Task: Look for space in Red Deer, Canada from 6th September, 2023 to 10th September, 2023 for 1 adult in price range Rs.9000 to Rs.17000. Place can be private room with 1  bedroom having 1 bed and 1 bathroom. Property type can be house, flat, guest house, hotel. Booking option can be shelf check-in. Required host language is English.
Action: Mouse moved to (441, 83)
Screenshot: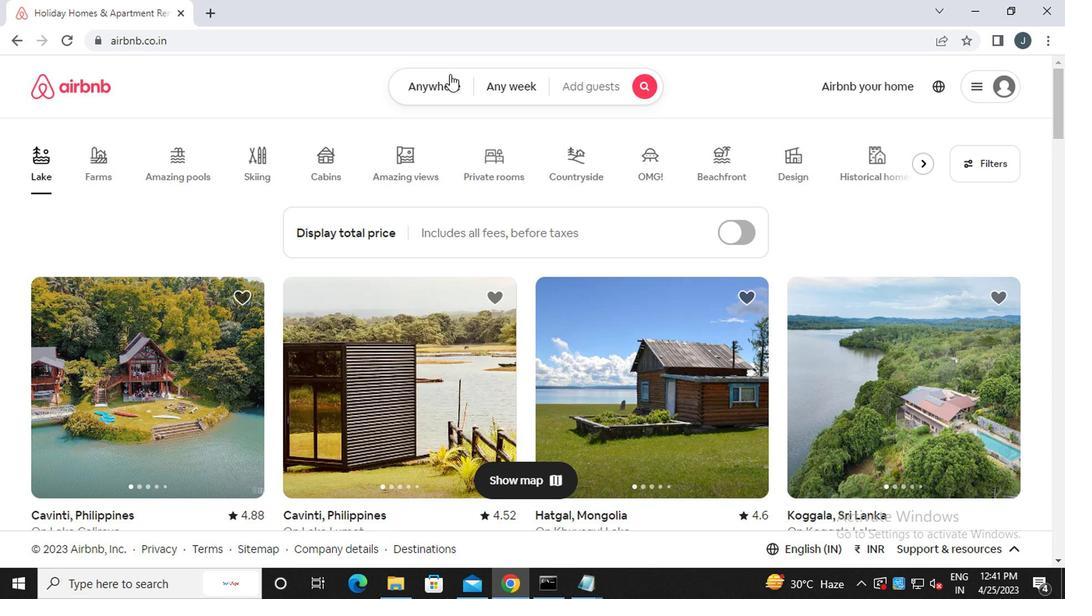 
Action: Mouse pressed left at (441, 83)
Screenshot: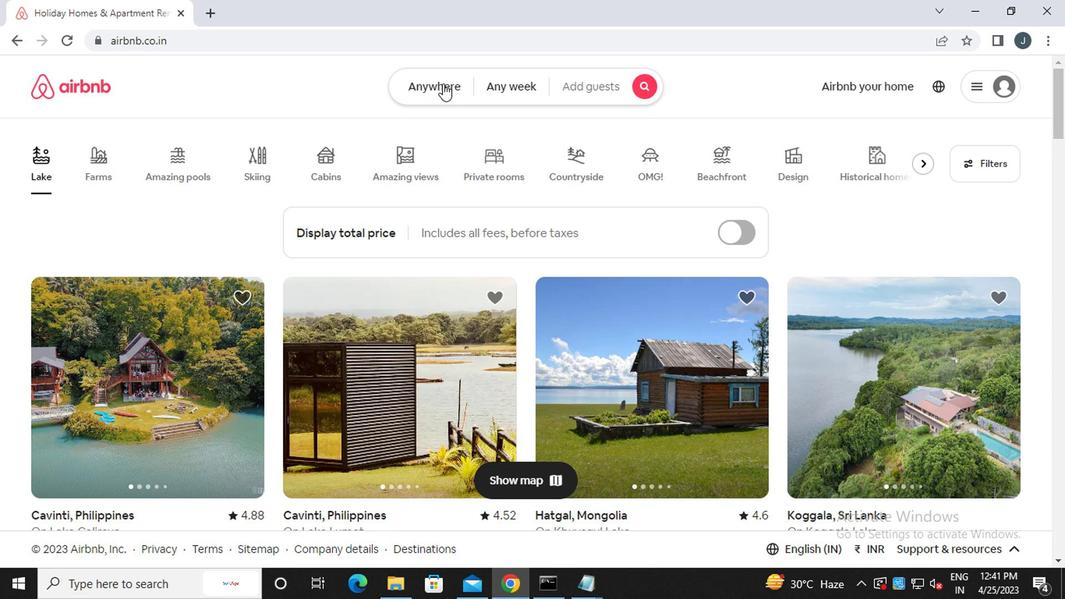 
Action: Mouse moved to (318, 152)
Screenshot: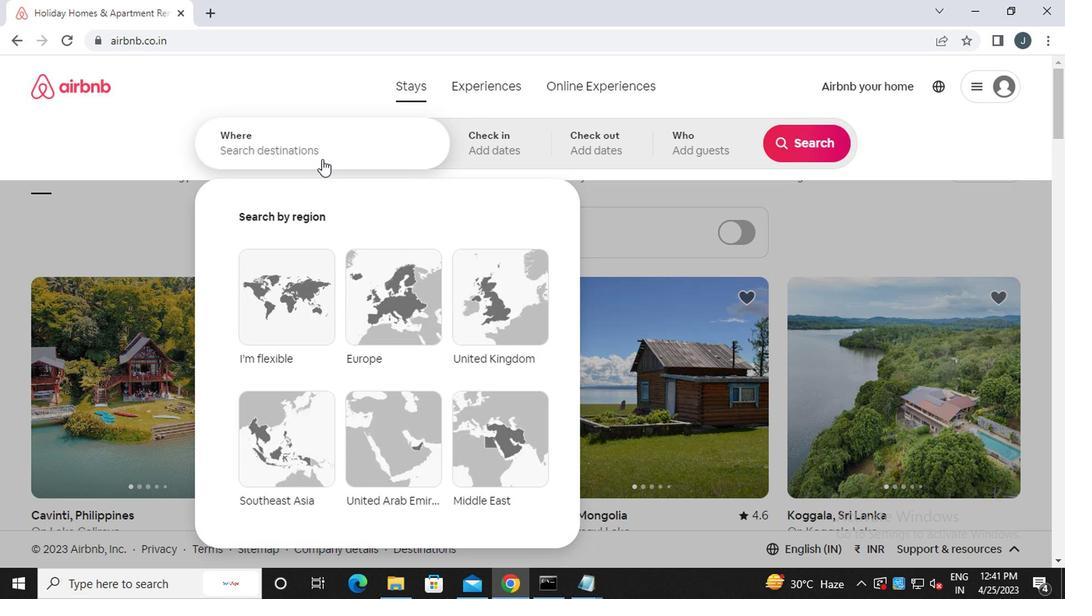 
Action: Mouse pressed left at (318, 152)
Screenshot: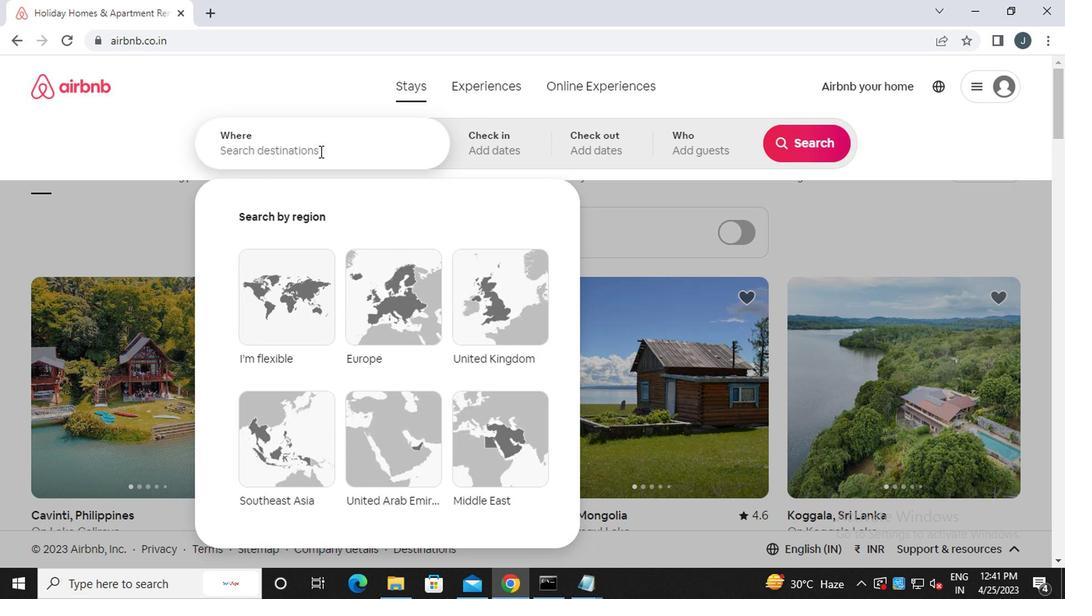 
Action: Key pressed <Key.caps_lock>r<Key.caps_lock>ed<Key.space><Key.caps_lock>deer<Key.backspace><Key.backspace><Key.backspace><Key.caps_lock>eer<Key.space><Key.backspace>,<Key.caps_lock>c<Key.caps_lock>anada
Screenshot: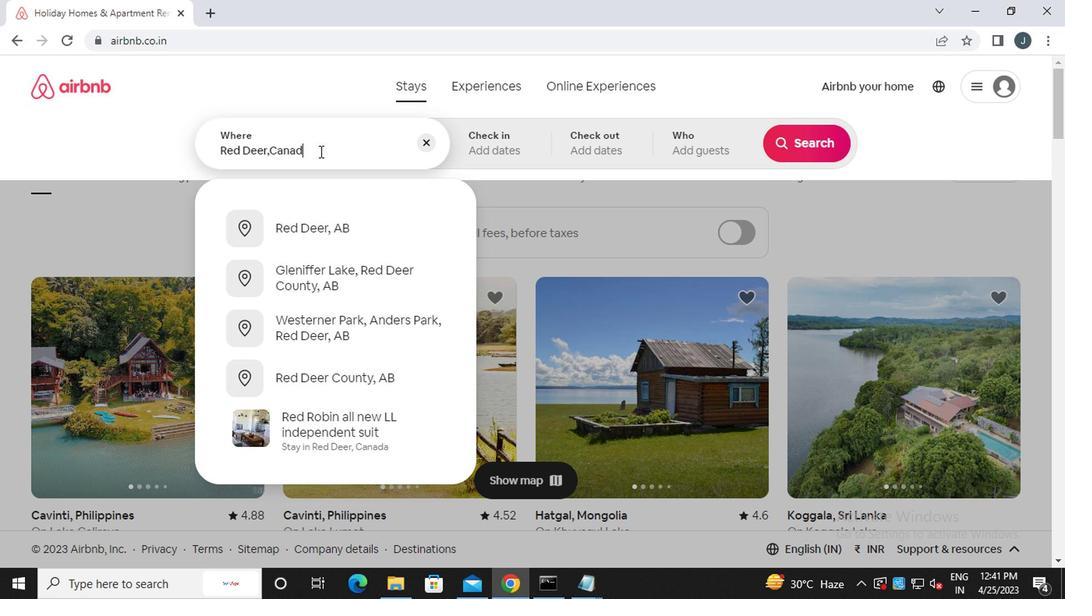 
Action: Mouse moved to (341, 180)
Screenshot: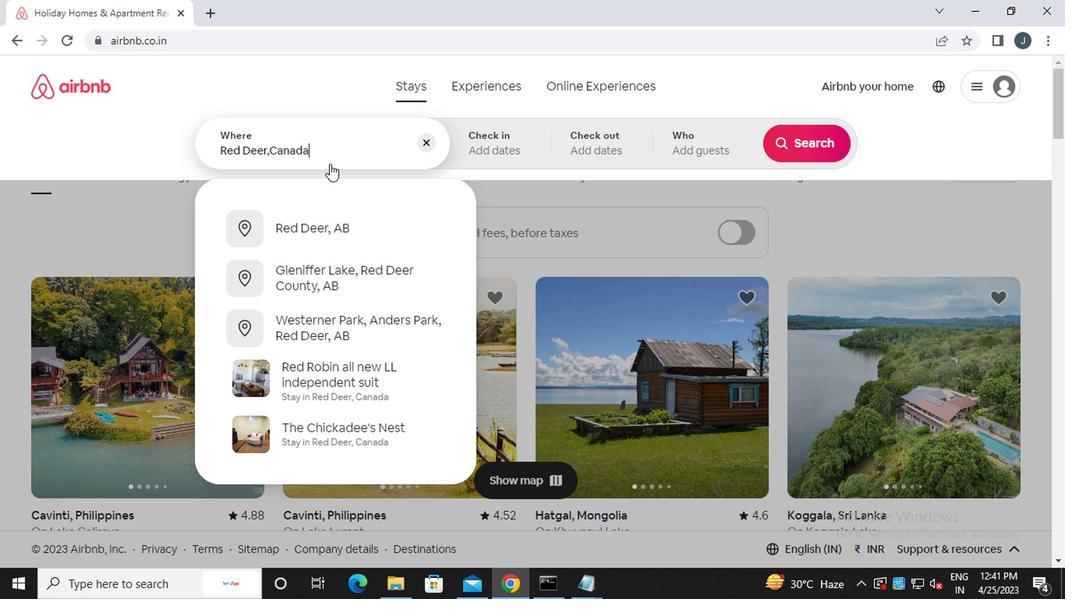 
Action: Mouse scrolled (341, 179) with delta (0, -1)
Screenshot: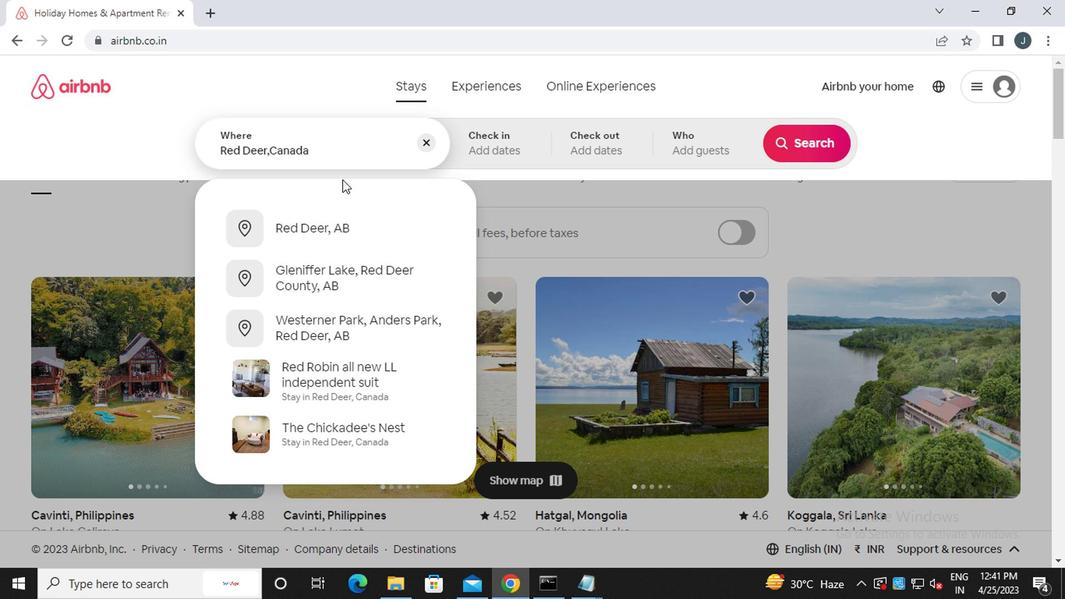 
Action: Mouse moved to (491, 145)
Screenshot: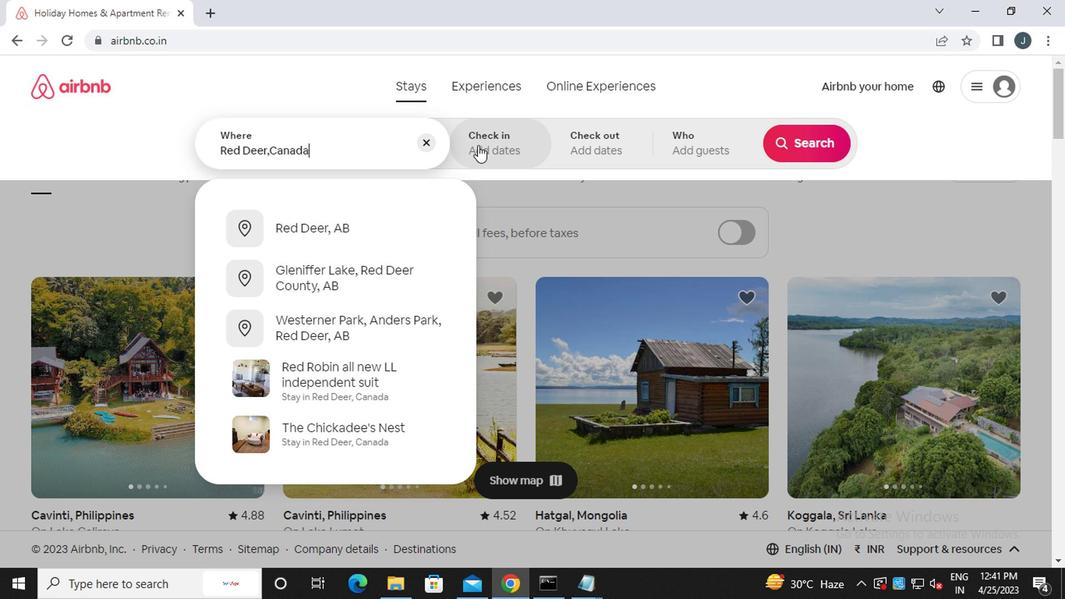 
Action: Mouse pressed left at (491, 145)
Screenshot: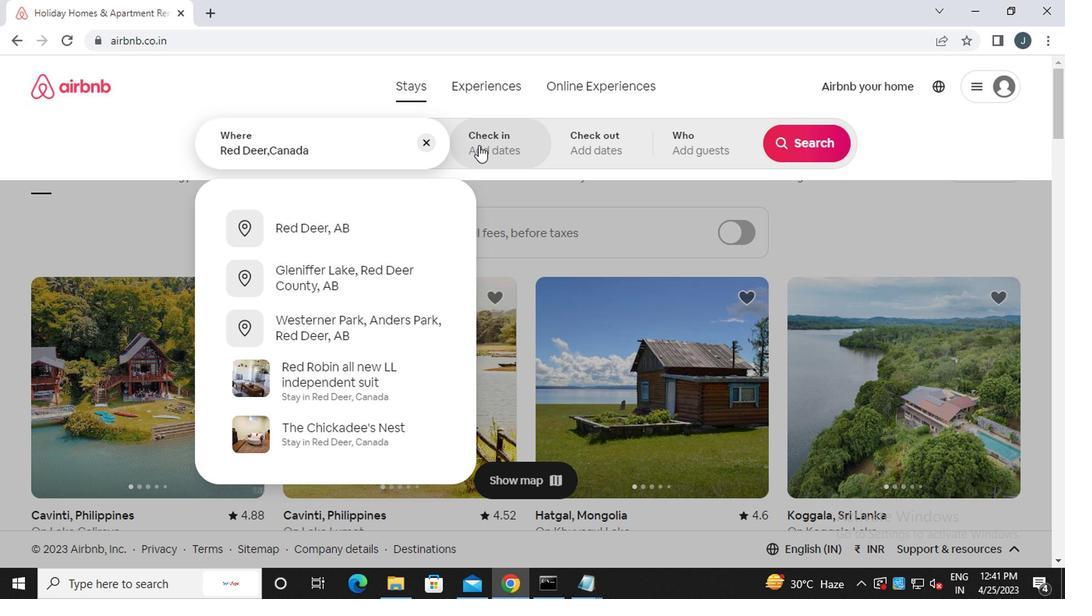 
Action: Mouse moved to (792, 265)
Screenshot: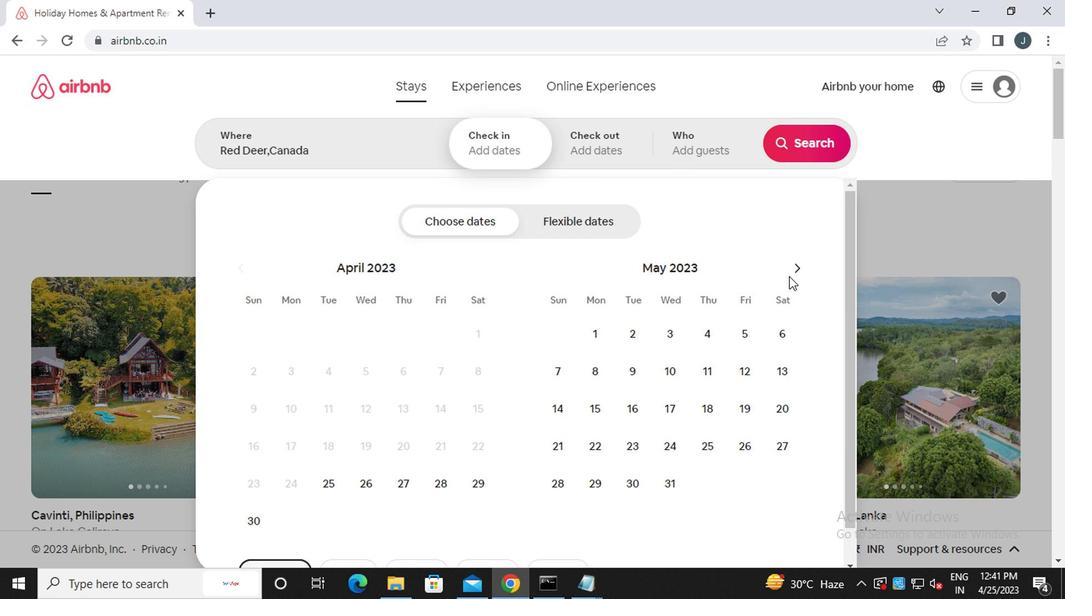 
Action: Mouse pressed left at (792, 265)
Screenshot: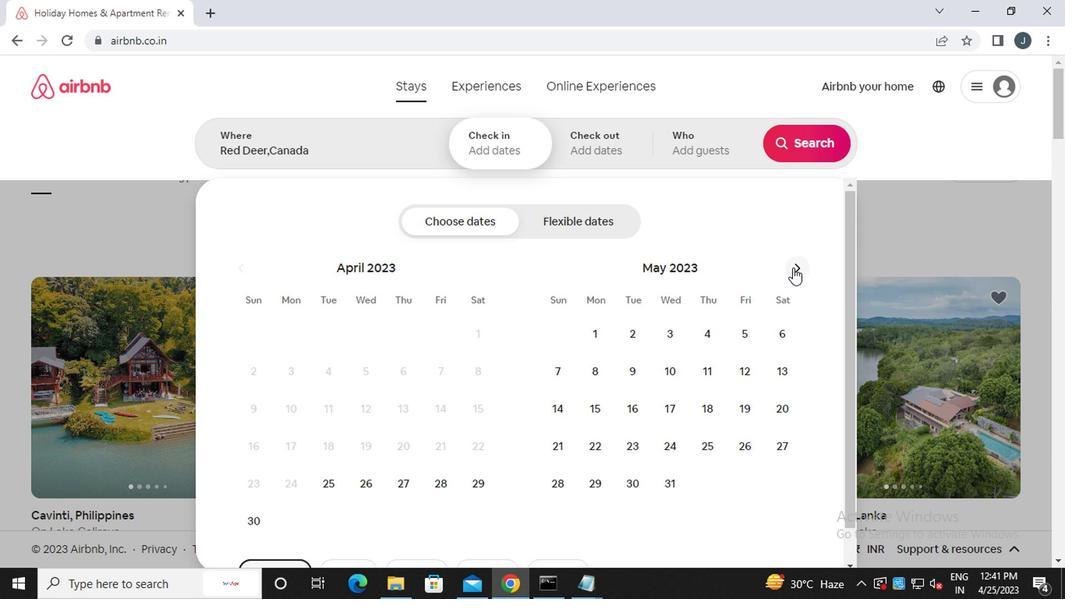 
Action: Mouse moved to (795, 265)
Screenshot: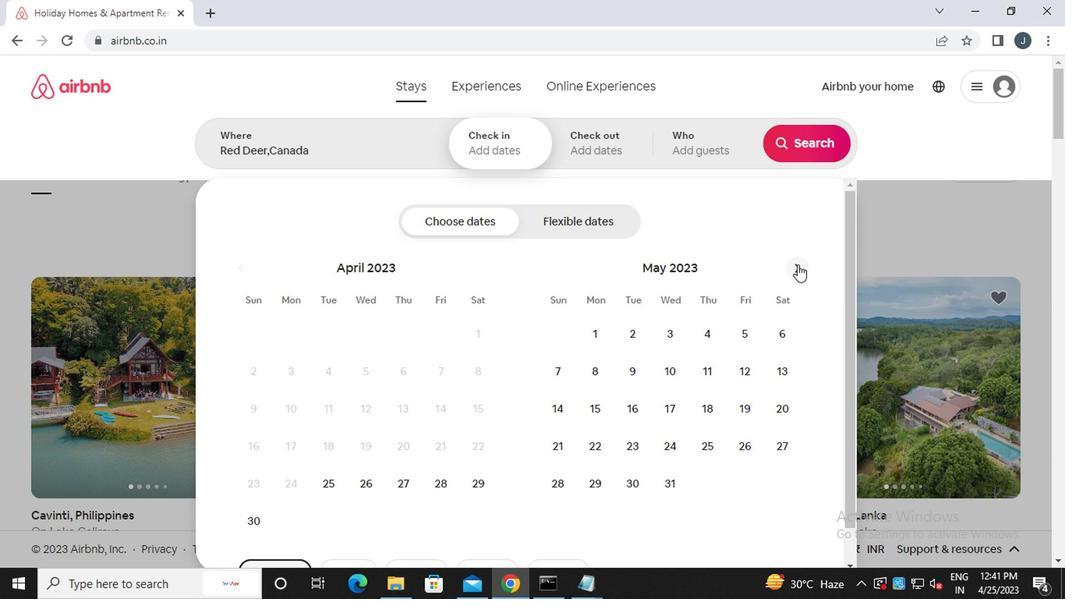 
Action: Mouse pressed left at (795, 265)
Screenshot: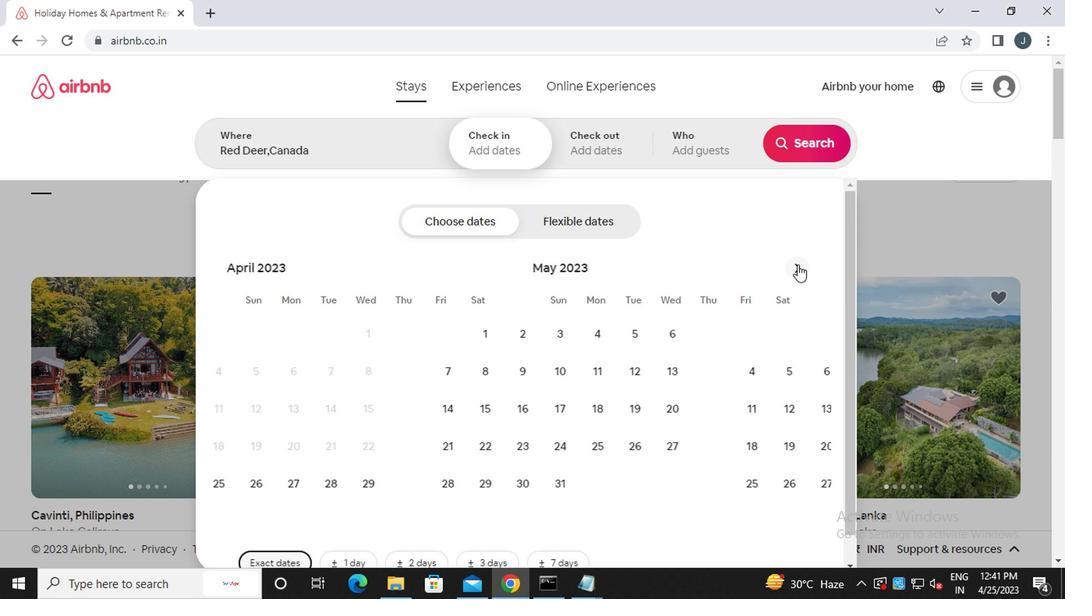 
Action: Mouse moved to (795, 265)
Screenshot: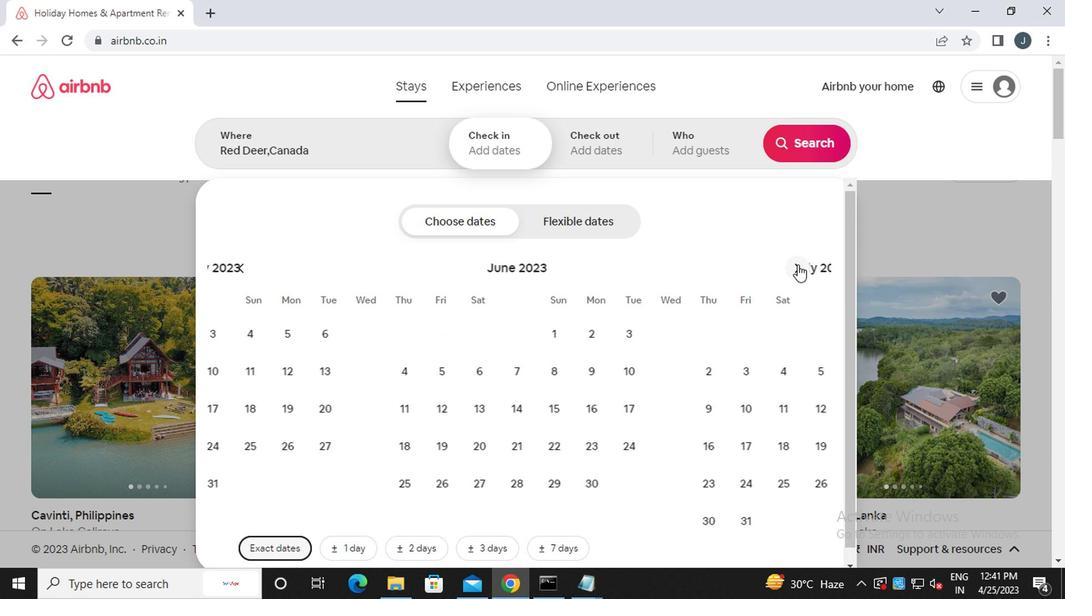 
Action: Mouse pressed left at (795, 265)
Screenshot: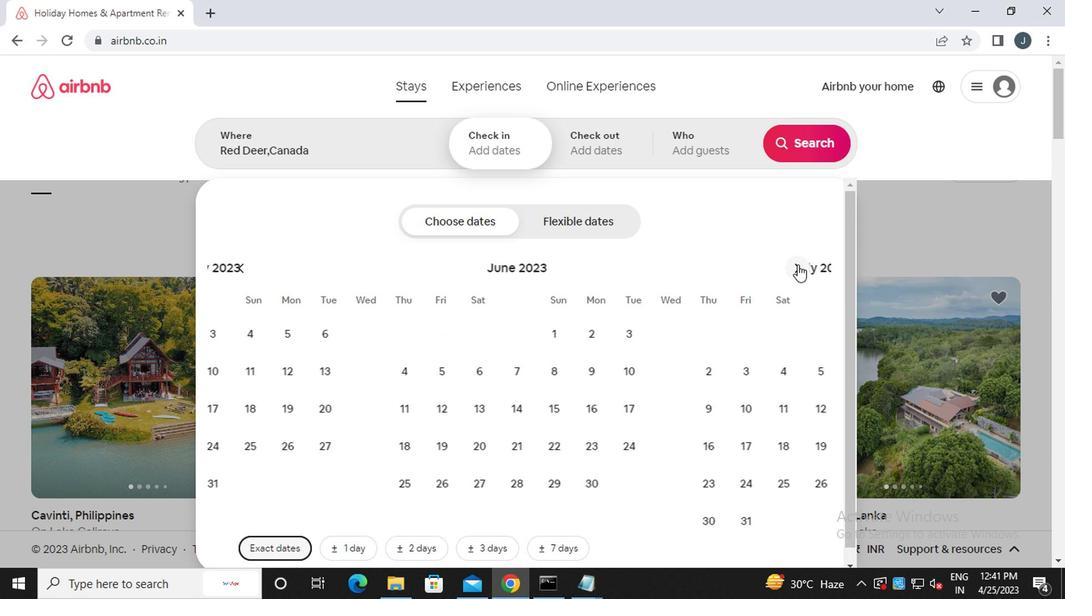 
Action: Mouse moved to (796, 265)
Screenshot: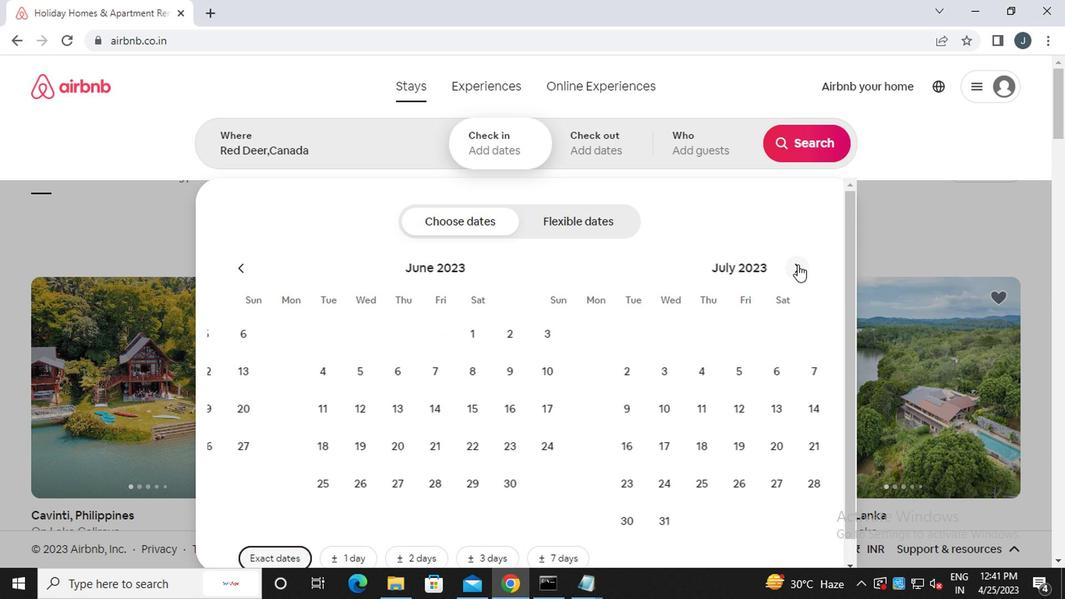 
Action: Mouse pressed left at (796, 265)
Screenshot: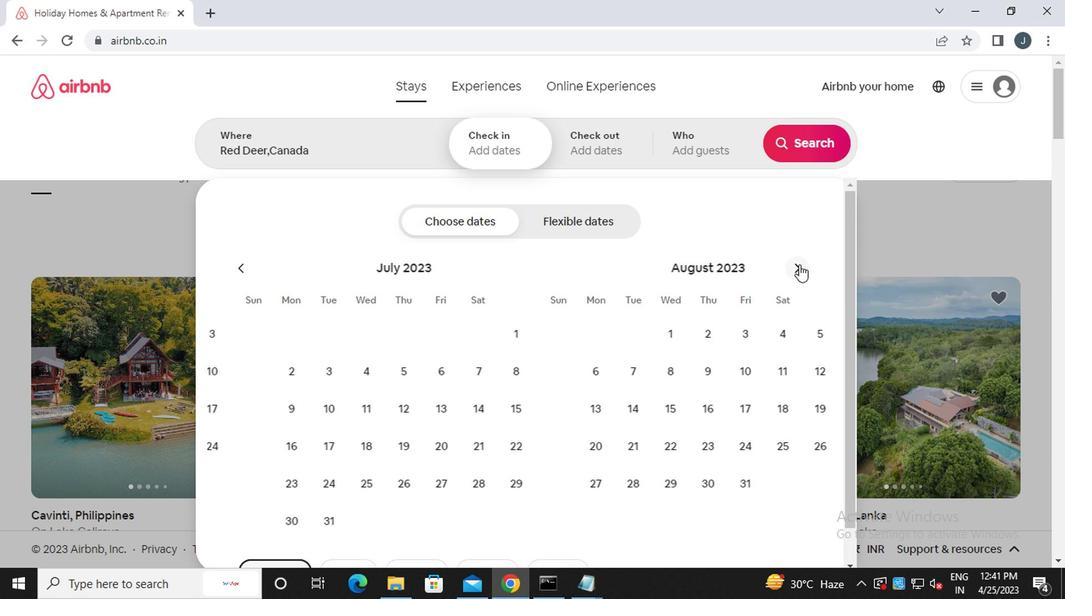 
Action: Mouse moved to (673, 374)
Screenshot: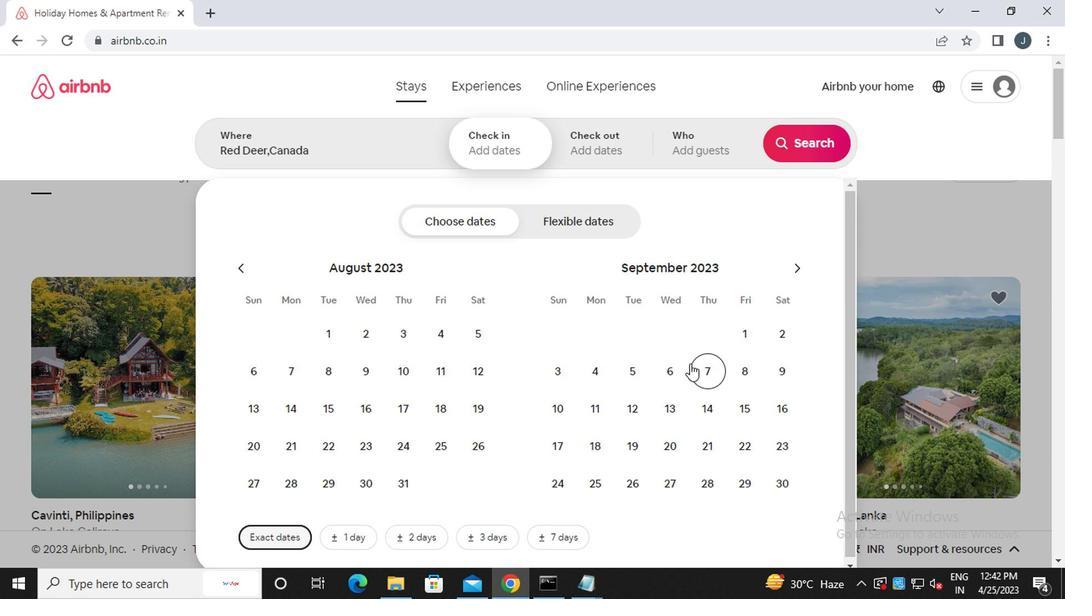 
Action: Mouse pressed left at (673, 374)
Screenshot: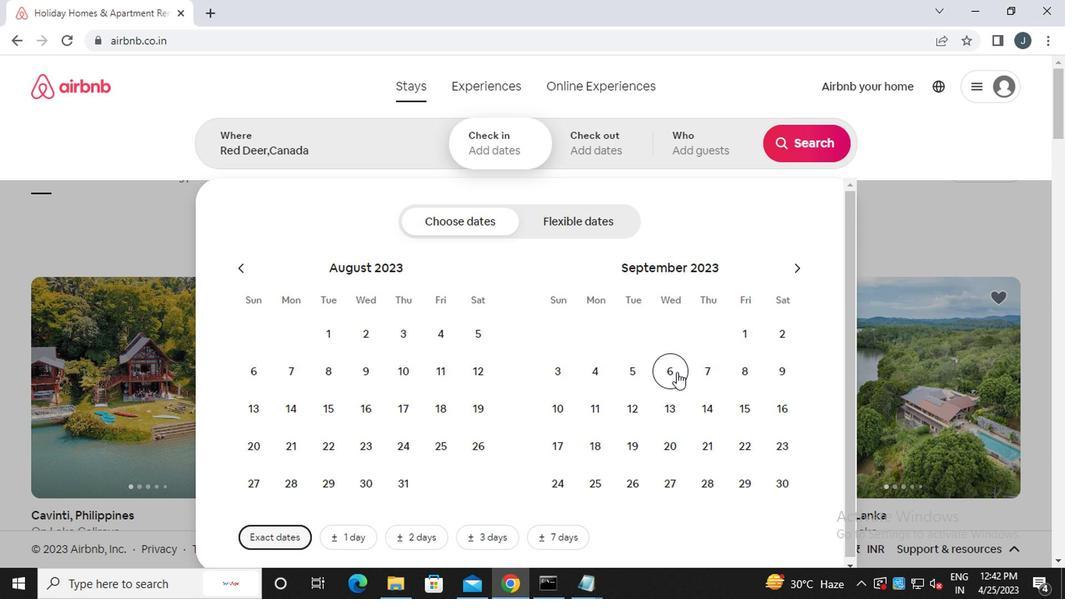 
Action: Mouse moved to (568, 408)
Screenshot: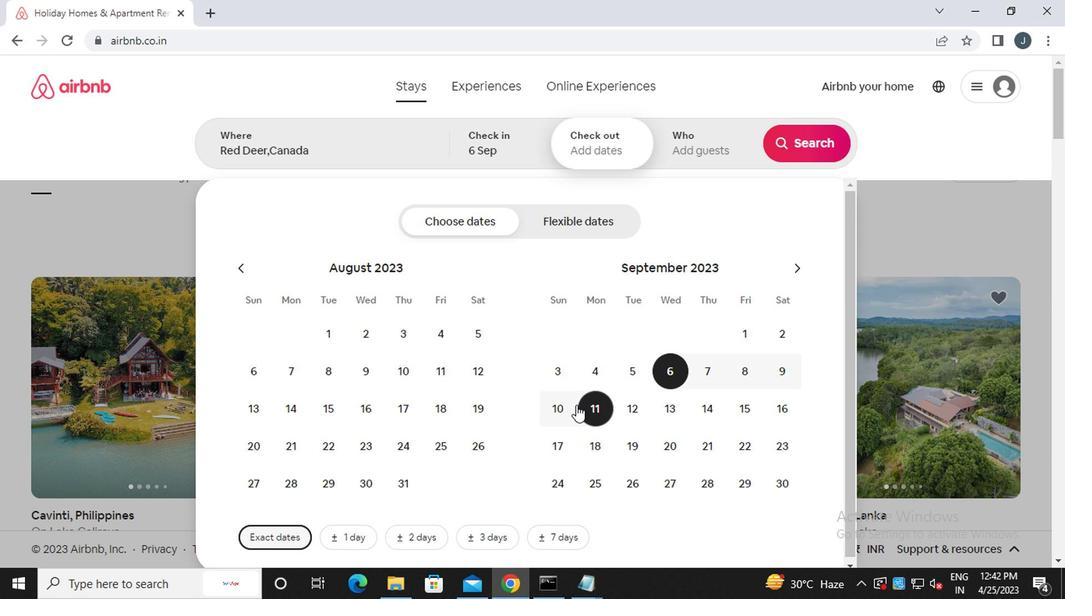 
Action: Mouse pressed left at (568, 408)
Screenshot: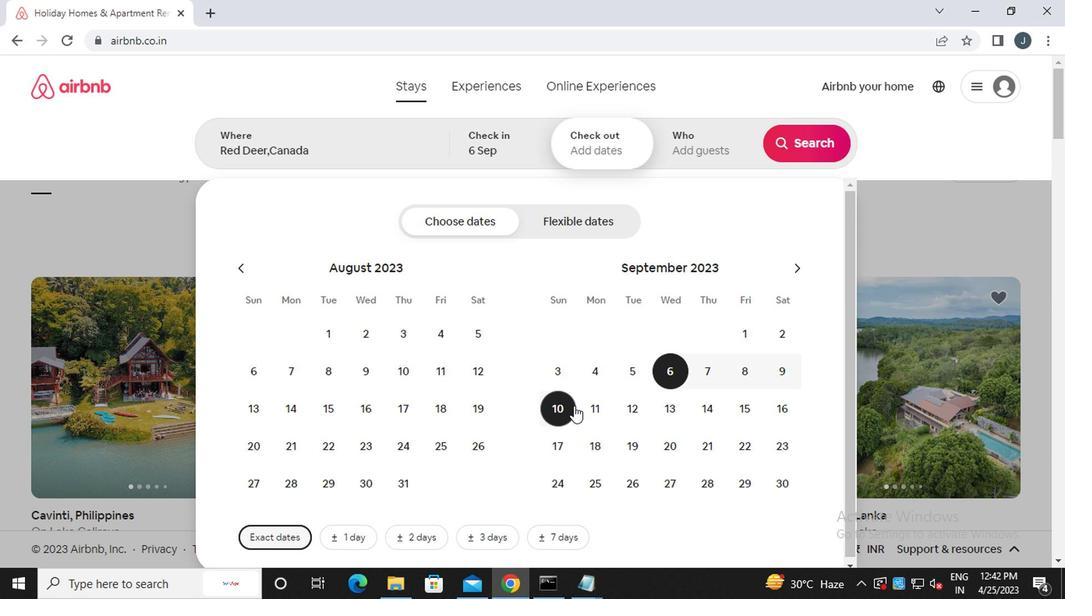 
Action: Mouse moved to (685, 147)
Screenshot: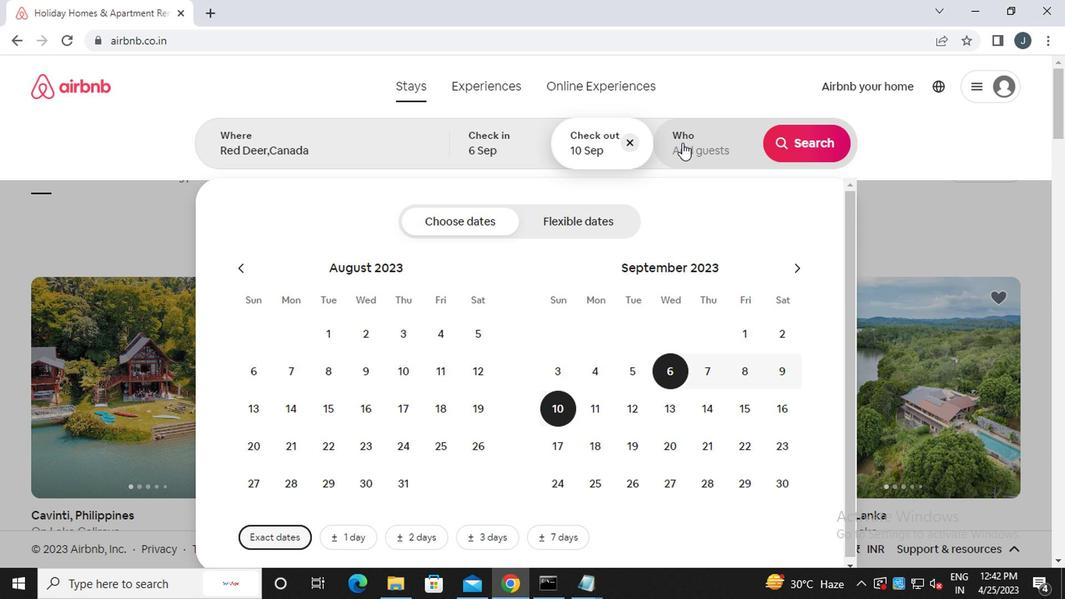
Action: Mouse pressed left at (685, 147)
Screenshot: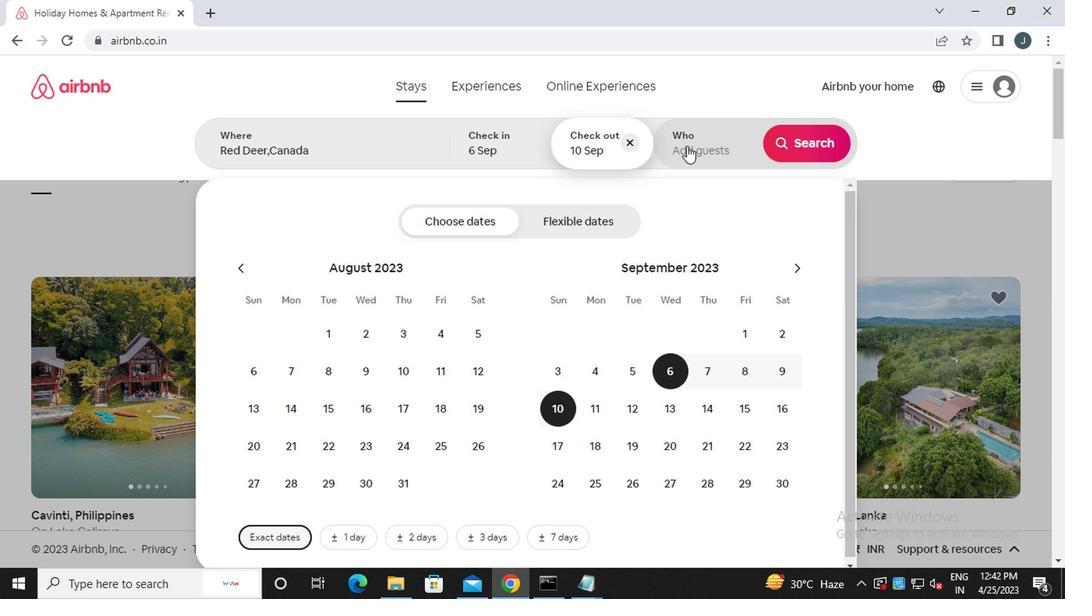 
Action: Mouse moved to (809, 236)
Screenshot: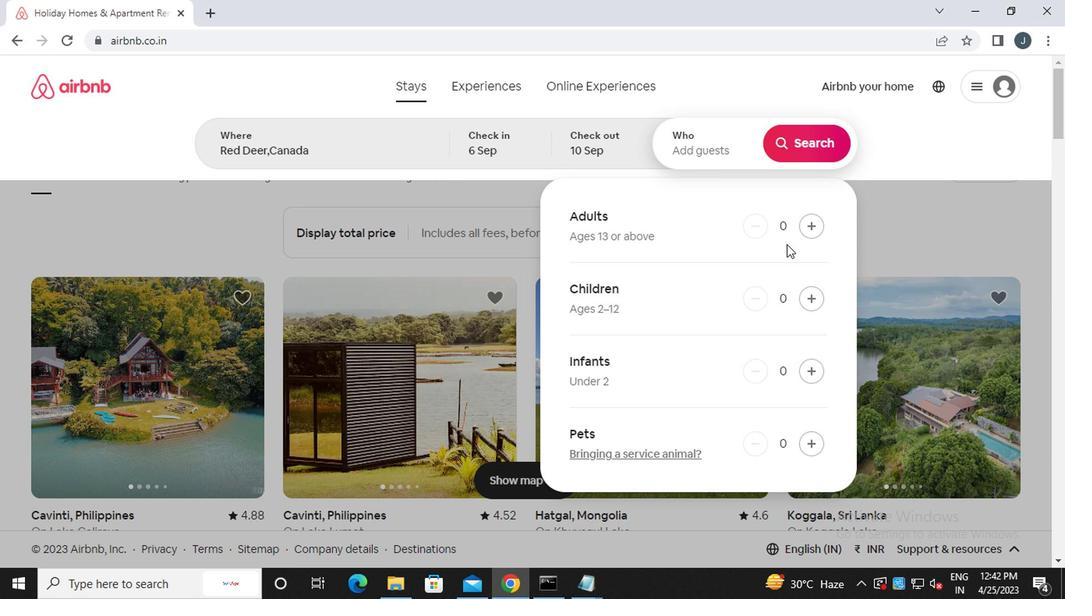 
Action: Mouse pressed left at (809, 236)
Screenshot: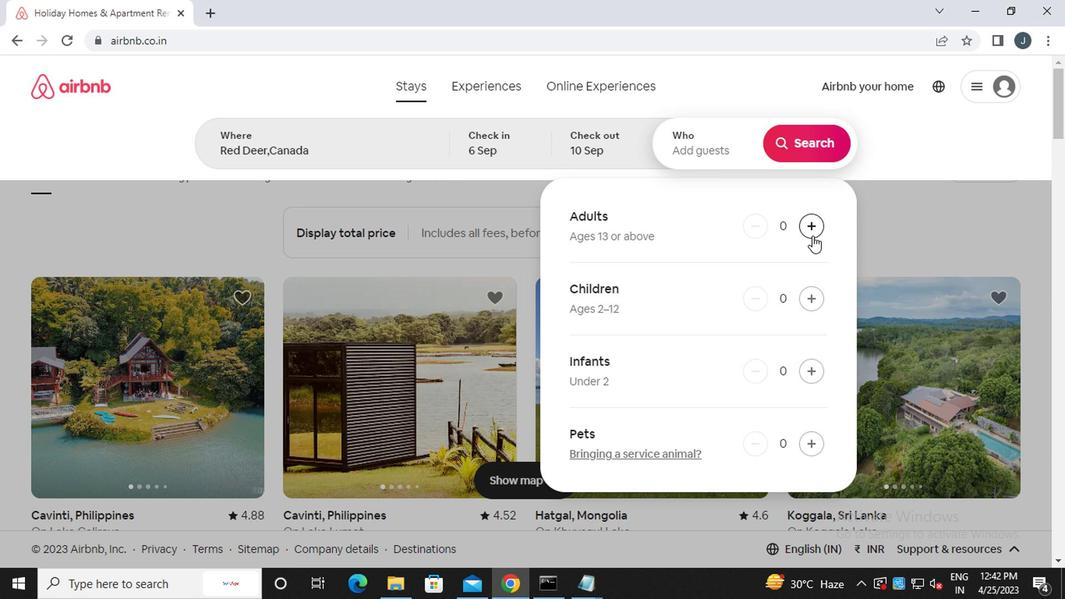 
Action: Mouse moved to (805, 144)
Screenshot: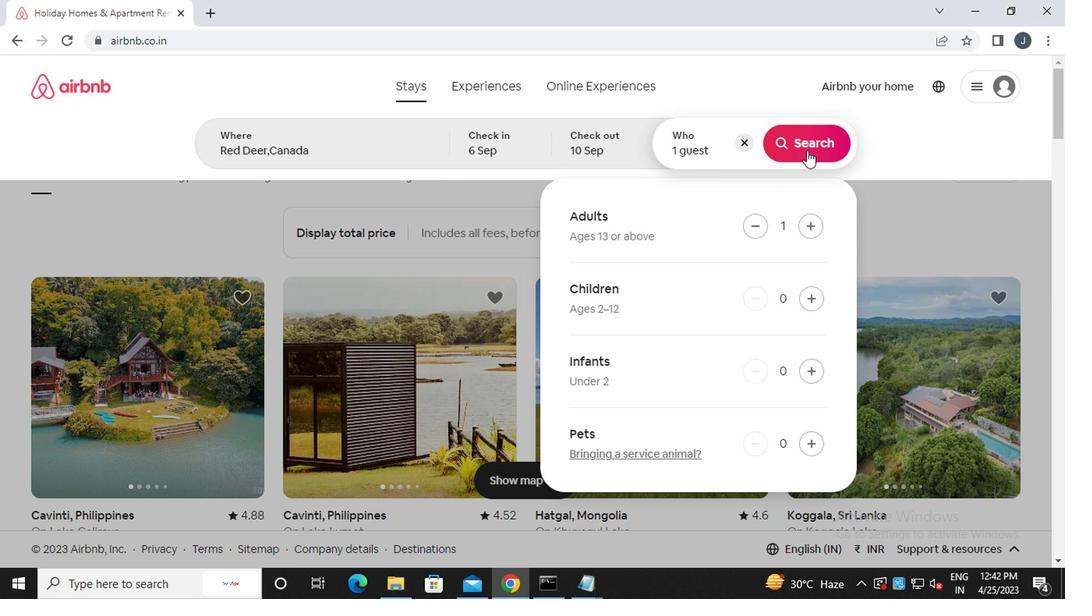 
Action: Mouse pressed left at (805, 144)
Screenshot: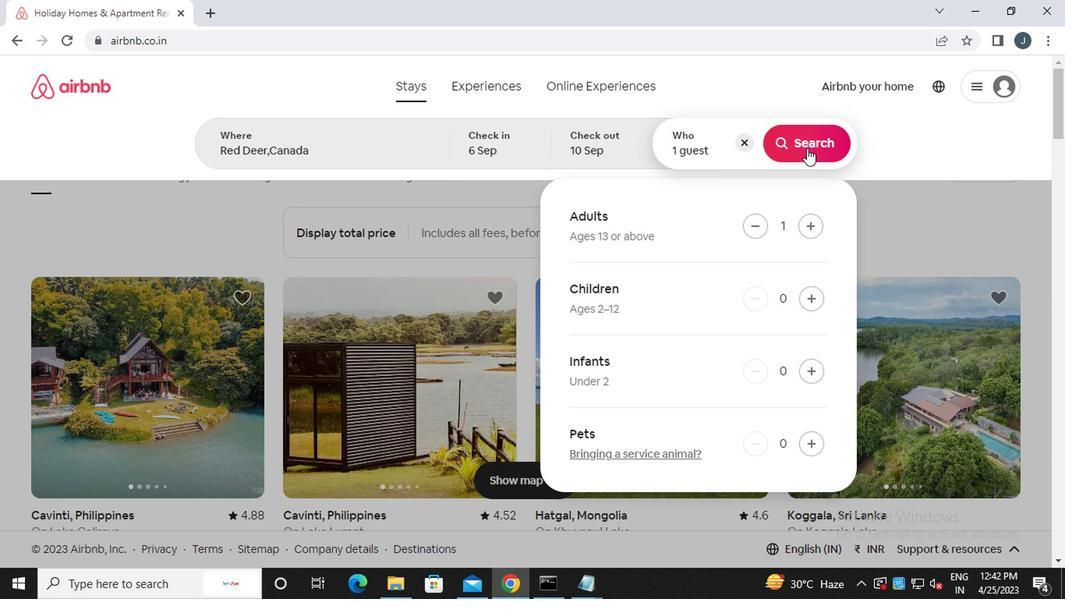 
Action: Mouse moved to (998, 148)
Screenshot: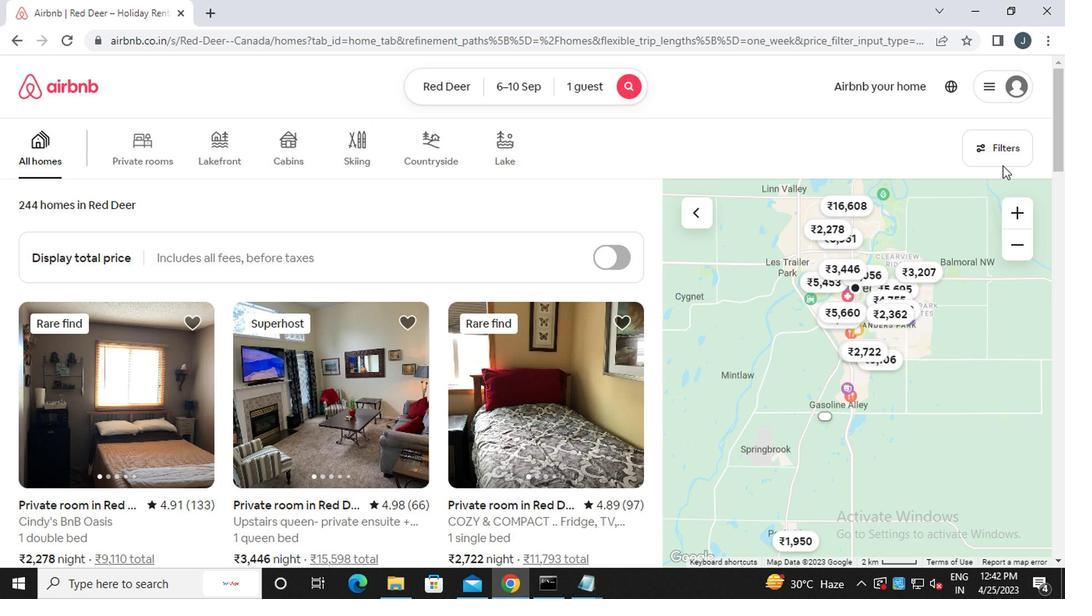 
Action: Mouse pressed left at (998, 148)
Screenshot: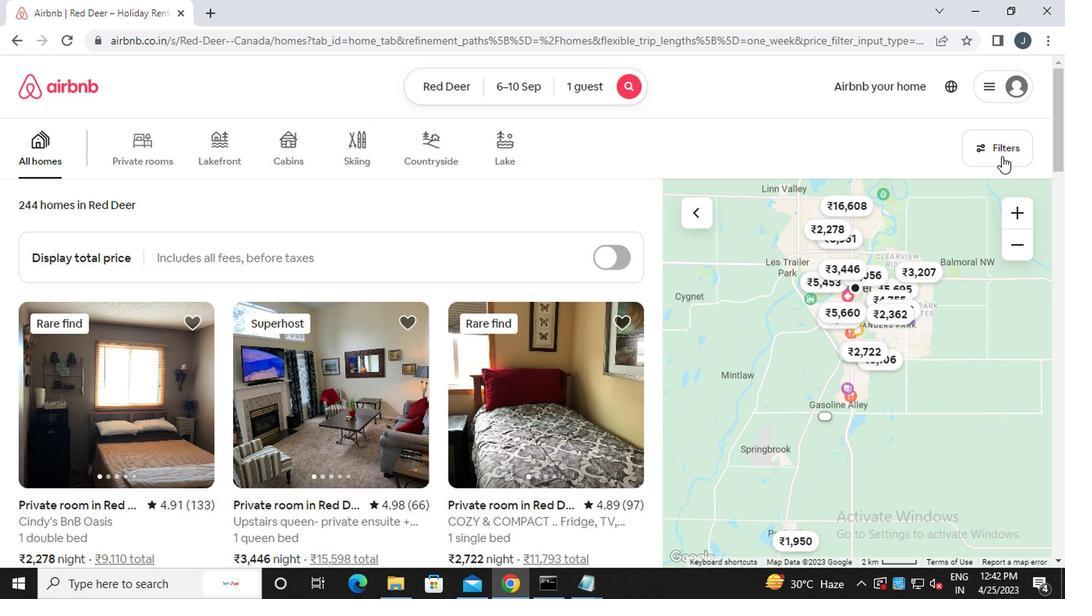 
Action: Mouse moved to (395, 355)
Screenshot: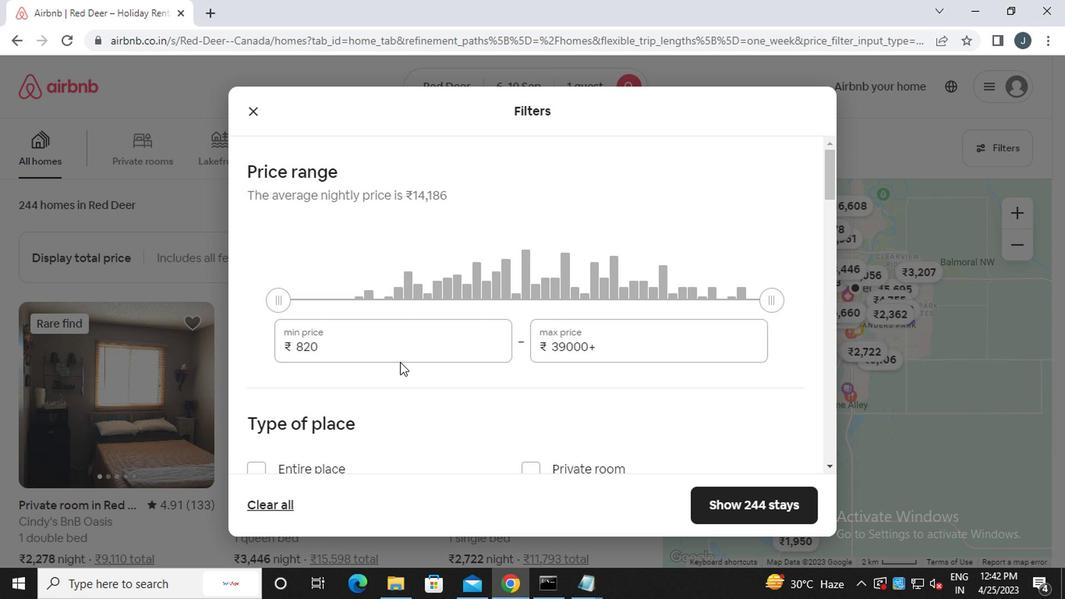 
Action: Mouse pressed left at (395, 355)
Screenshot: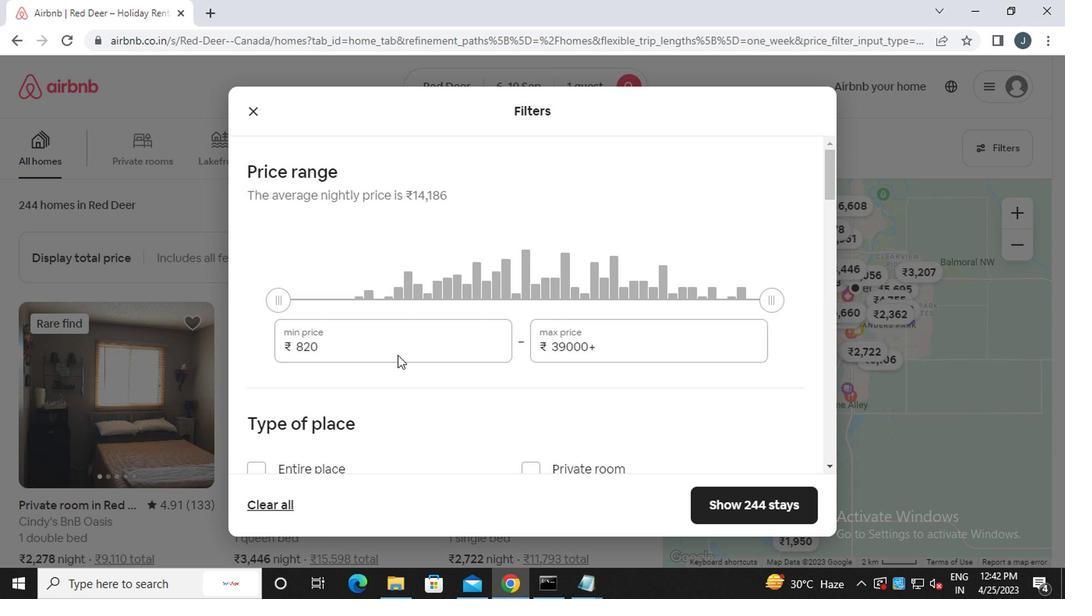 
Action: Mouse moved to (390, 351)
Screenshot: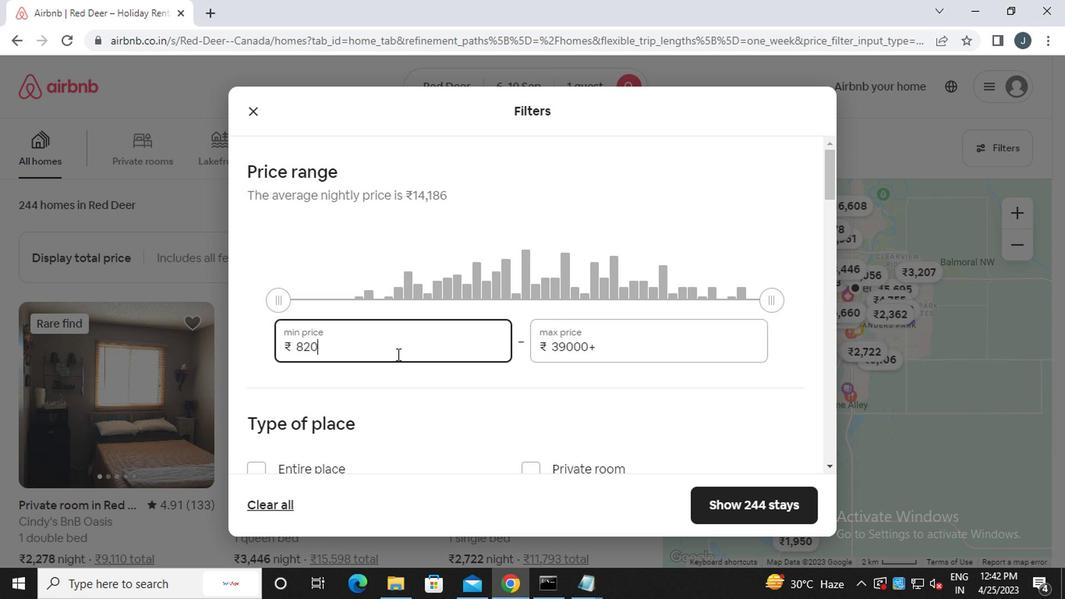 
Action: Key pressed <Key.backspace><Key.backspace><Key.backspace><<105>><<96>><<96>><<96>>
Screenshot: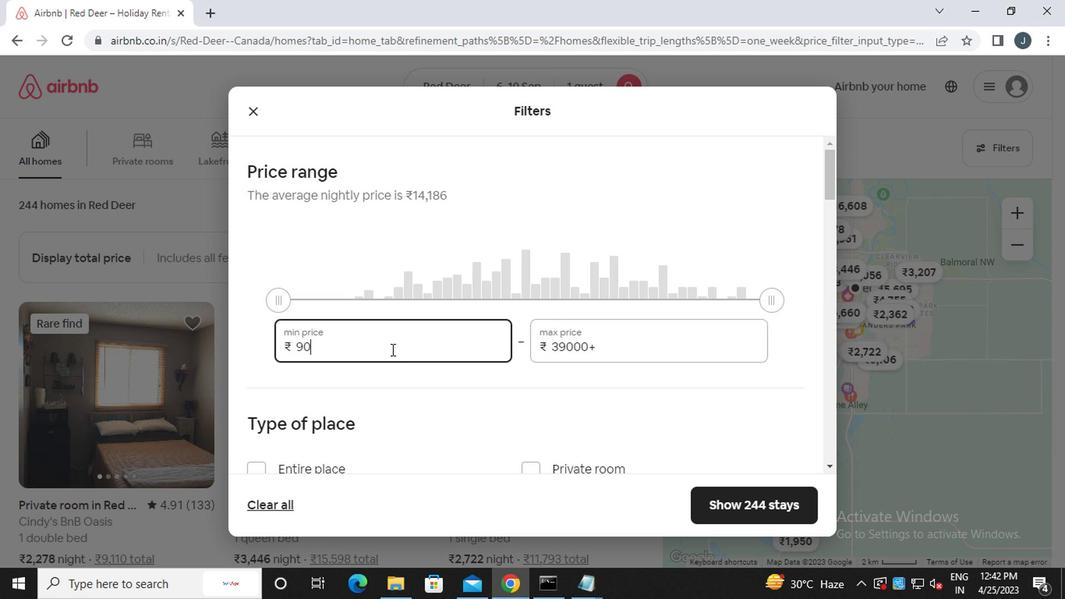 
Action: Mouse moved to (624, 337)
Screenshot: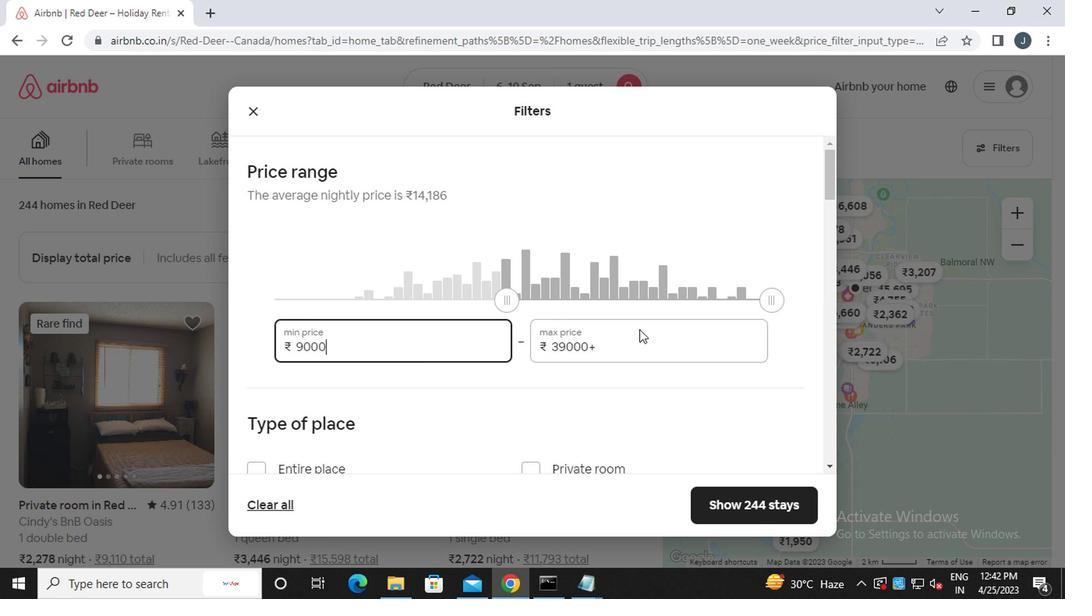 
Action: Mouse pressed left at (624, 337)
Screenshot: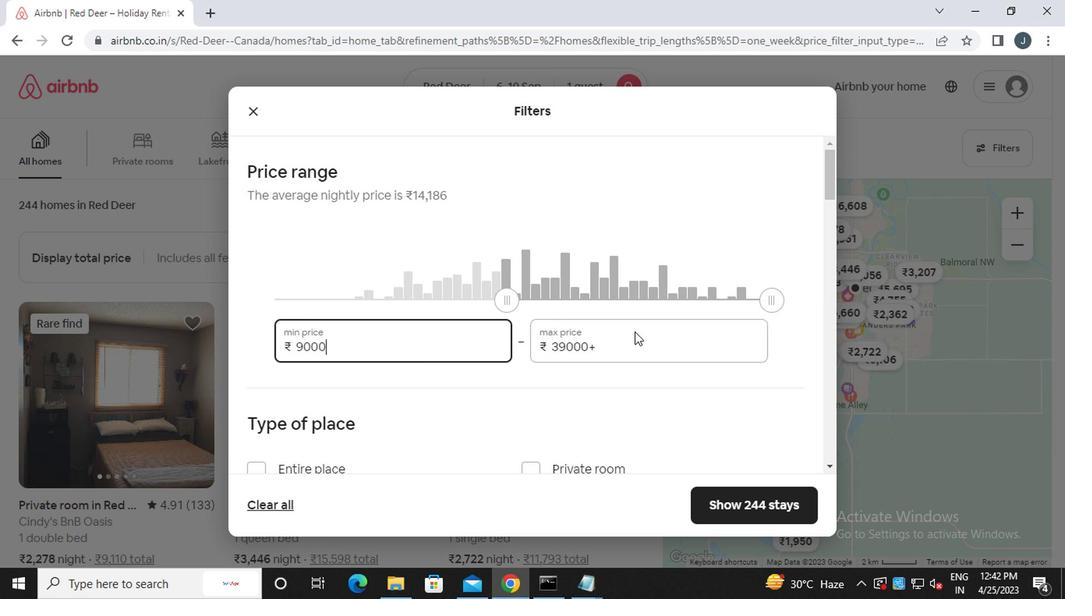 
Action: Mouse moved to (624, 338)
Screenshot: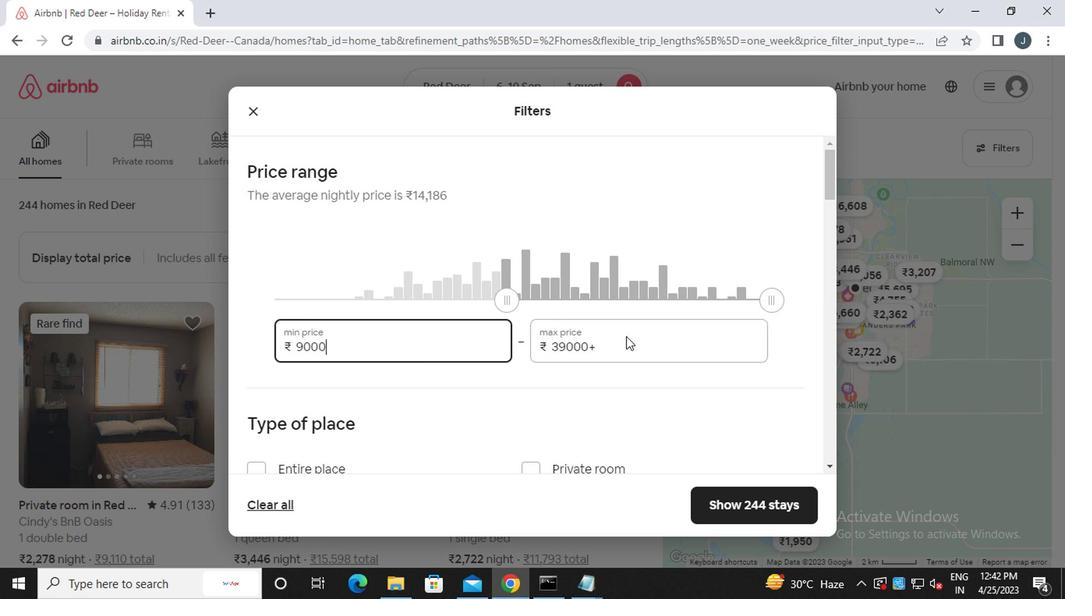 
Action: Key pressed <Key.backspace><Key.backspace><Key.backspace><Key.backspace><Key.backspace><Key.backspace><Key.backspace><Key.backspace><Key.backspace><Key.backspace><Key.backspace><Key.backspace><Key.backspace><Key.backspace><Key.backspace><Key.backspace><Key.backspace><Key.backspace><Key.backspace><Key.backspace><Key.backspace><Key.backspace><<97>><<103>><<96>><<96>><<96>>
Screenshot: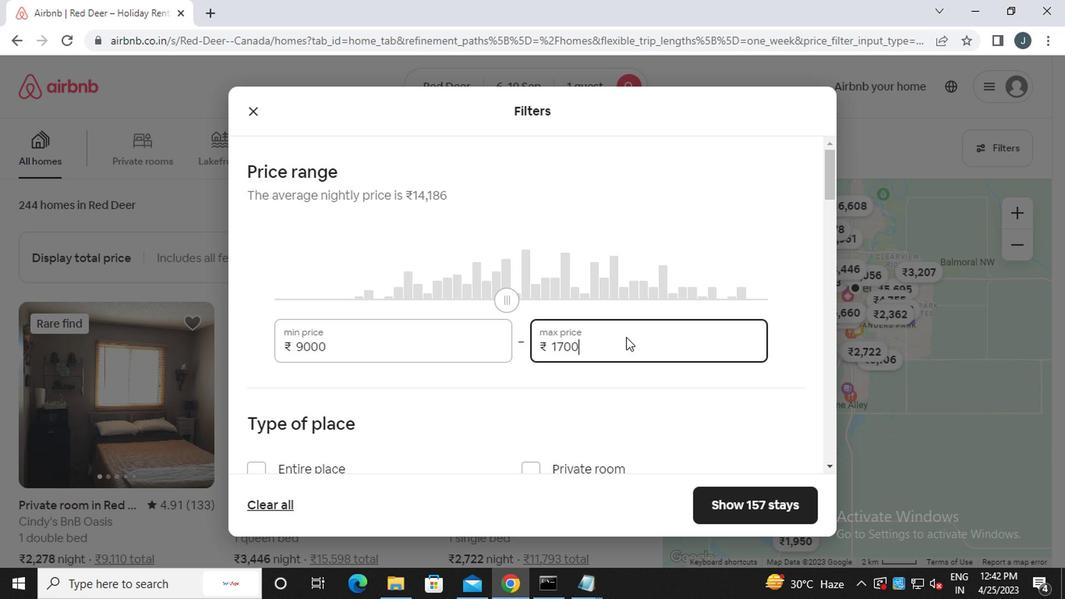 
Action: Mouse scrolled (624, 337) with delta (0, 0)
Screenshot: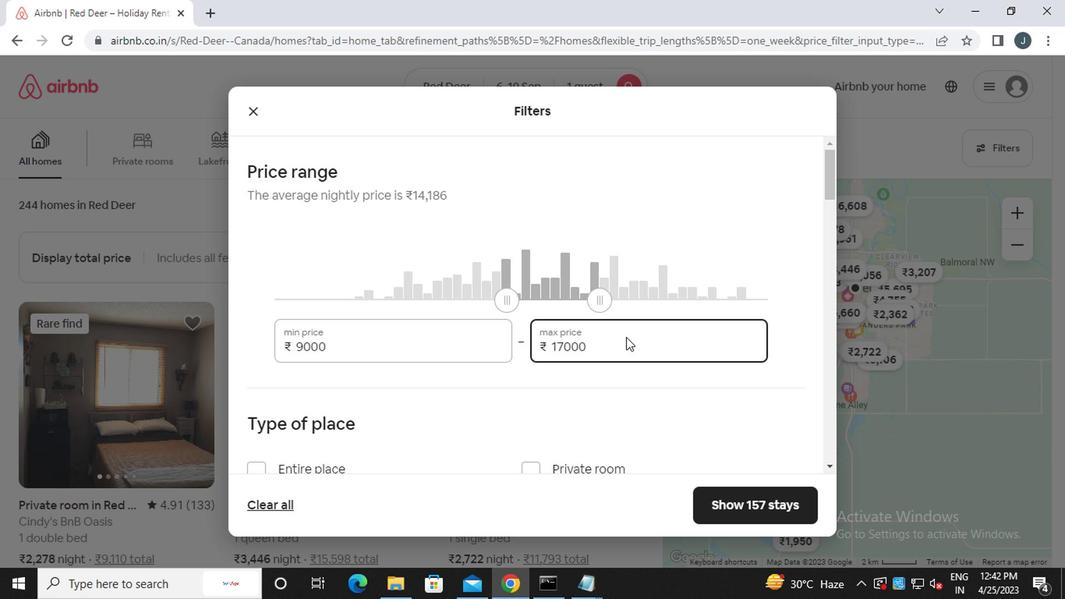 
Action: Mouse moved to (624, 347)
Screenshot: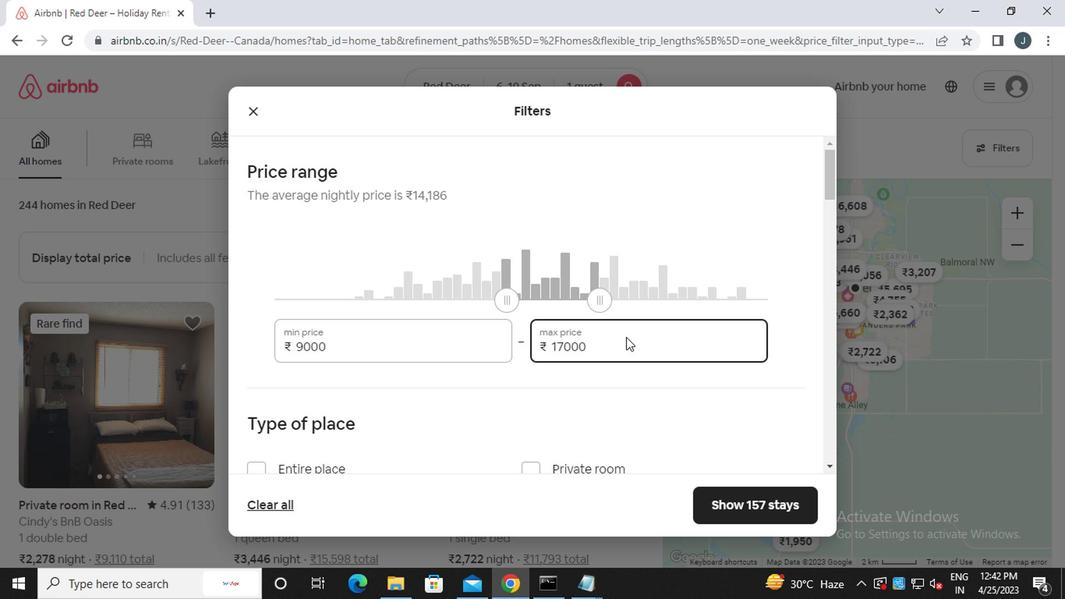 
Action: Mouse scrolled (624, 346) with delta (0, -1)
Screenshot: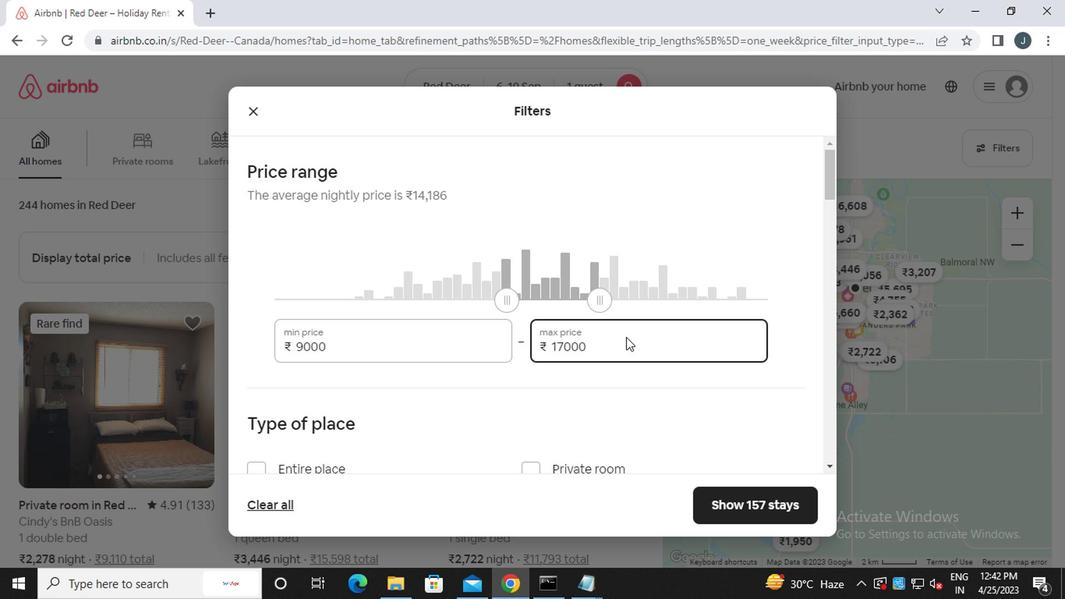 
Action: Mouse moved to (518, 319)
Screenshot: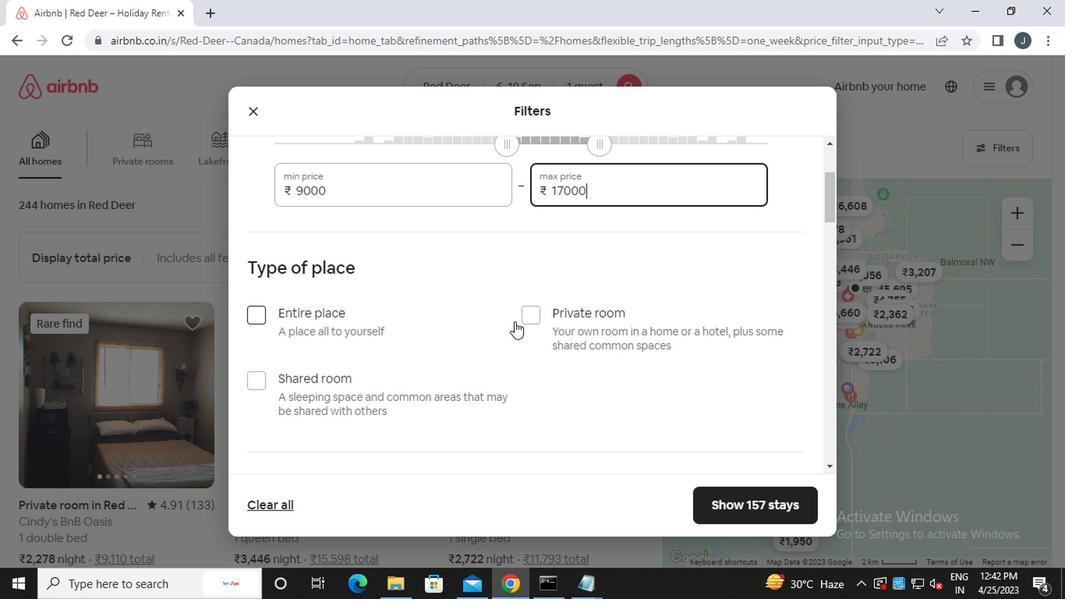 
Action: Mouse pressed left at (518, 319)
Screenshot: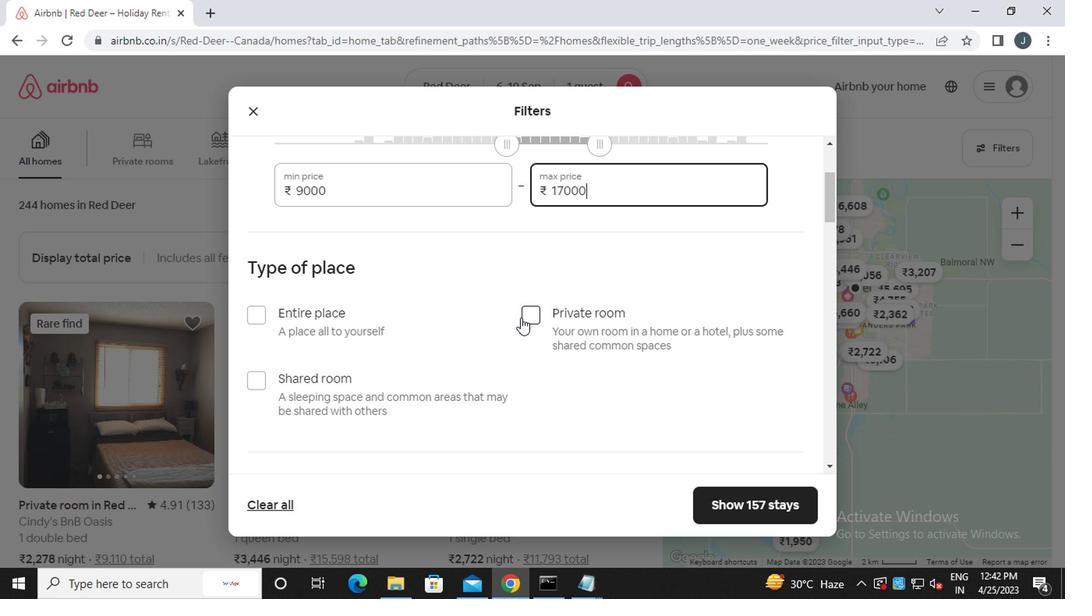 
Action: Mouse moved to (512, 319)
Screenshot: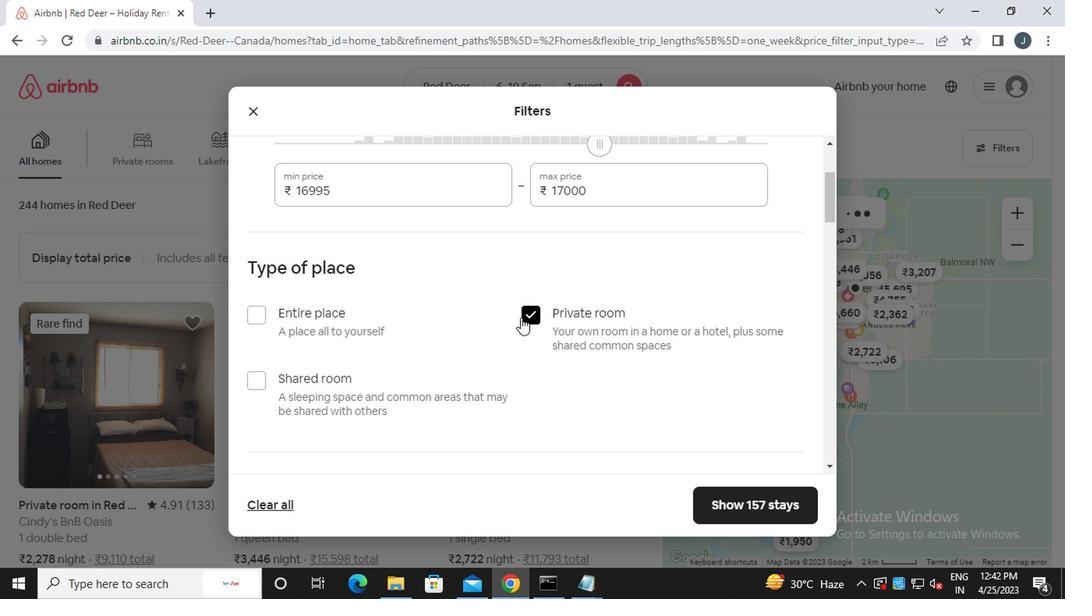 
Action: Mouse scrolled (512, 317) with delta (0, -1)
Screenshot: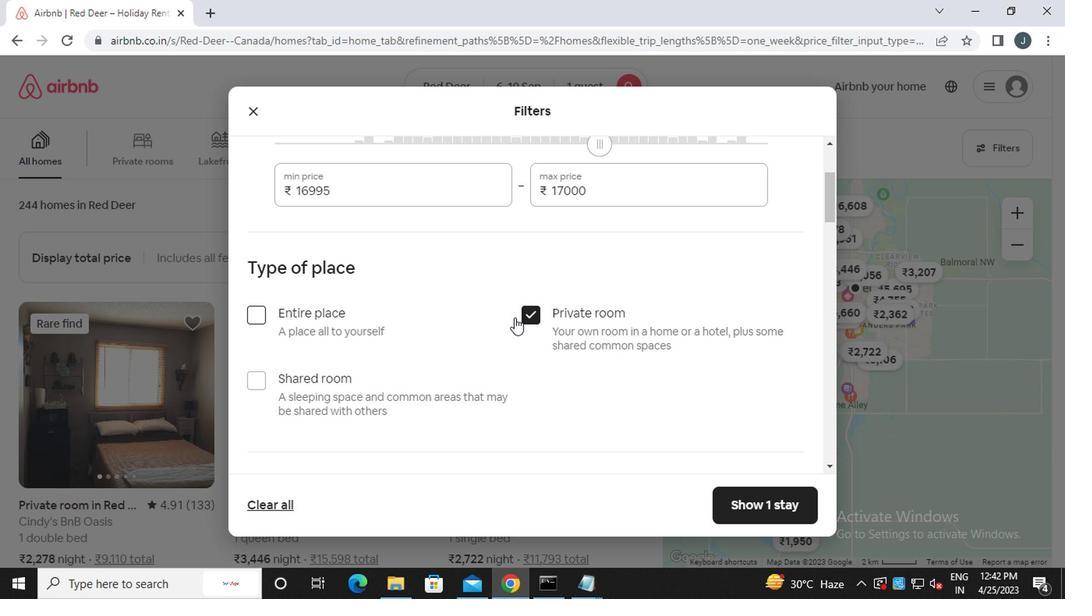
Action: Mouse scrolled (512, 317) with delta (0, -1)
Screenshot: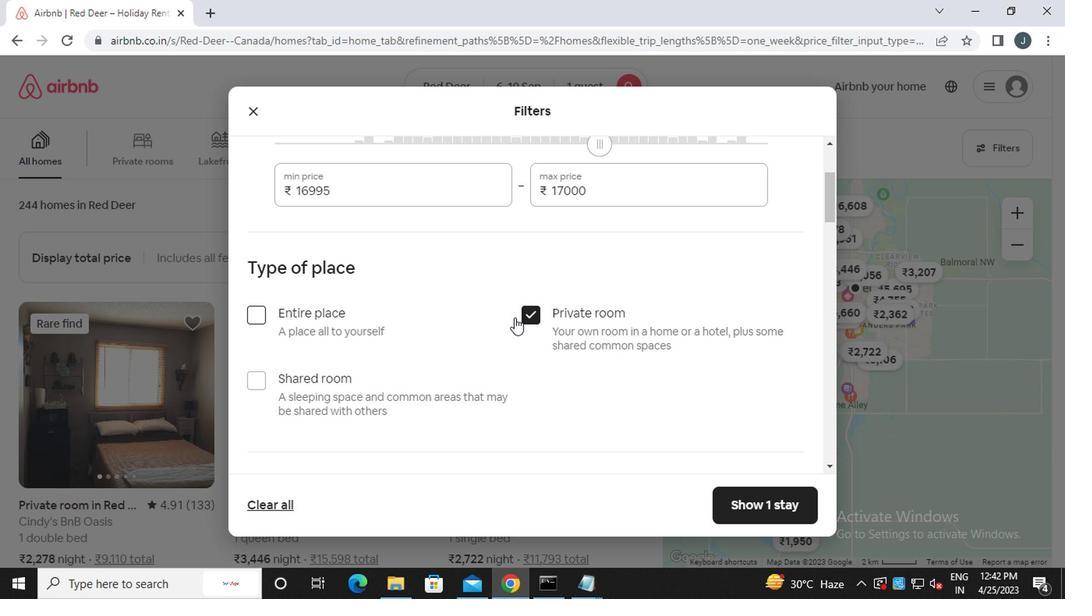 
Action: Mouse scrolled (512, 317) with delta (0, -1)
Screenshot: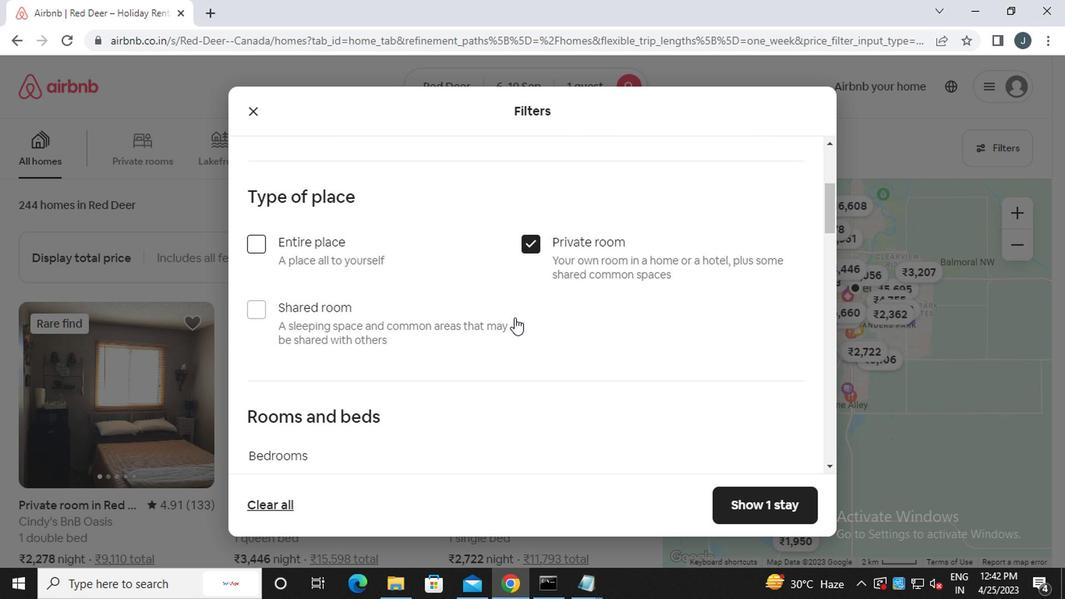 
Action: Mouse moved to (357, 300)
Screenshot: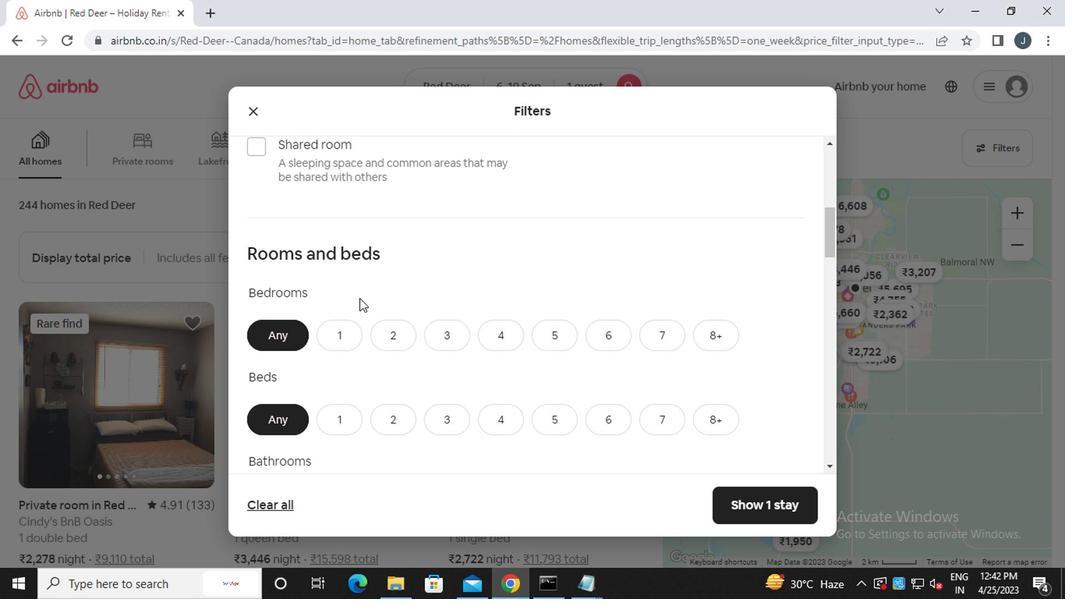 
Action: Mouse scrolled (357, 300) with delta (0, 0)
Screenshot: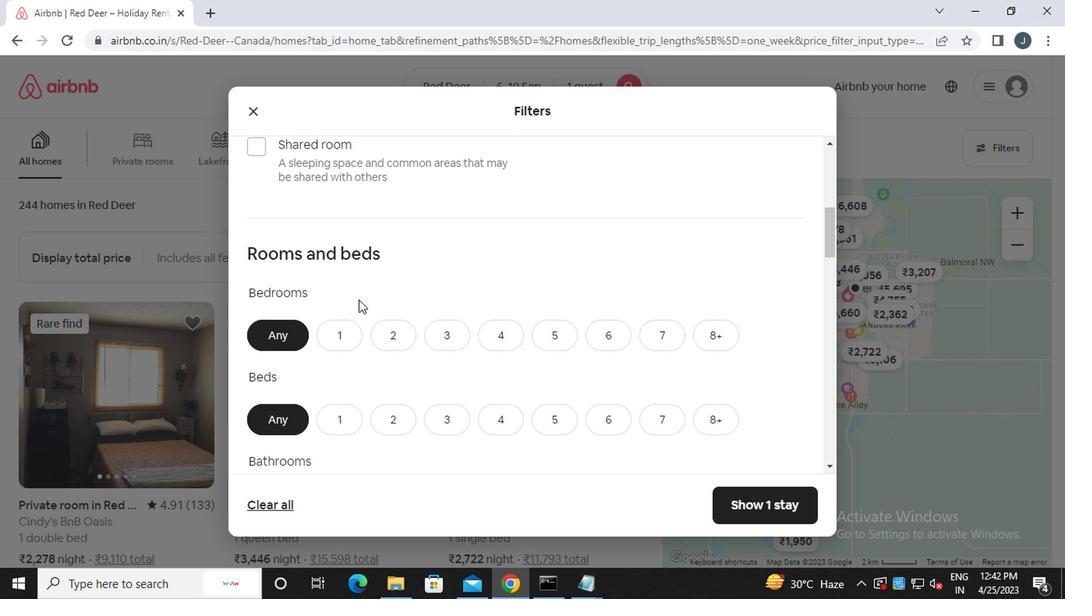 
Action: Mouse moved to (339, 264)
Screenshot: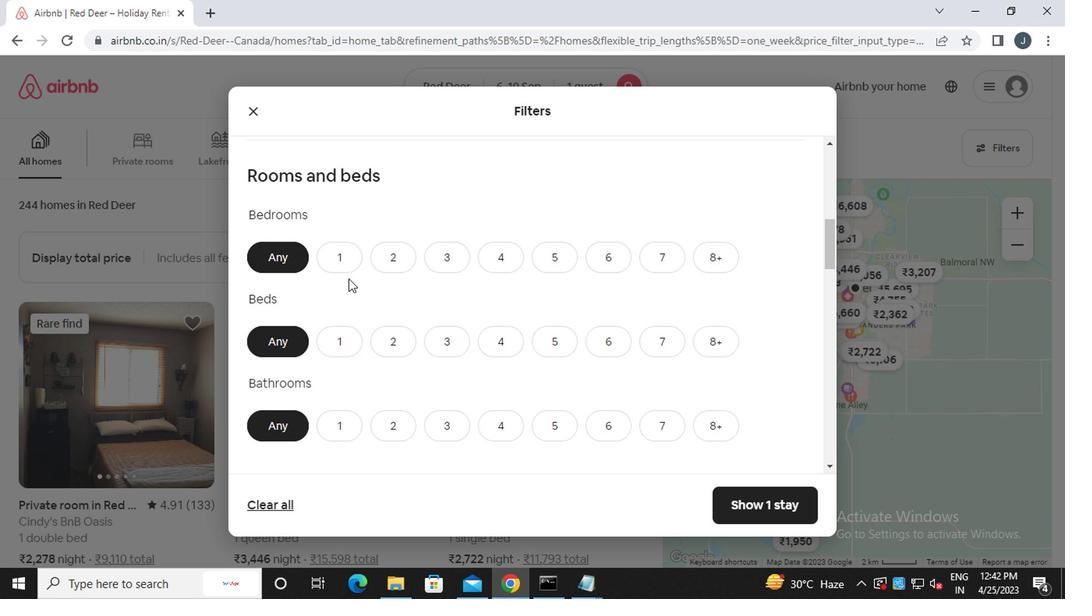 
Action: Mouse pressed left at (339, 264)
Screenshot: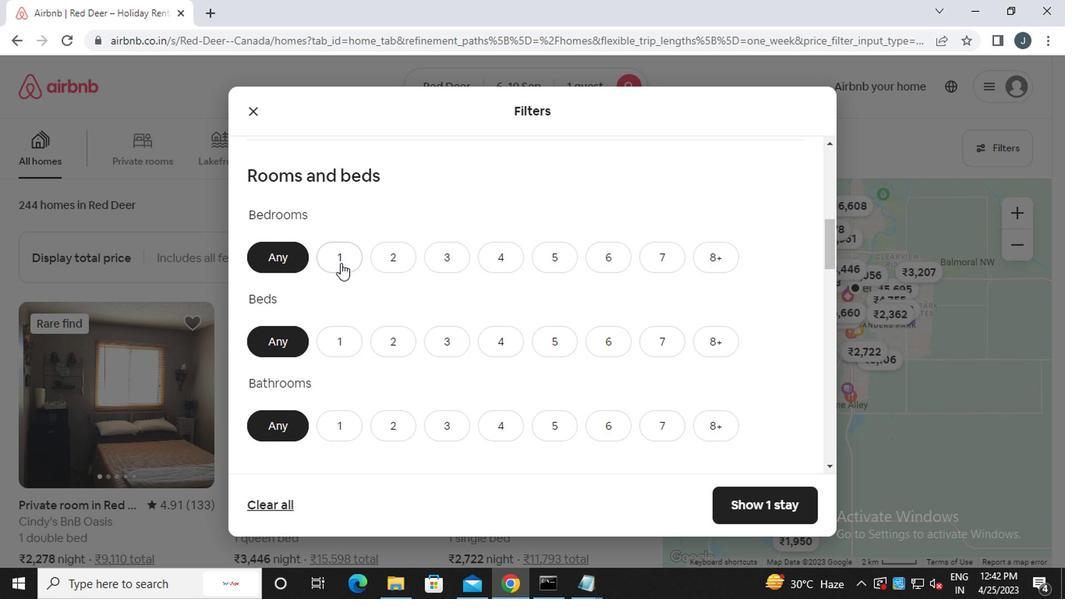 
Action: Mouse moved to (340, 341)
Screenshot: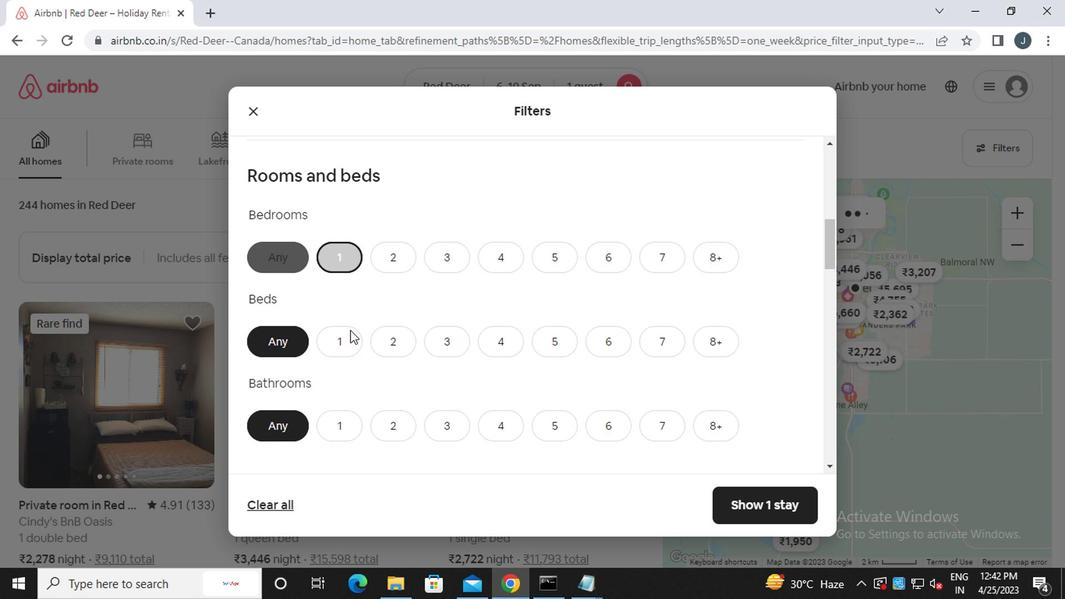 
Action: Mouse pressed left at (340, 341)
Screenshot: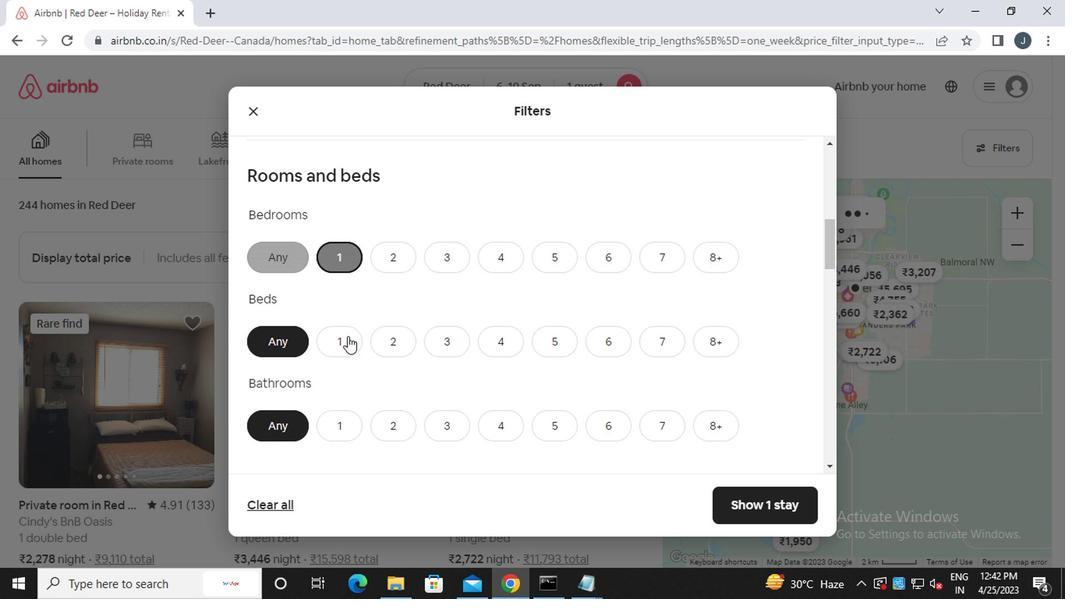 
Action: Mouse moved to (335, 413)
Screenshot: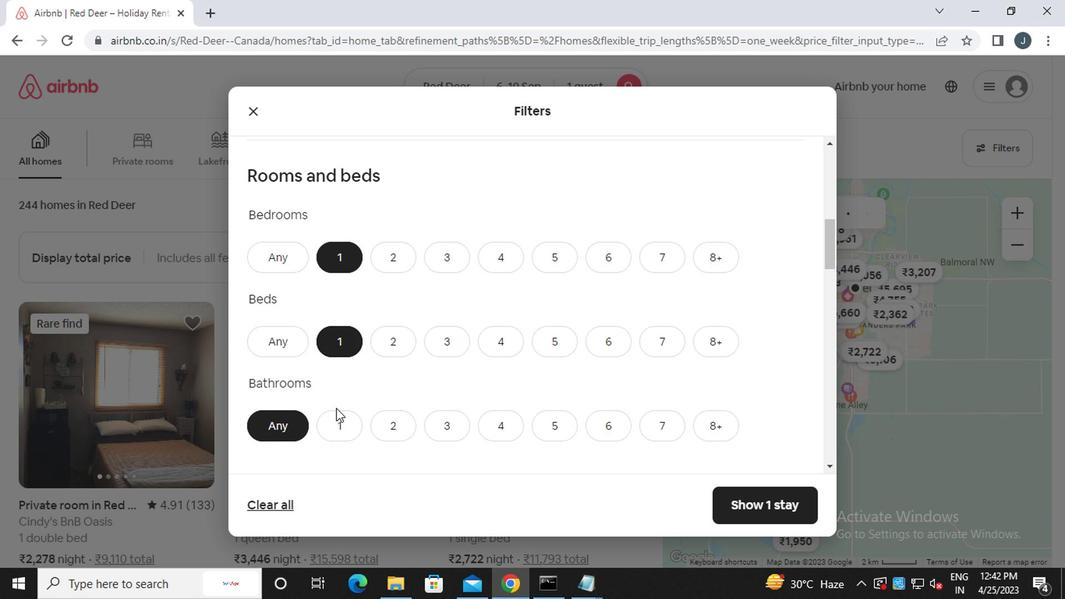 
Action: Mouse pressed left at (335, 413)
Screenshot: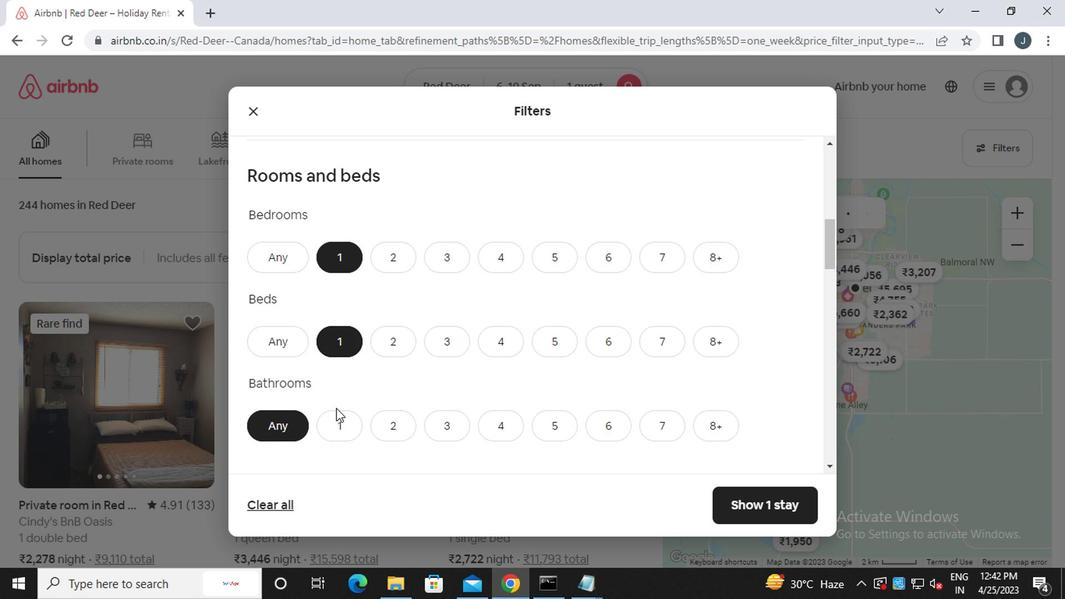 
Action: Mouse moved to (345, 439)
Screenshot: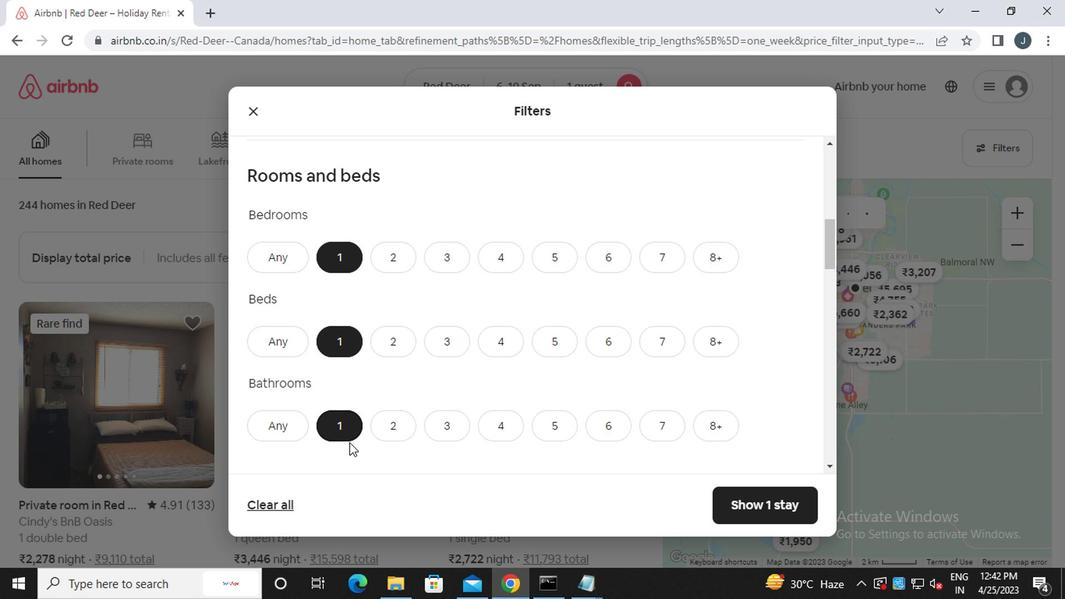 
Action: Mouse scrolled (345, 438) with delta (0, 0)
Screenshot: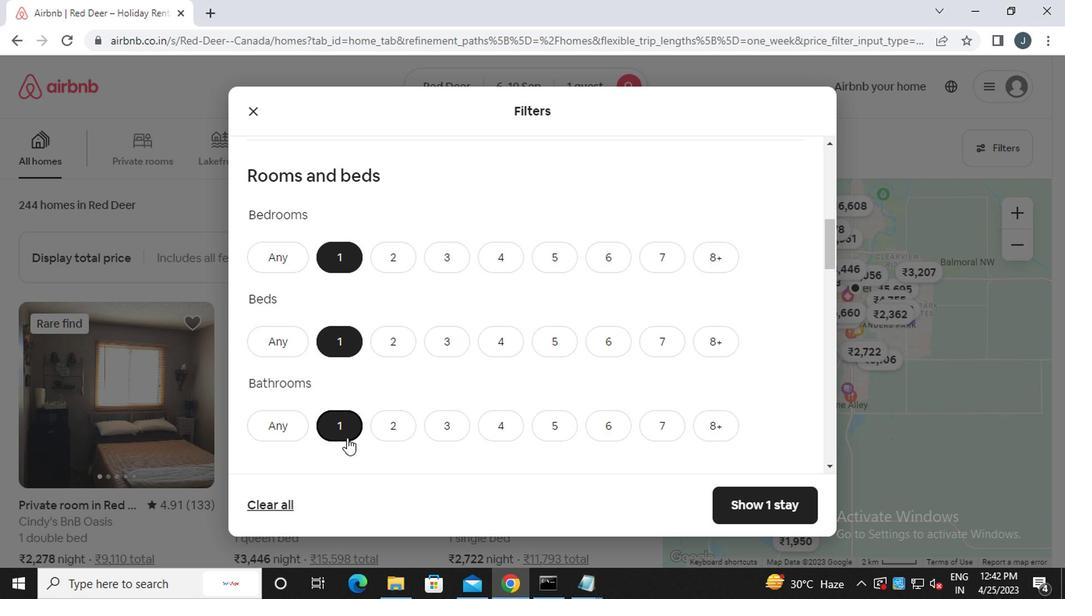 
Action: Mouse scrolled (345, 438) with delta (0, 0)
Screenshot: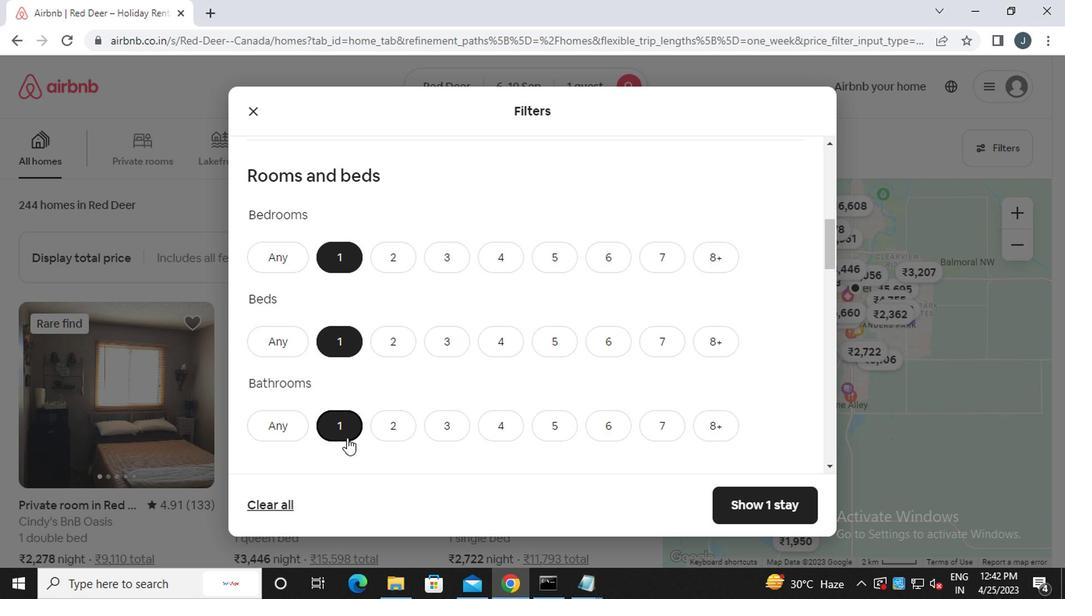 
Action: Mouse scrolled (345, 438) with delta (0, 0)
Screenshot: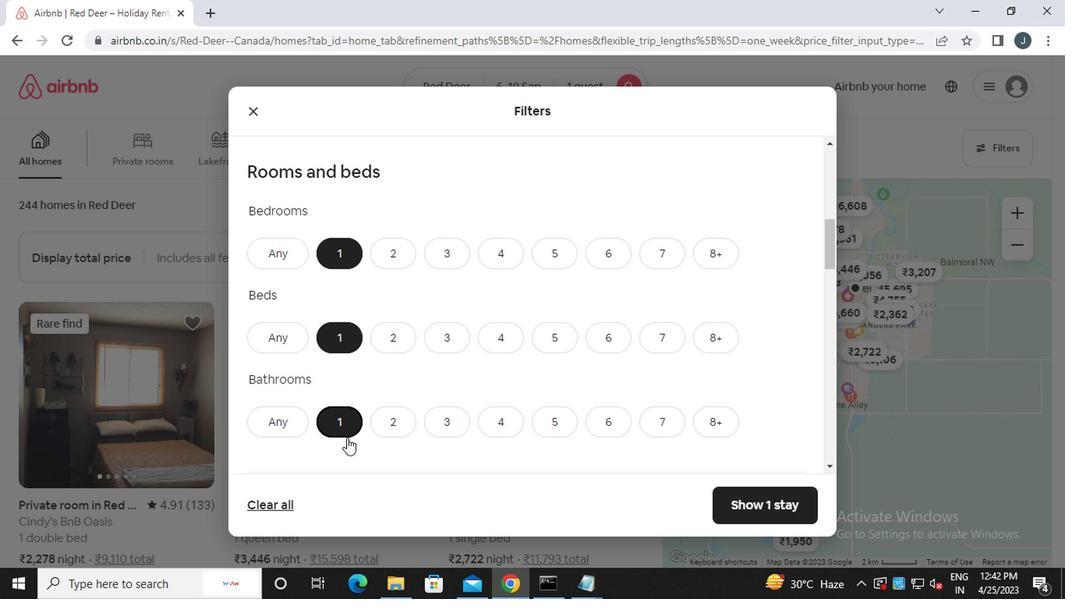 
Action: Mouse scrolled (345, 438) with delta (0, 0)
Screenshot: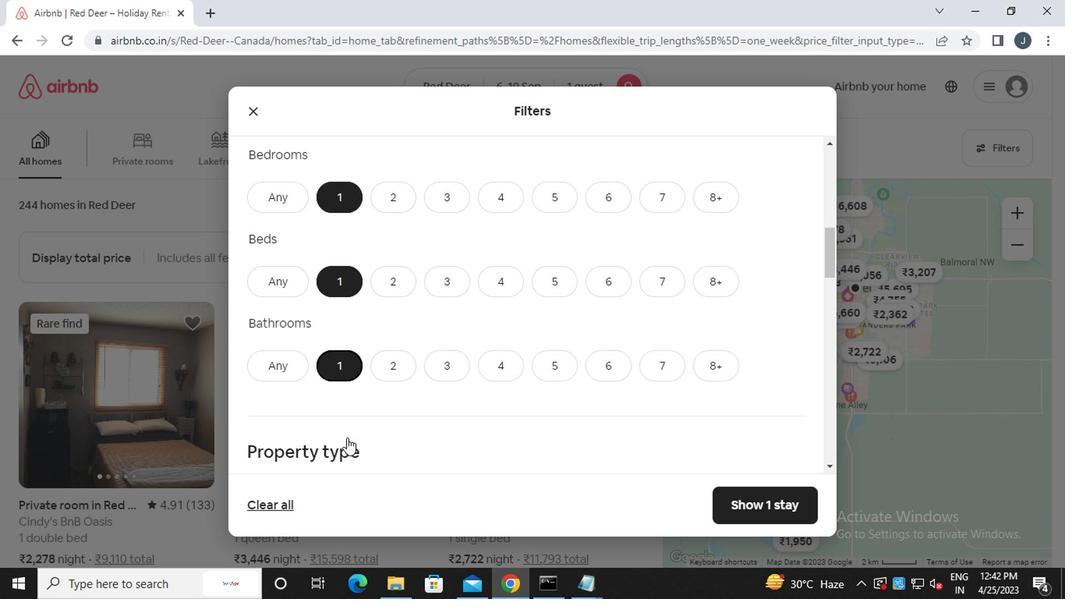 
Action: Mouse scrolled (345, 438) with delta (0, 0)
Screenshot: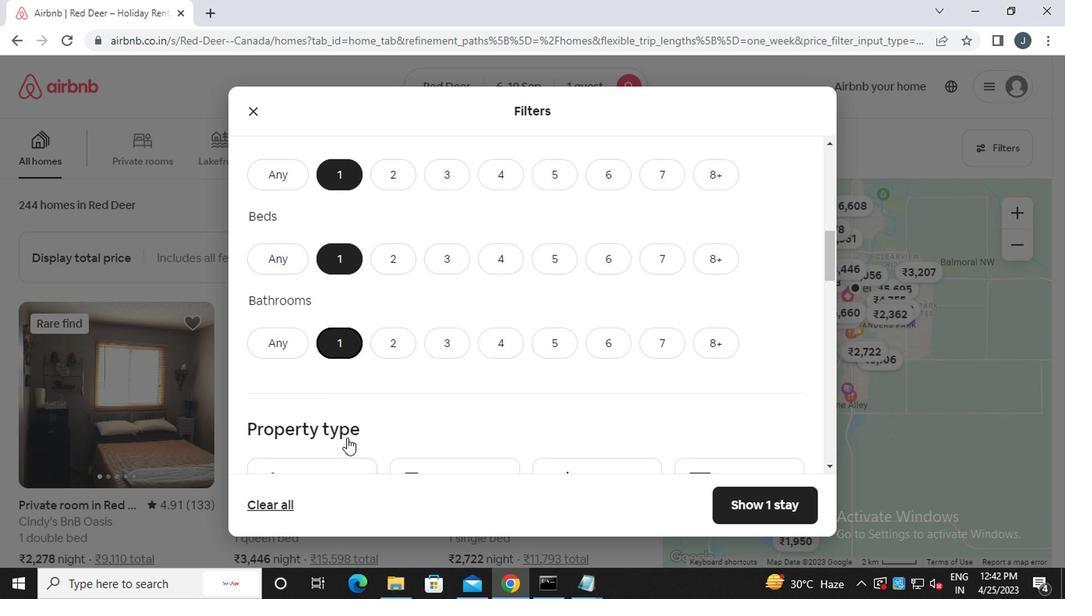 
Action: Mouse scrolled (345, 438) with delta (0, 0)
Screenshot: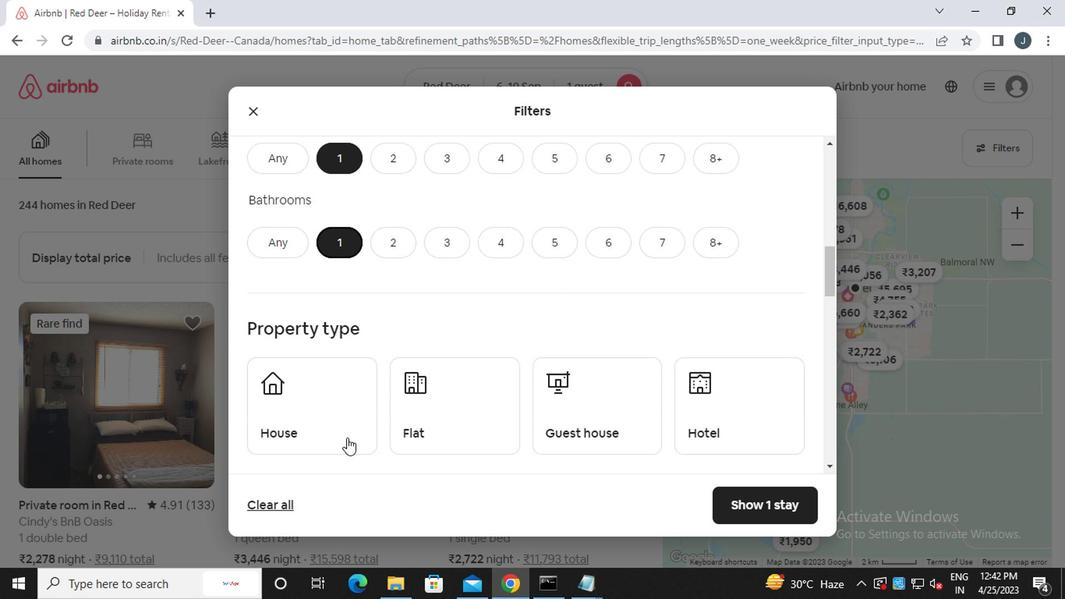 
Action: Mouse moved to (358, 425)
Screenshot: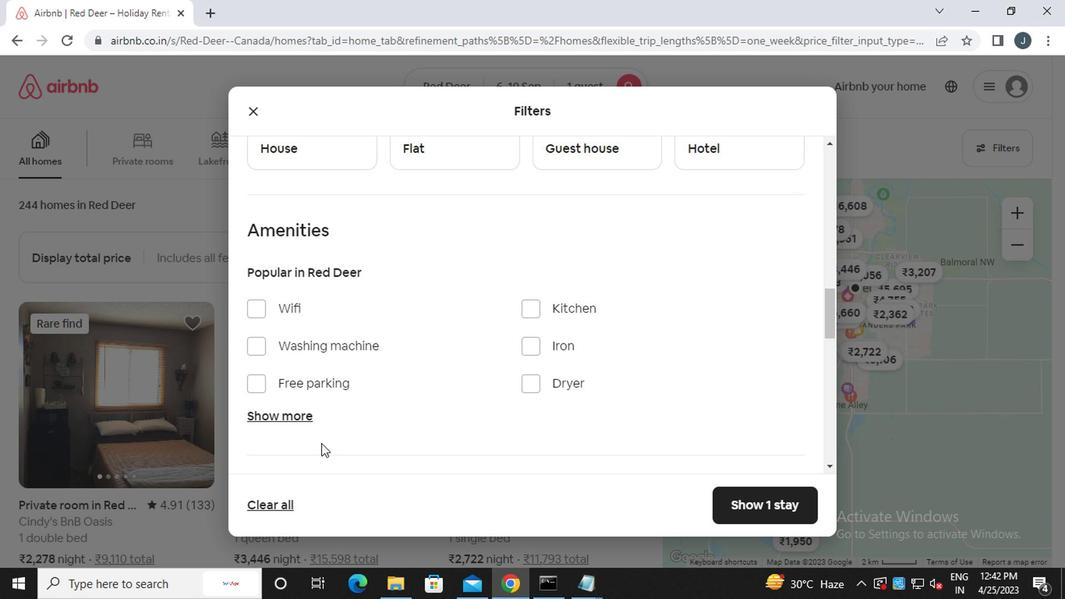 
Action: Mouse scrolled (358, 424) with delta (0, -1)
Screenshot: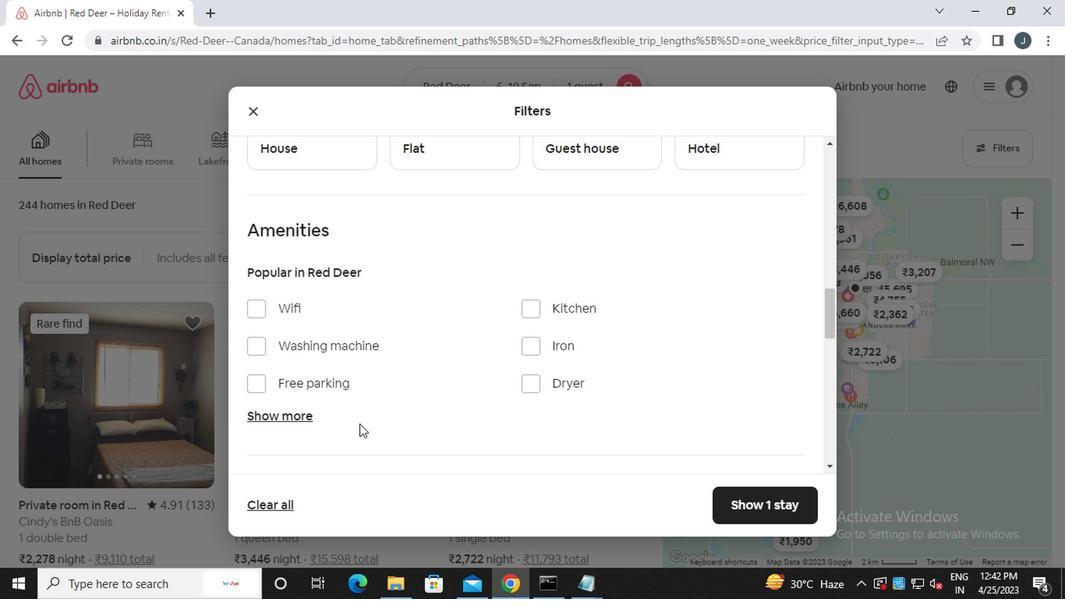 
Action: Mouse scrolled (358, 424) with delta (0, -1)
Screenshot: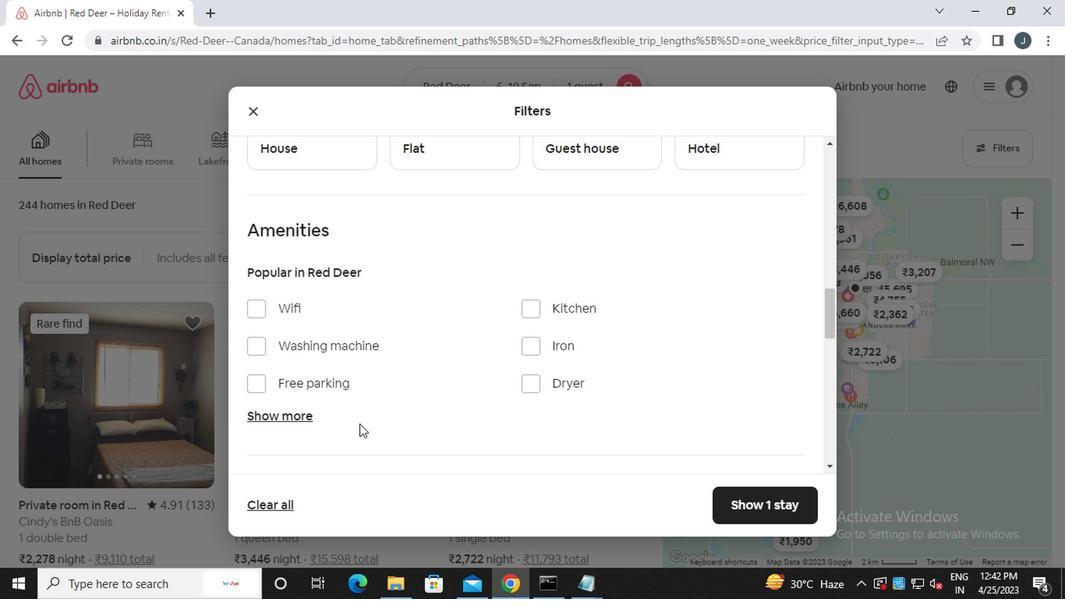 
Action: Mouse moved to (362, 379)
Screenshot: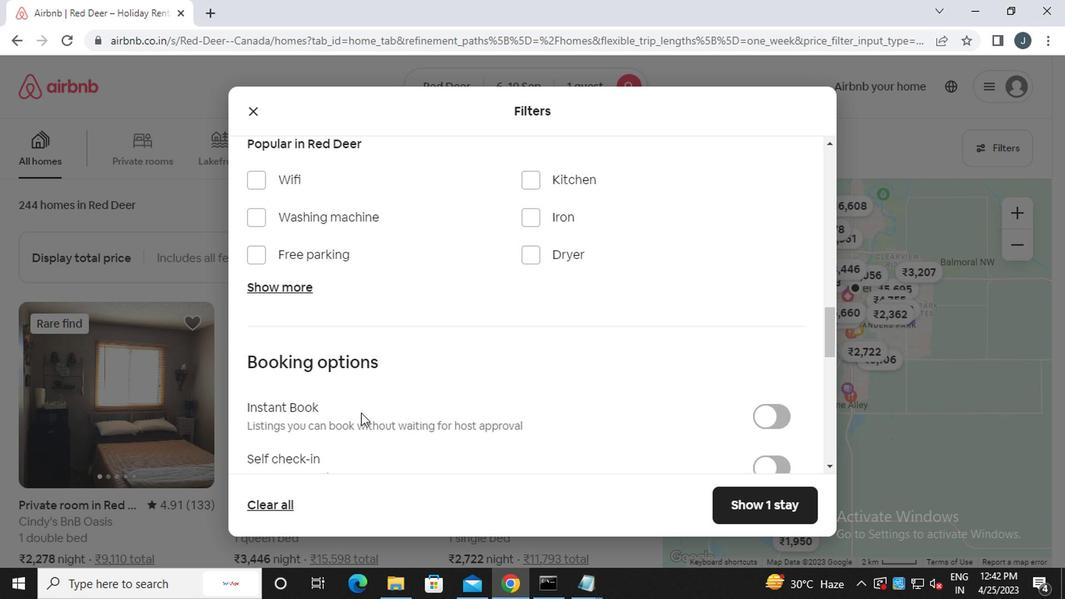 
Action: Mouse scrolled (362, 380) with delta (0, 0)
Screenshot: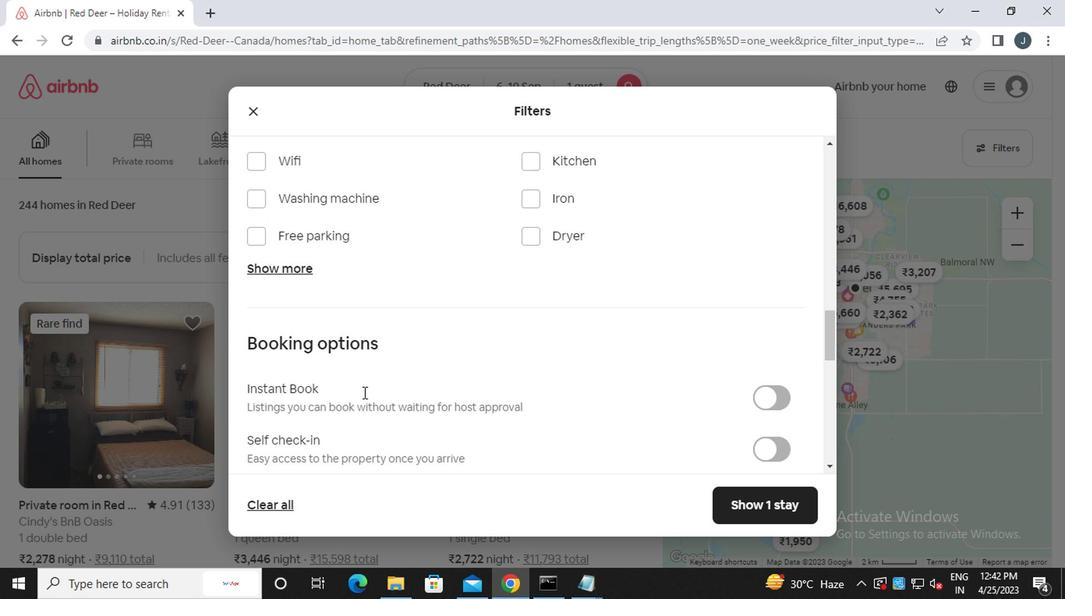 
Action: Mouse moved to (362, 378)
Screenshot: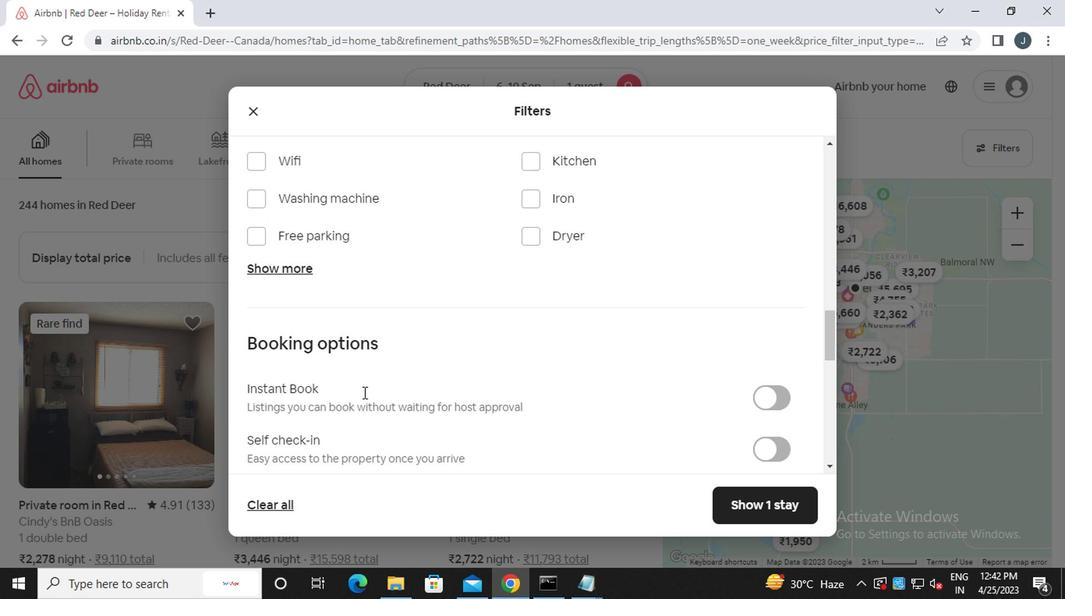 
Action: Mouse scrolled (362, 379) with delta (0, 1)
Screenshot: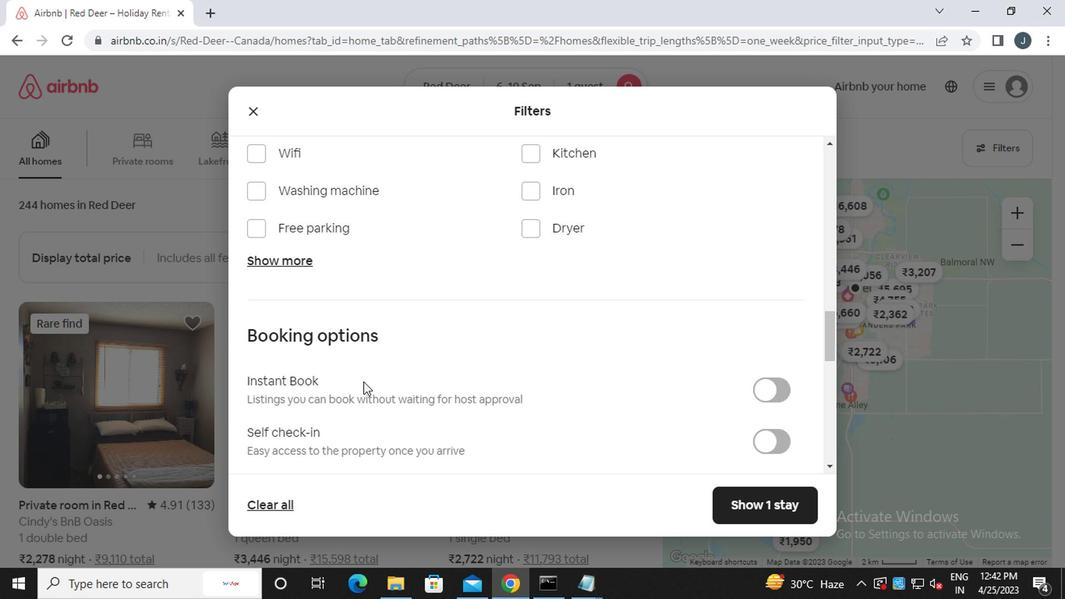 
Action: Mouse moved to (327, 154)
Screenshot: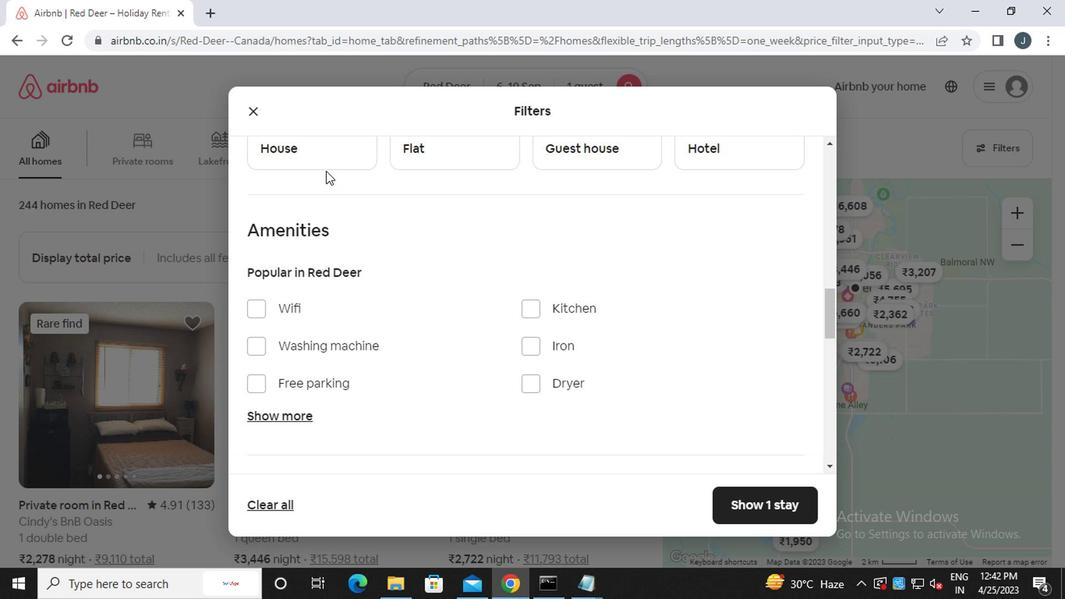 
Action: Mouse pressed left at (327, 154)
Screenshot: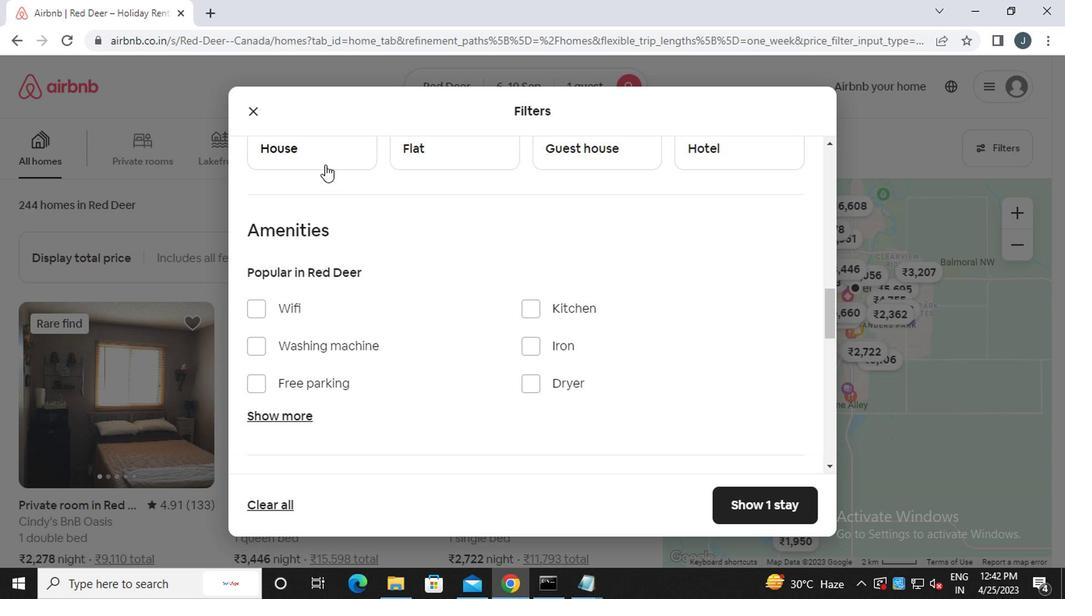 
Action: Mouse moved to (411, 155)
Screenshot: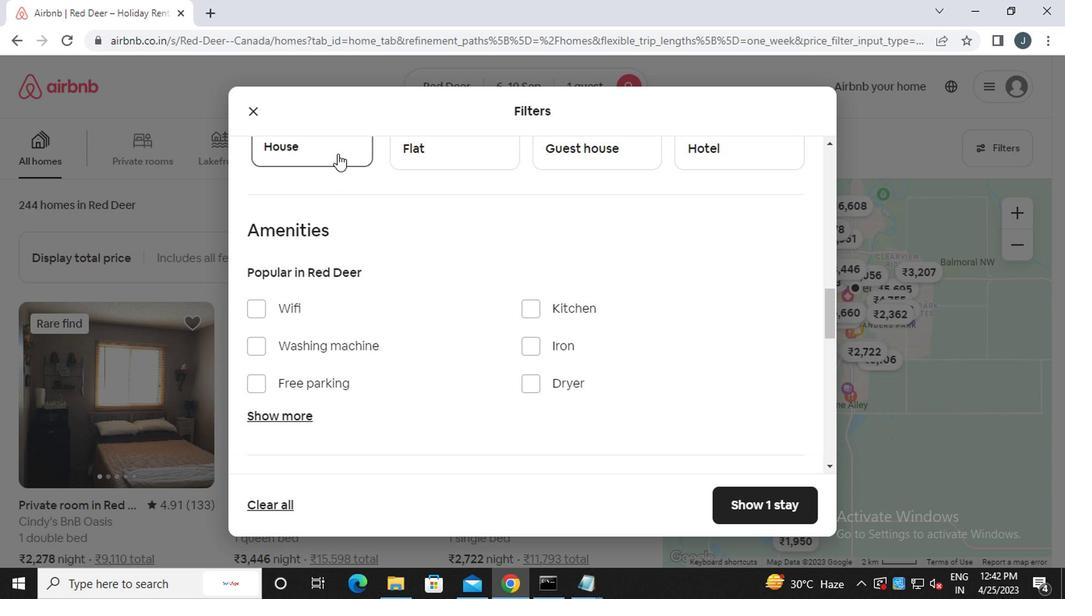 
Action: Mouse pressed left at (411, 155)
Screenshot: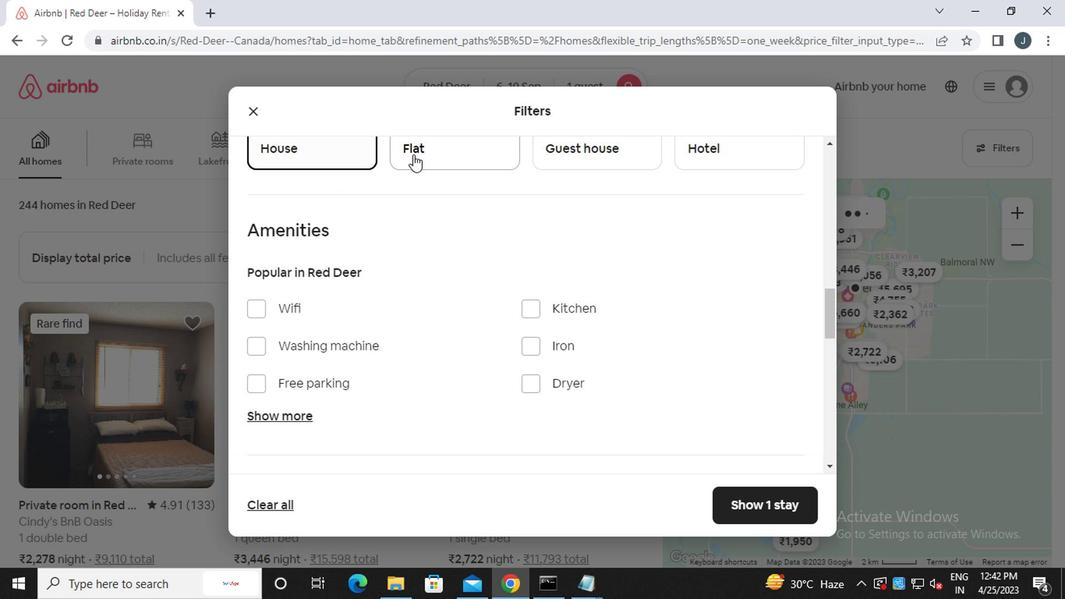 
Action: Mouse moved to (607, 151)
Screenshot: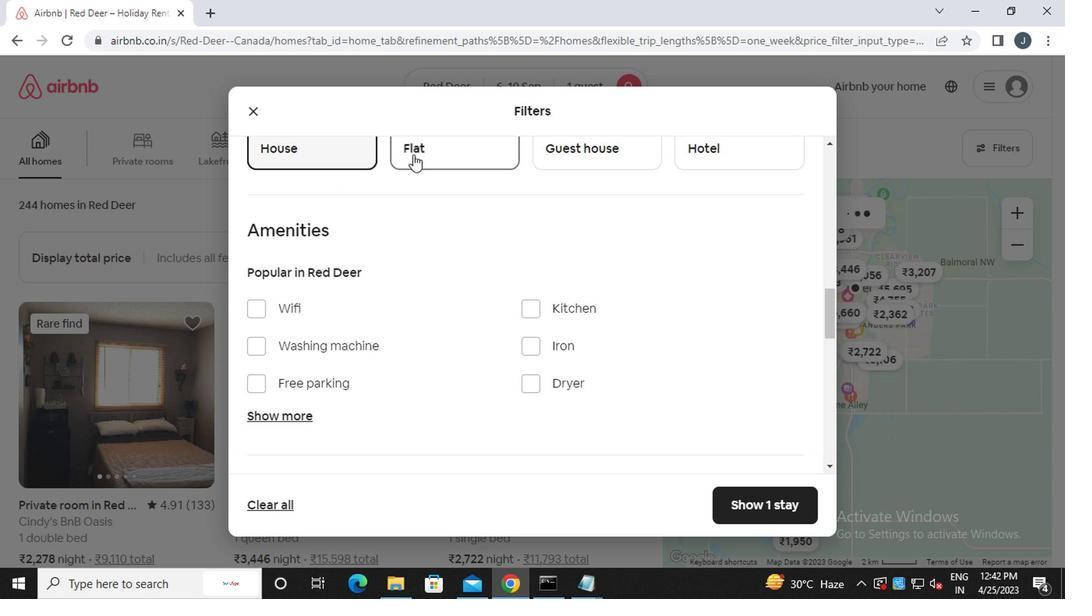 
Action: Mouse pressed left at (607, 151)
Screenshot: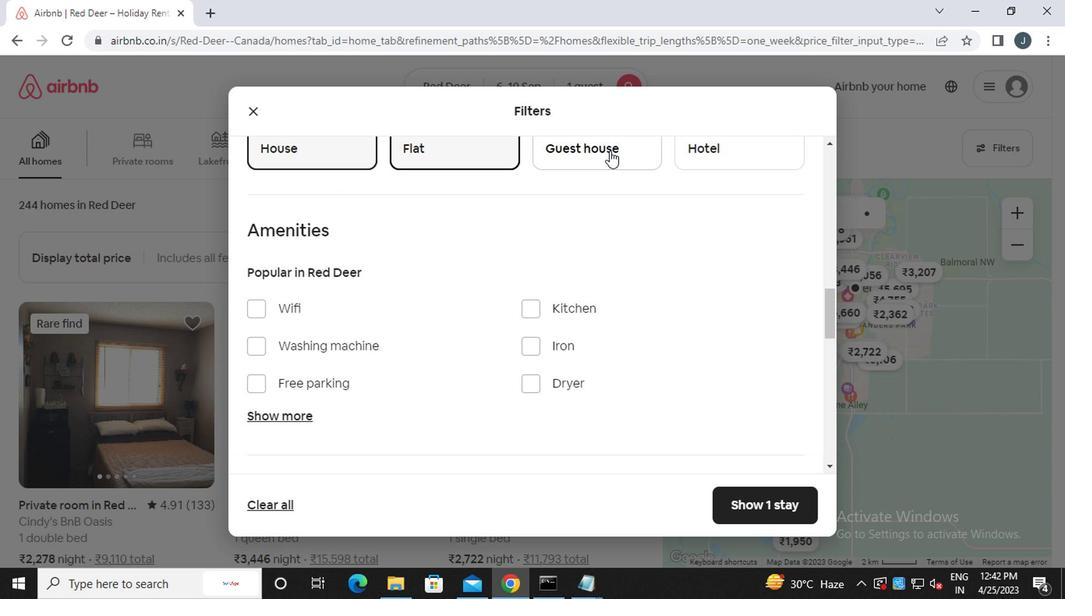 
Action: Mouse moved to (716, 150)
Screenshot: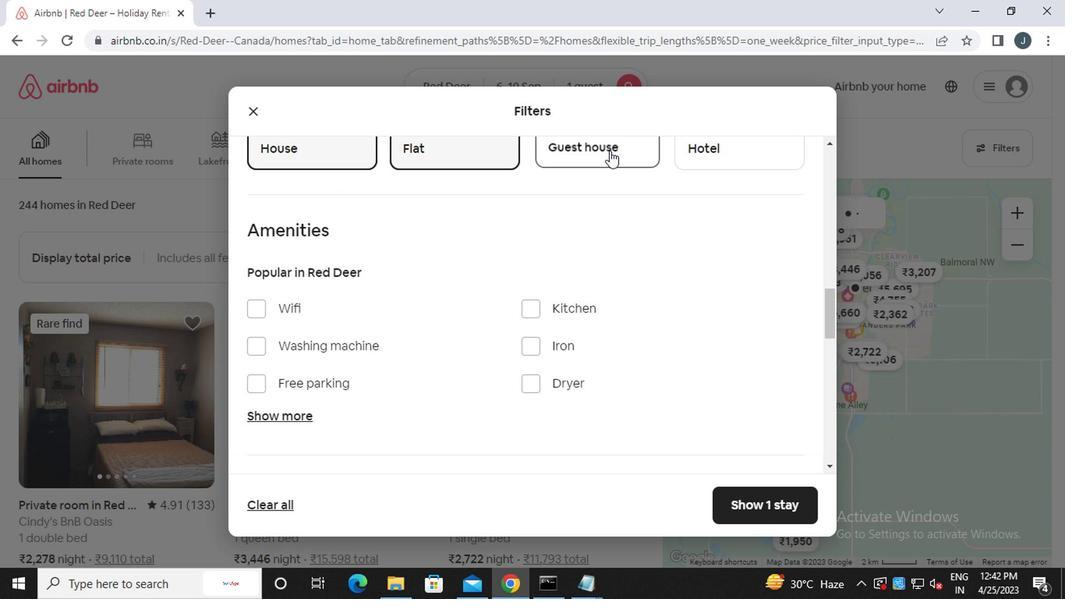 
Action: Mouse pressed left at (716, 150)
Screenshot: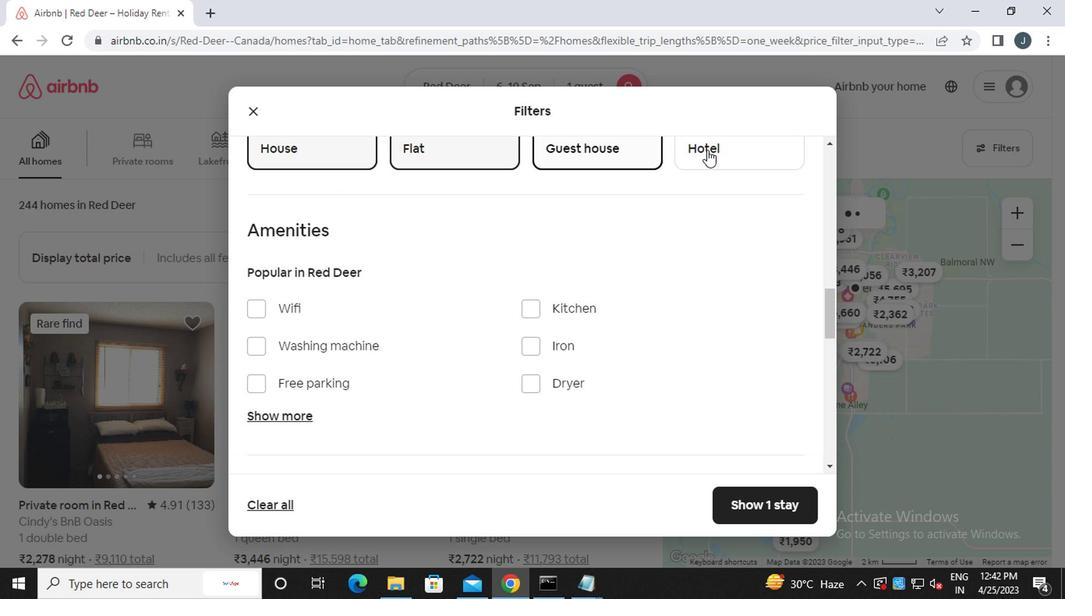 
Action: Mouse moved to (643, 249)
Screenshot: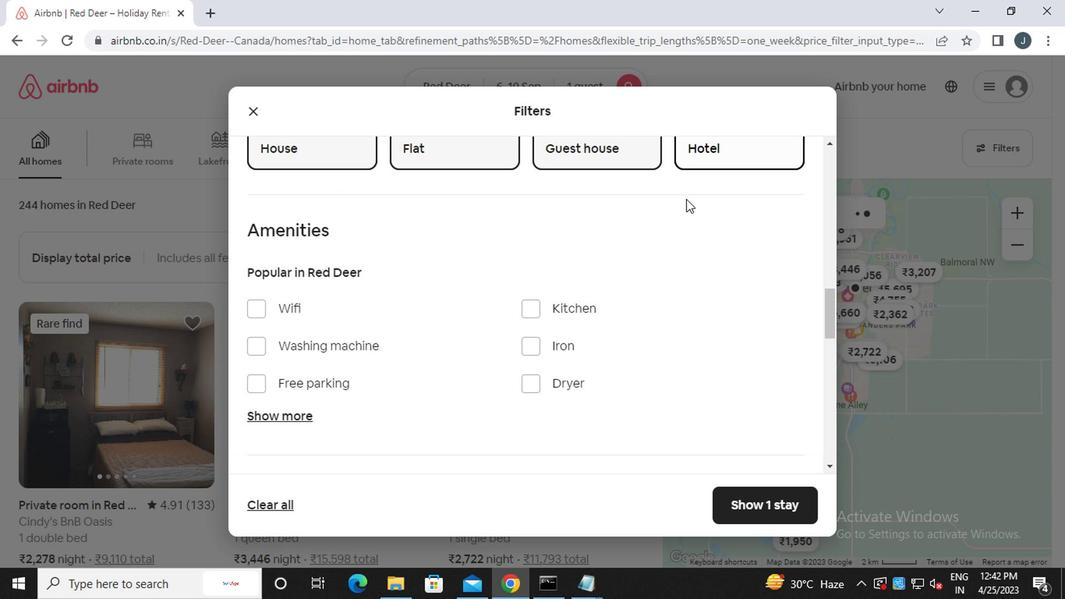 
Action: Mouse scrolled (643, 250) with delta (0, 1)
Screenshot: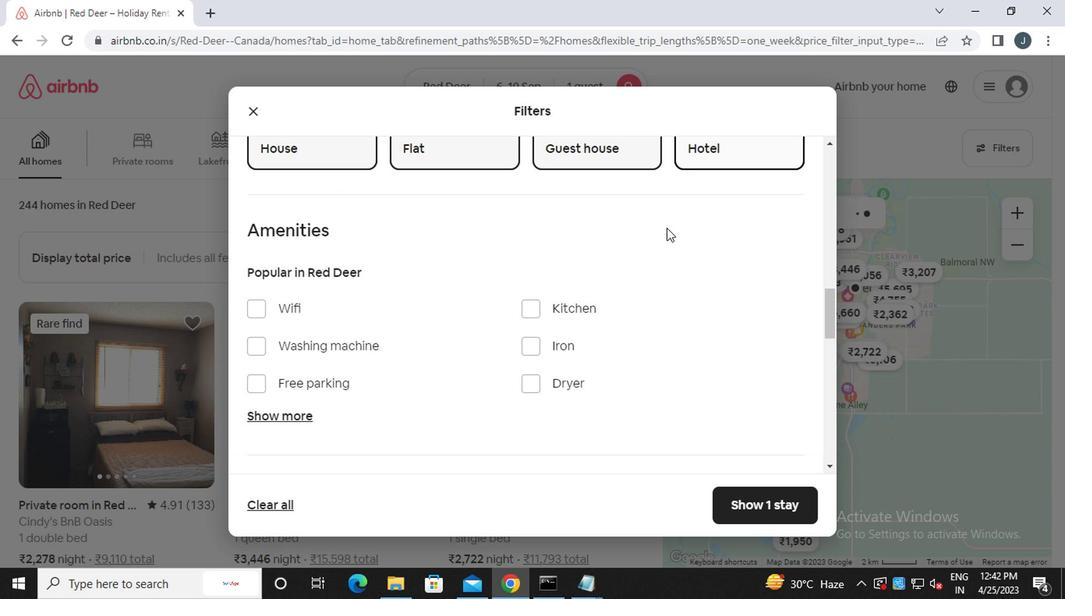 
Action: Mouse scrolled (643, 250) with delta (0, 1)
Screenshot: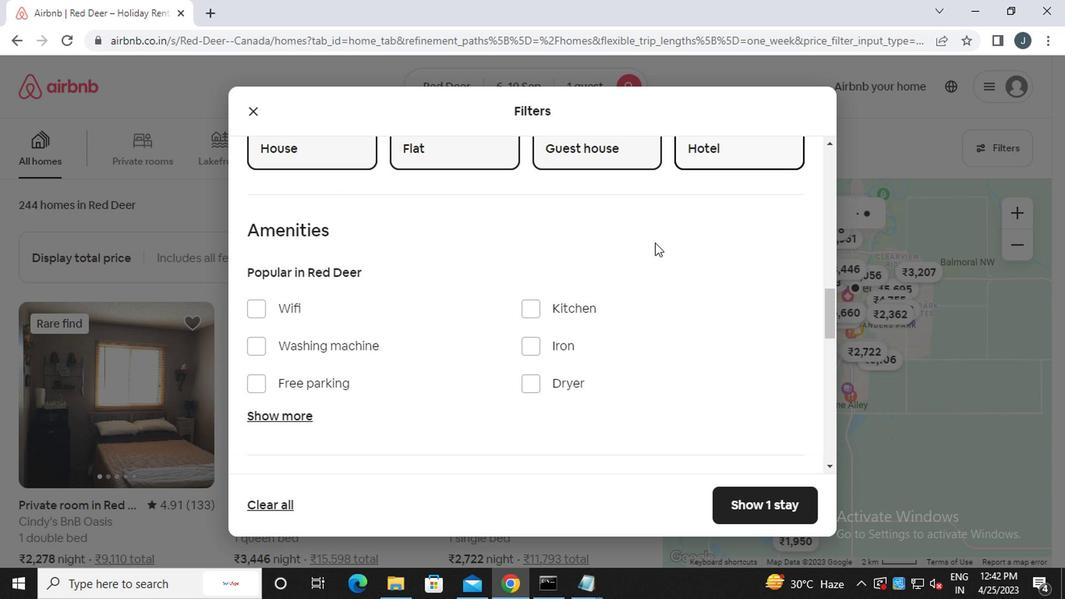 
Action: Mouse scrolled (643, 250) with delta (0, 1)
Screenshot: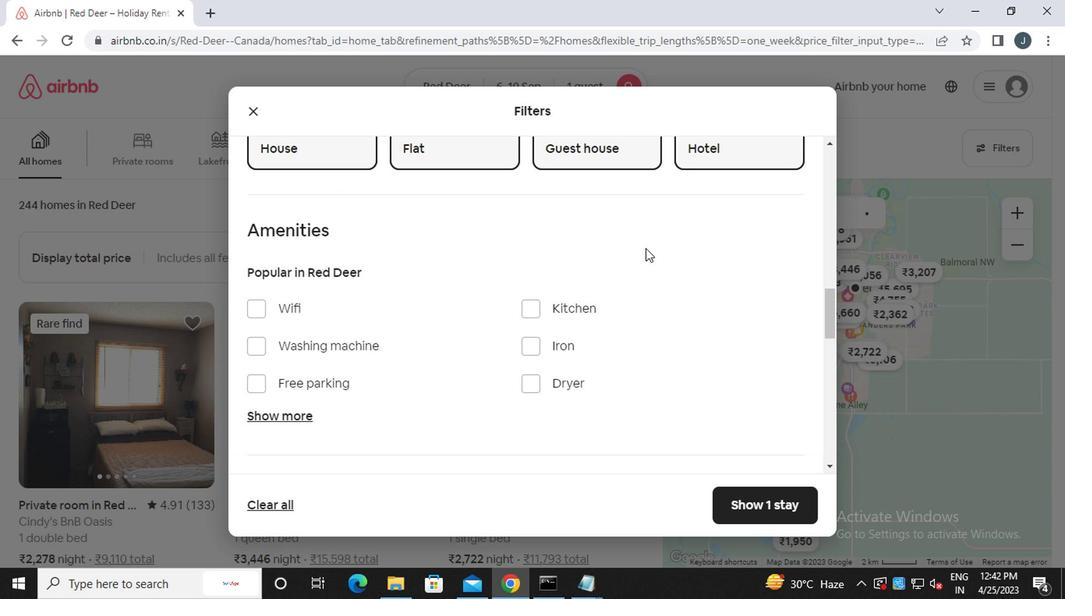 
Action: Mouse scrolled (643, 250) with delta (0, 1)
Screenshot: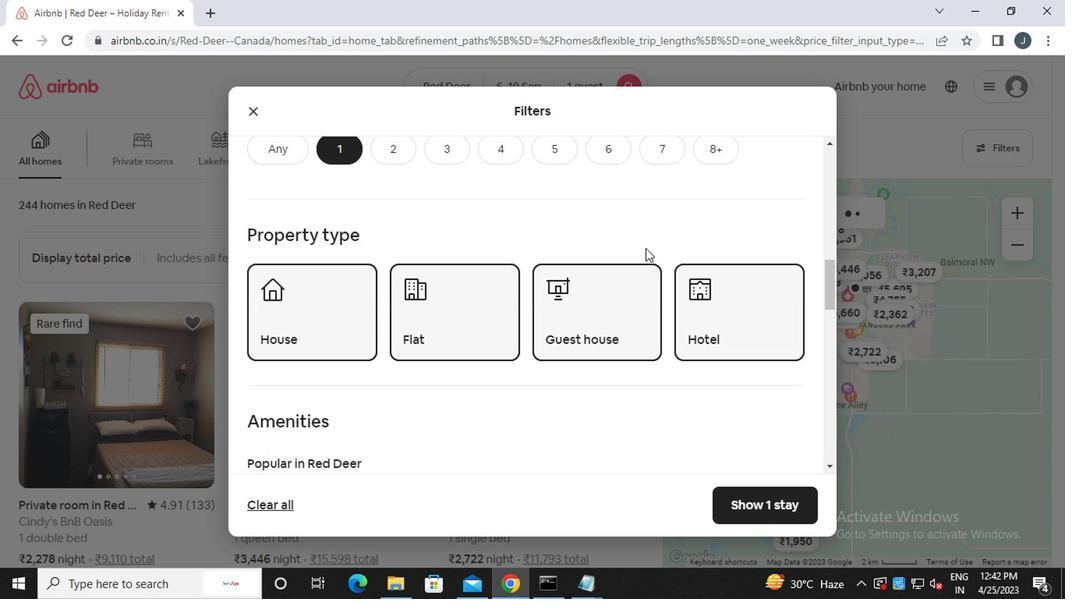 
Action: Mouse scrolled (643, 248) with delta (0, 0)
Screenshot: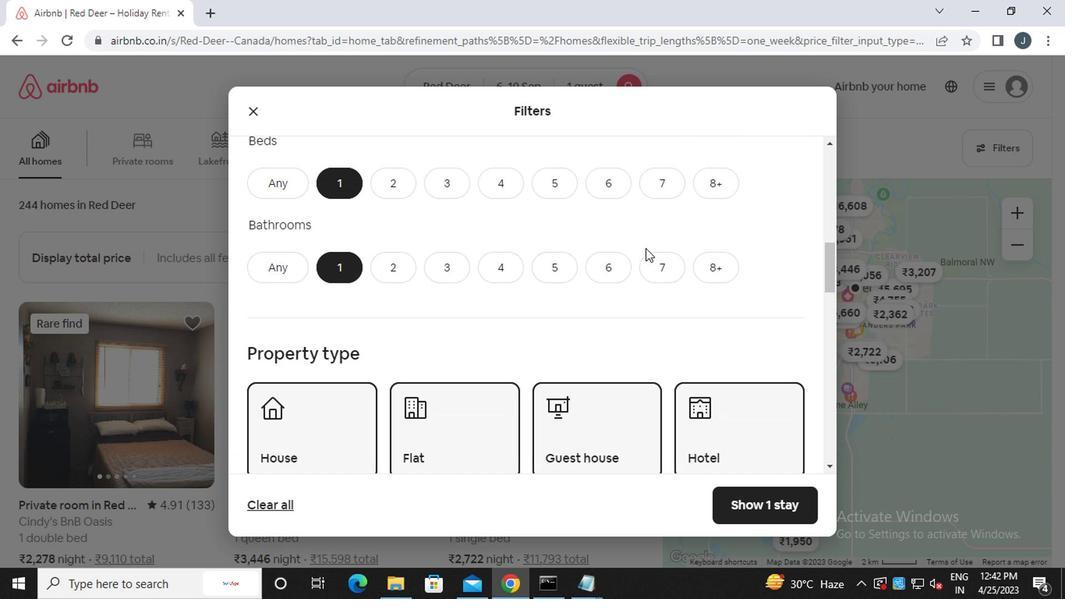 
Action: Mouse scrolled (643, 248) with delta (0, 0)
Screenshot: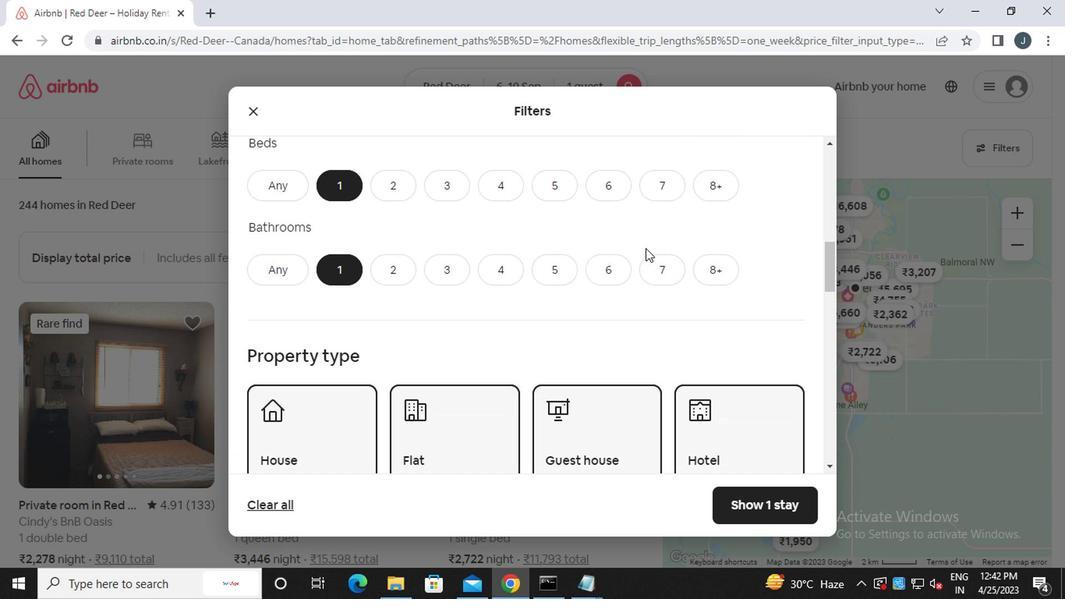 
Action: Mouse scrolled (643, 248) with delta (0, 0)
Screenshot: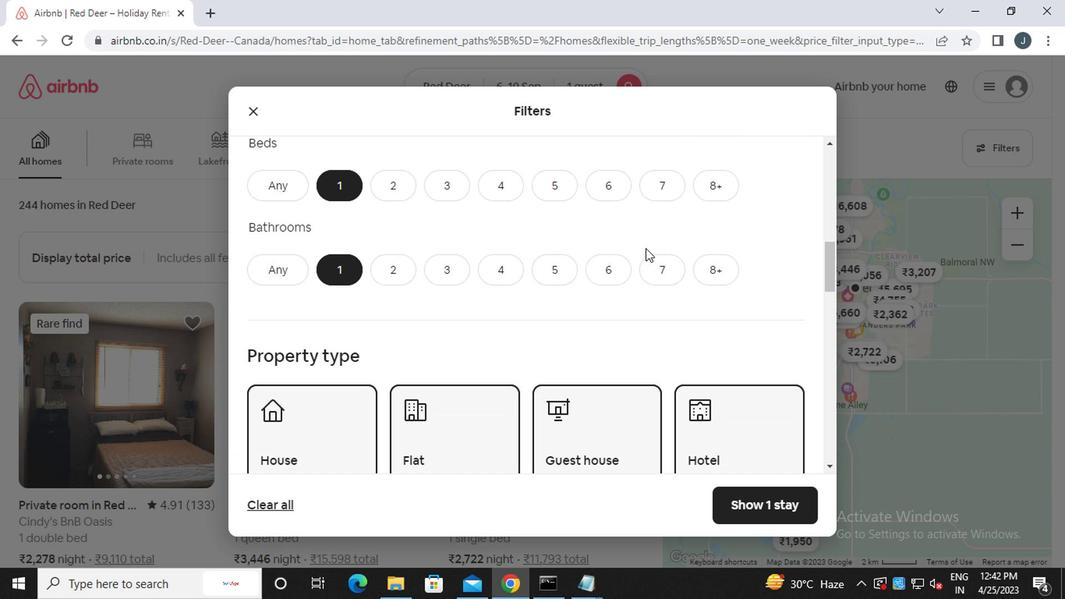 
Action: Mouse scrolled (643, 248) with delta (0, 0)
Screenshot: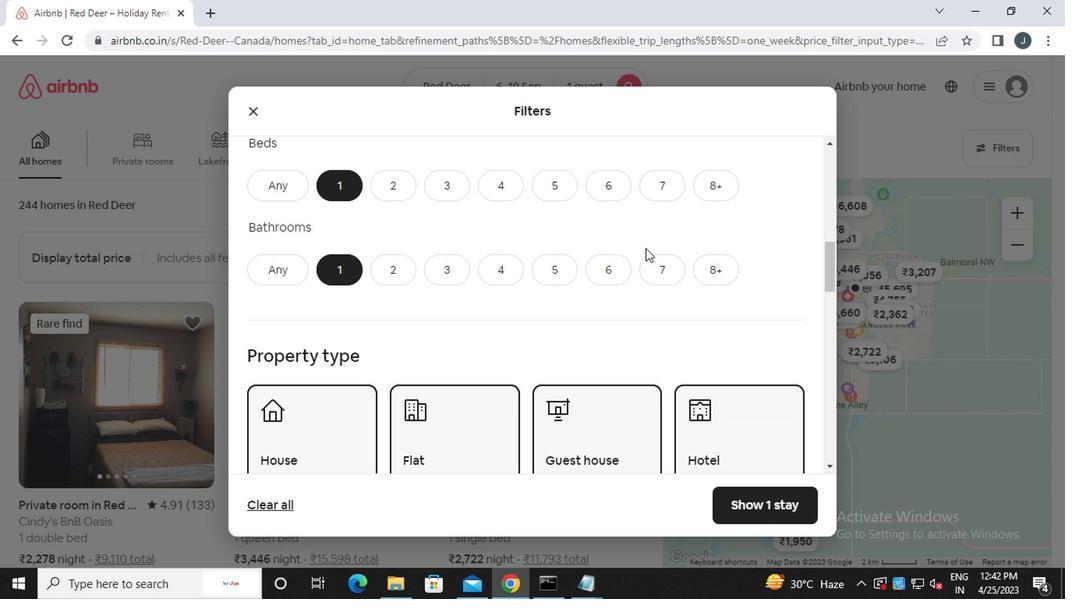 
Action: Mouse moved to (602, 308)
Screenshot: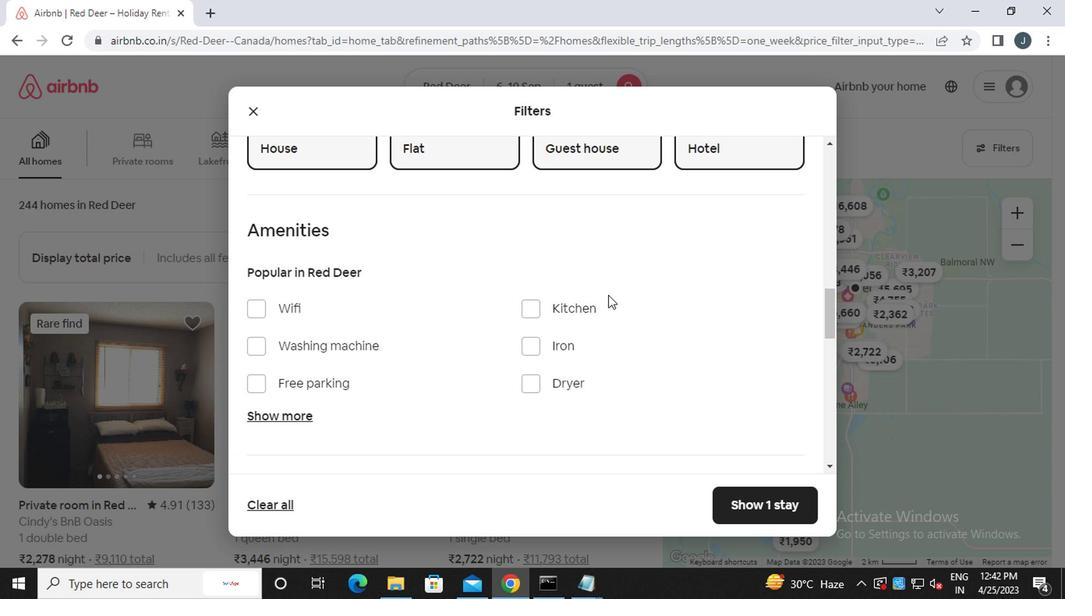 
Action: Mouse scrolled (602, 307) with delta (0, 0)
Screenshot: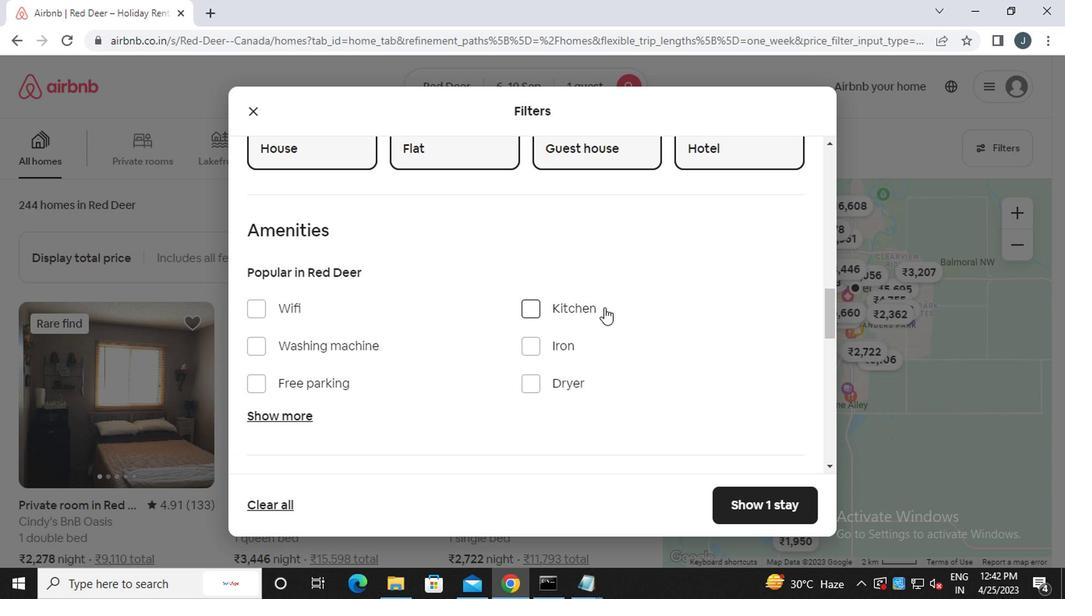 
Action: Mouse scrolled (602, 307) with delta (0, 0)
Screenshot: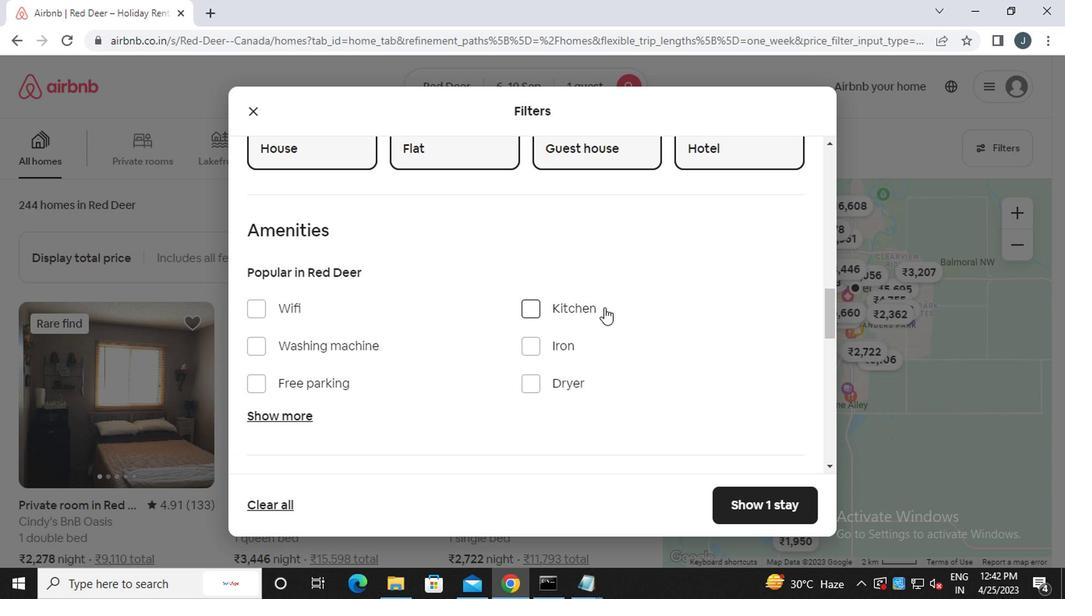 
Action: Mouse scrolled (602, 307) with delta (0, 0)
Screenshot: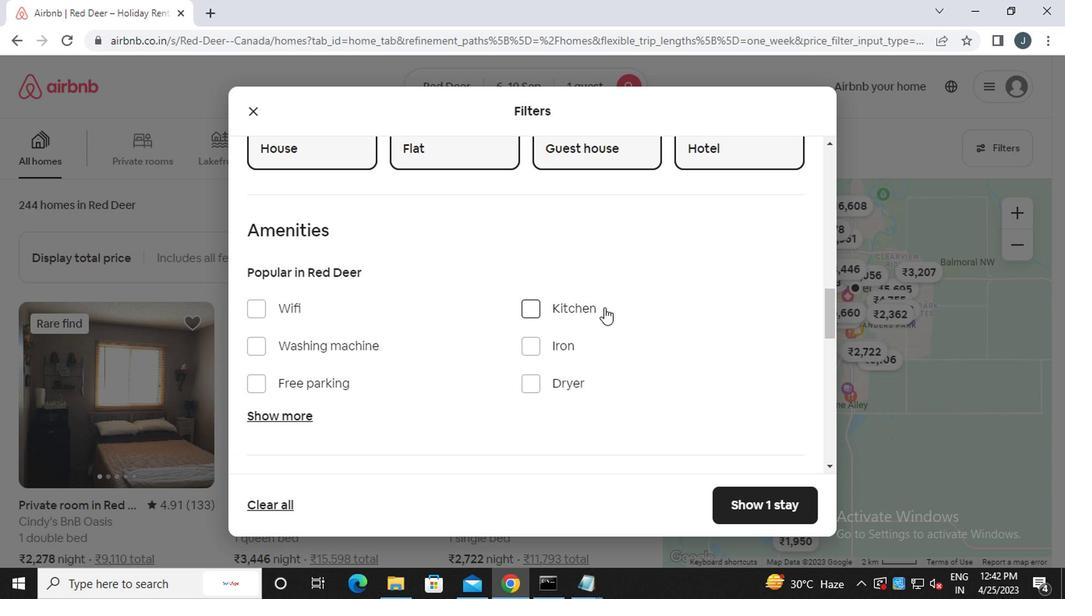 
Action: Mouse scrolled (602, 307) with delta (0, 0)
Screenshot: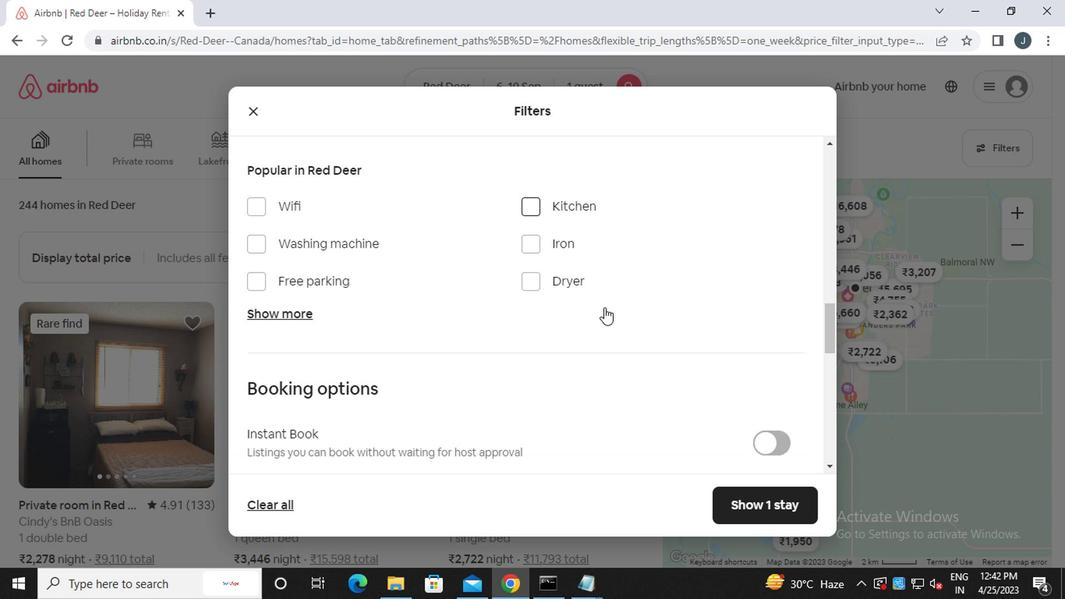 
Action: Mouse scrolled (602, 307) with delta (0, 0)
Screenshot: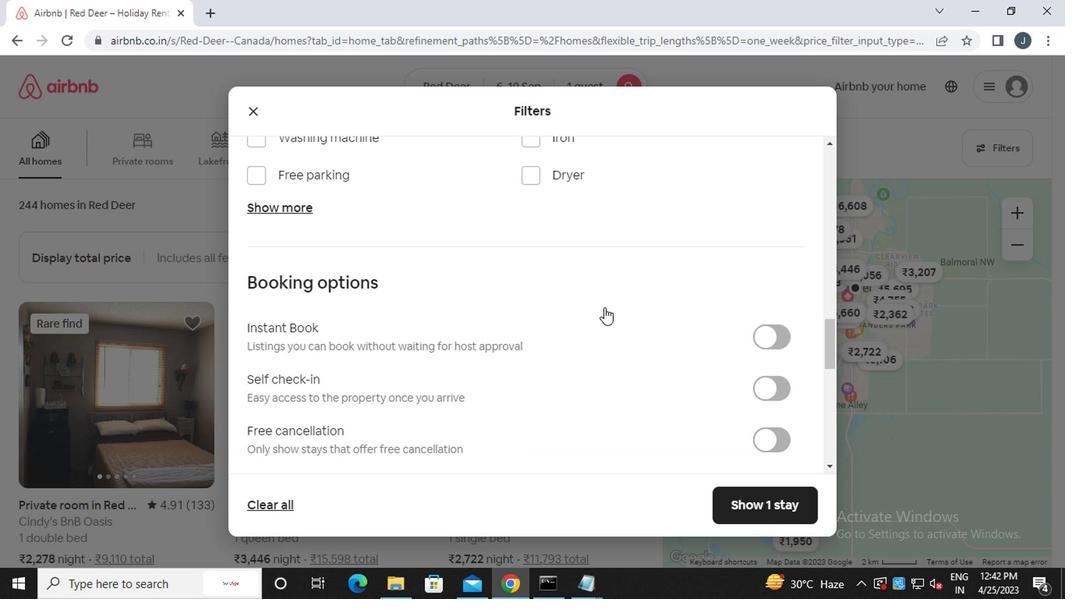 
Action: Mouse moved to (774, 212)
Screenshot: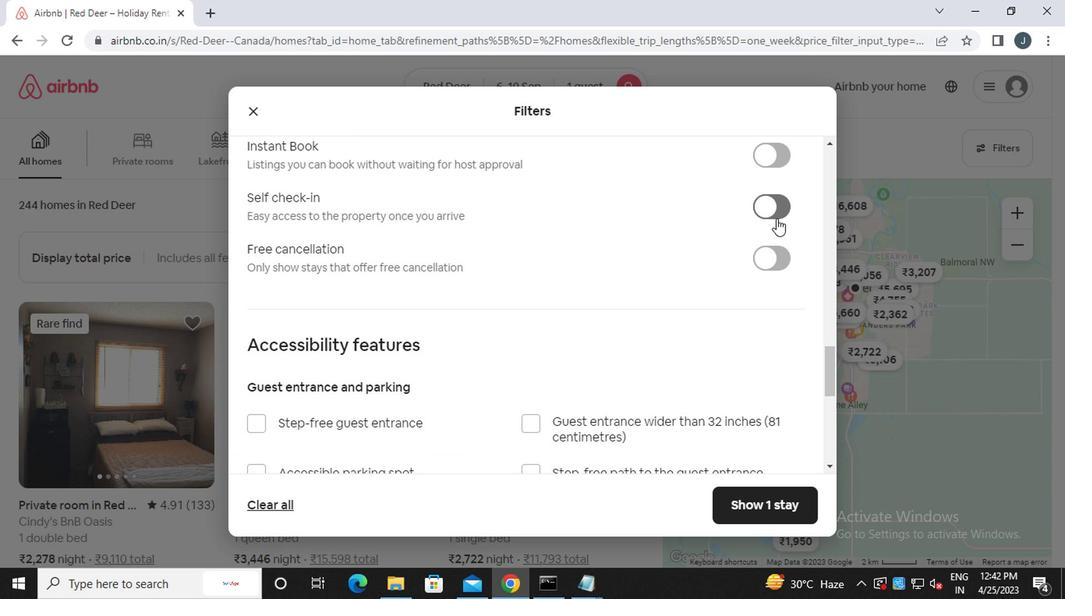
Action: Mouse pressed left at (774, 212)
Screenshot: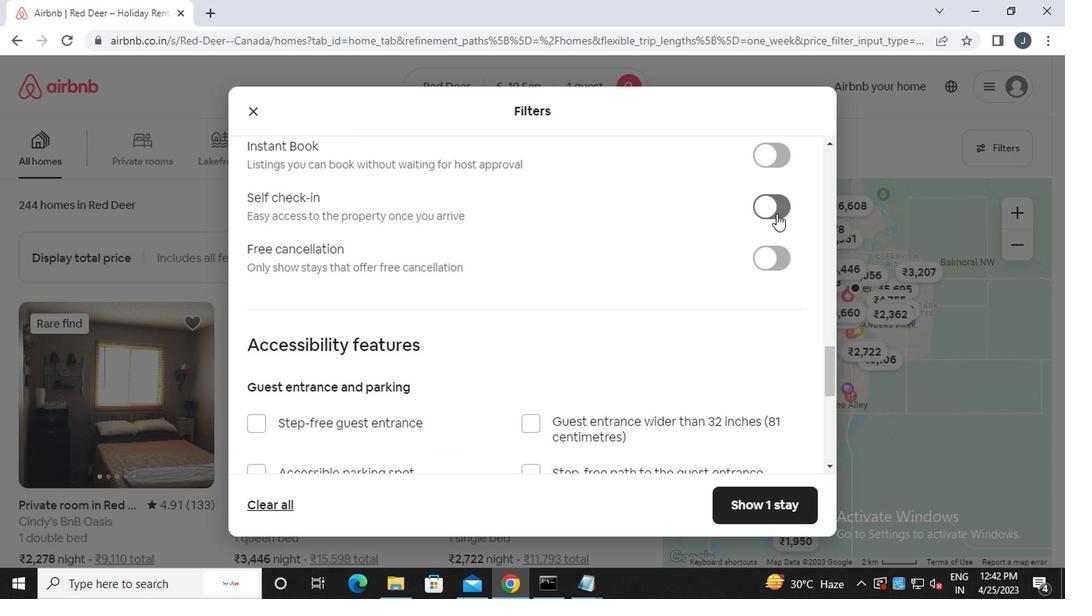 
Action: Mouse moved to (564, 338)
Screenshot: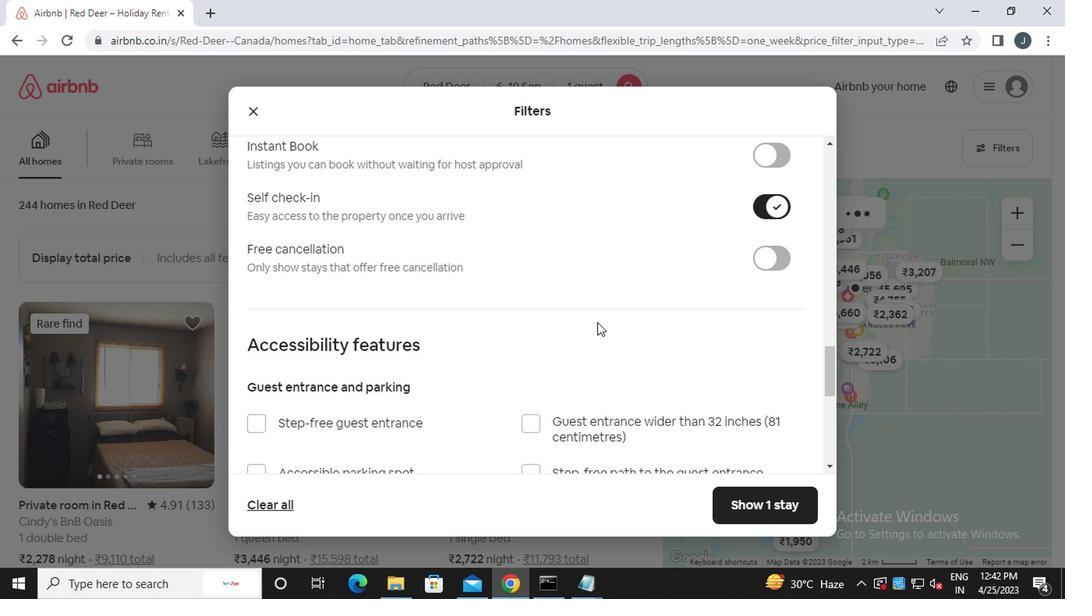 
Action: Mouse scrolled (564, 337) with delta (0, 0)
Screenshot: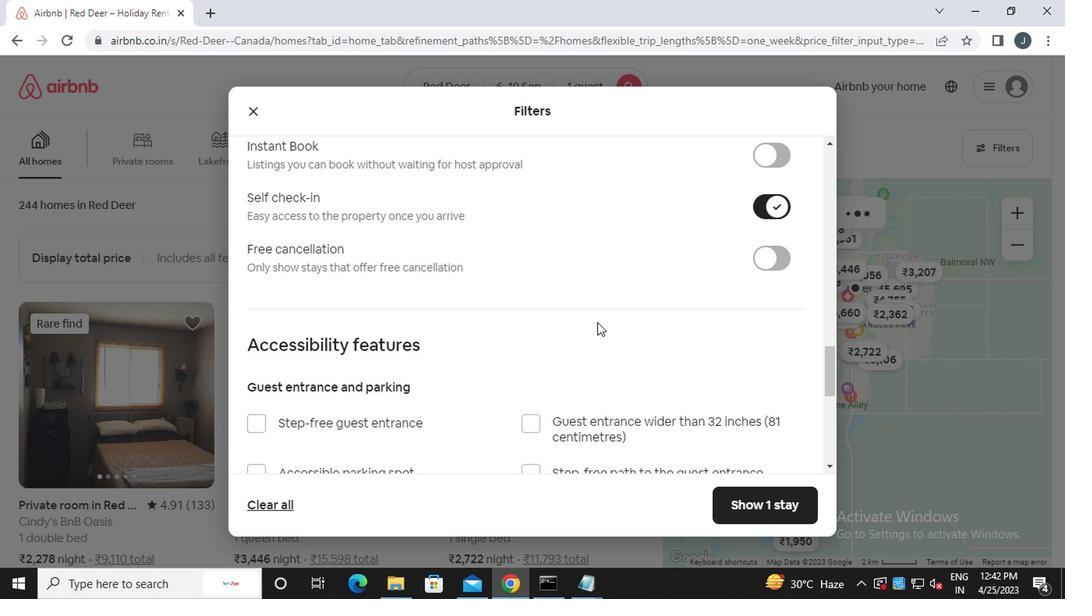 
Action: Mouse scrolled (564, 337) with delta (0, 0)
Screenshot: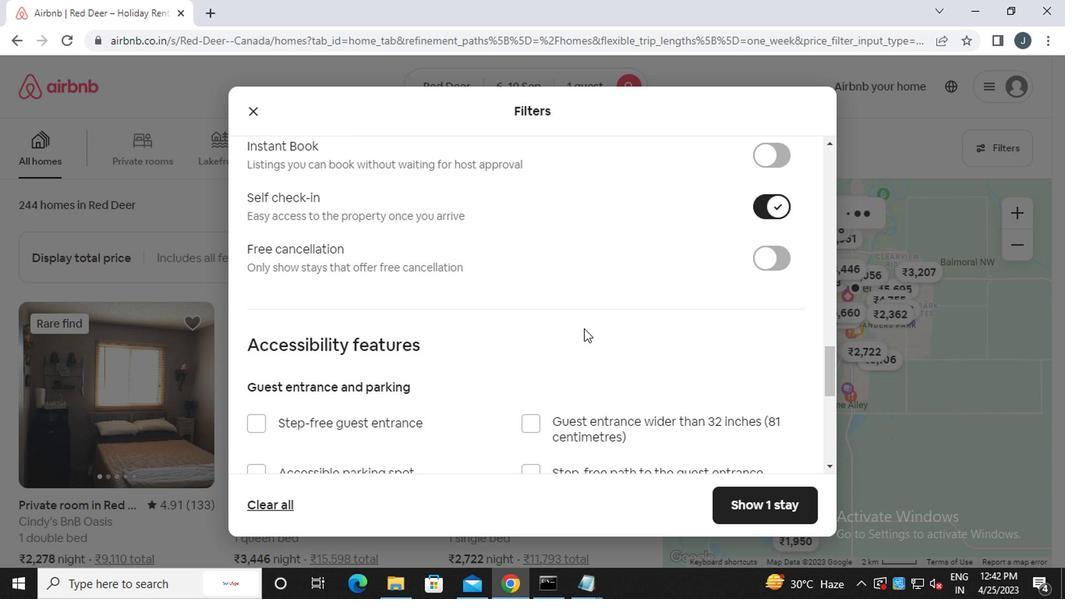 
Action: Mouse scrolled (564, 337) with delta (0, 0)
Screenshot: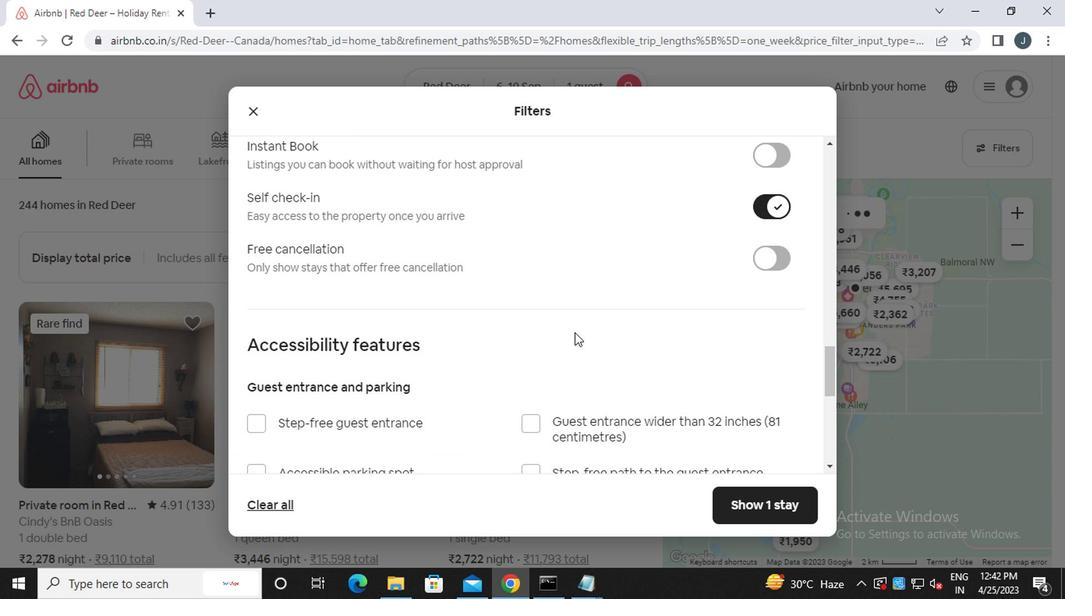 
Action: Mouse scrolled (564, 337) with delta (0, 0)
Screenshot: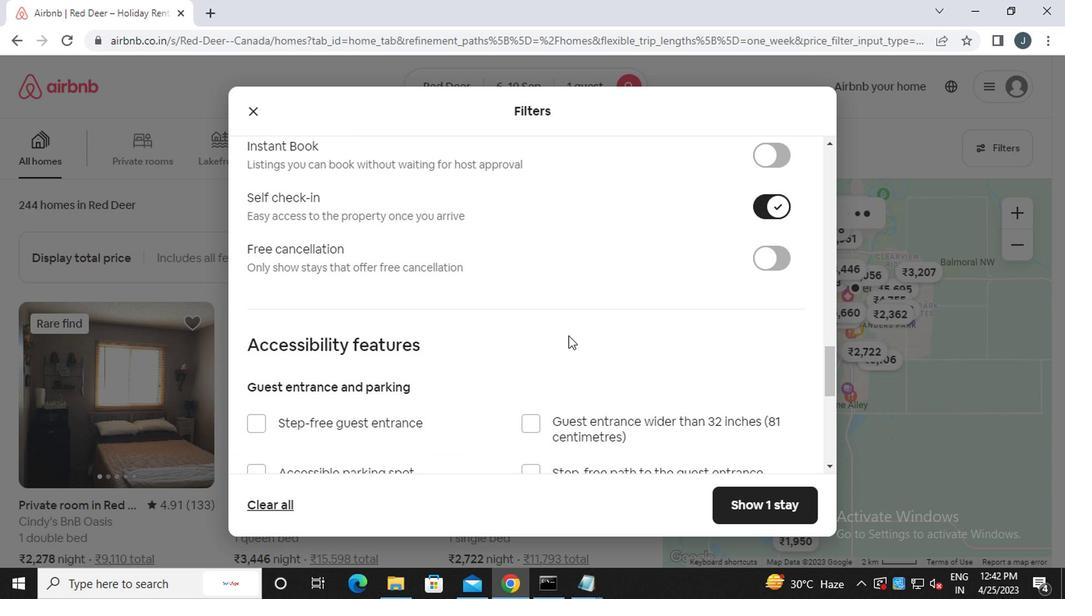 
Action: Mouse scrolled (564, 337) with delta (0, 0)
Screenshot: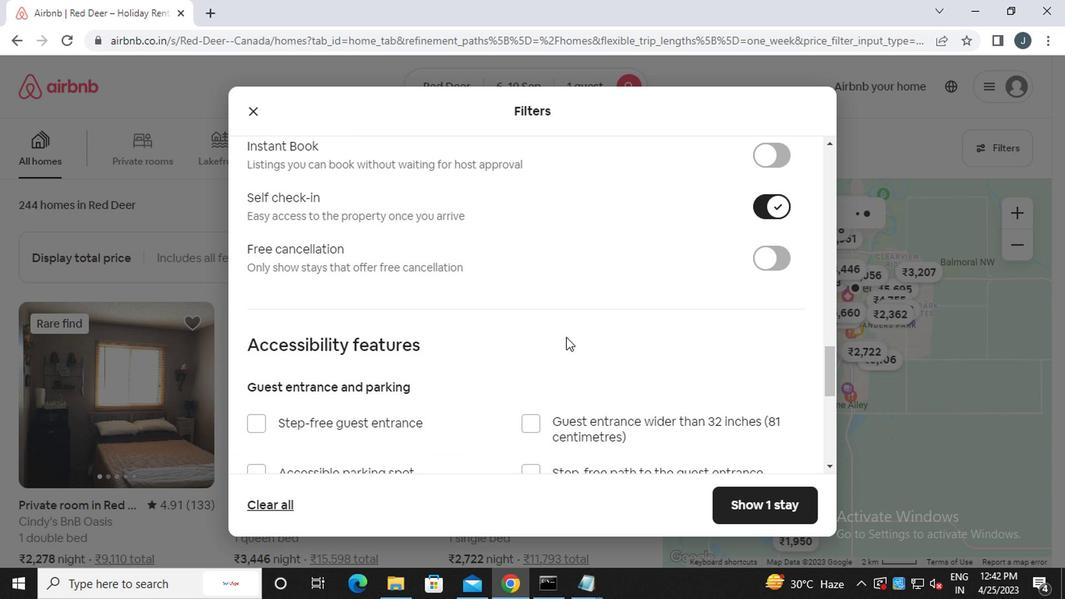 
Action: Mouse scrolled (564, 337) with delta (0, 0)
Screenshot: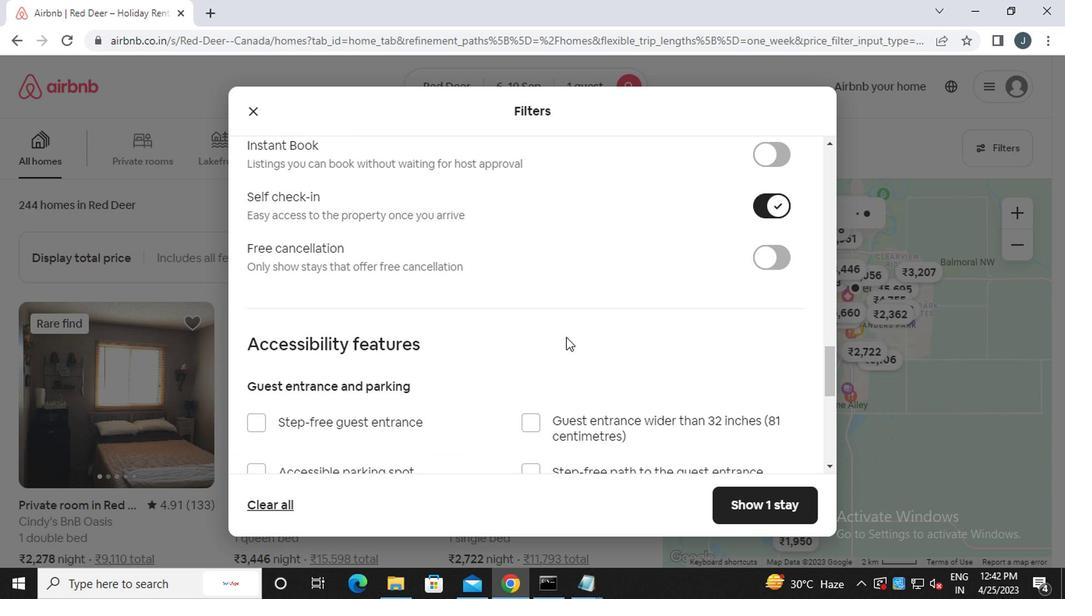 
Action: Mouse moved to (563, 339)
Screenshot: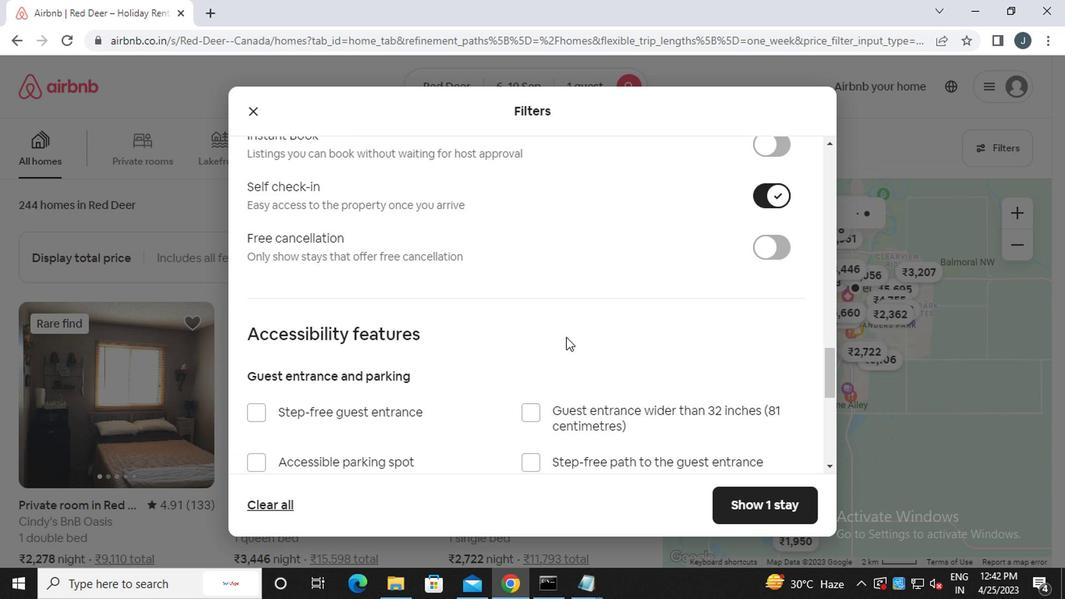 
Action: Mouse scrolled (563, 338) with delta (0, -1)
Screenshot: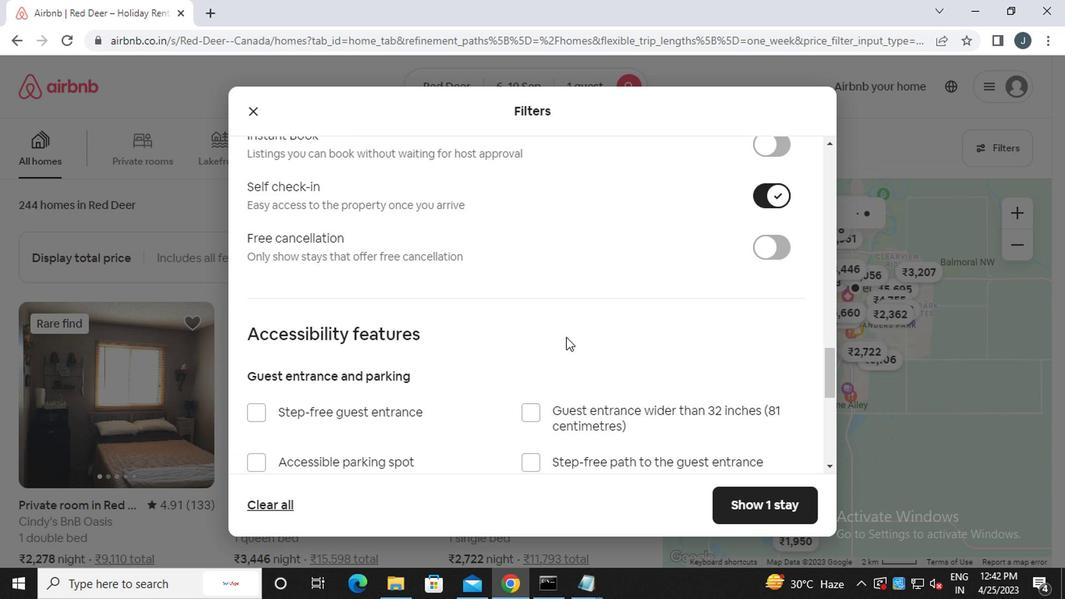 
Action: Mouse moved to (253, 366)
Screenshot: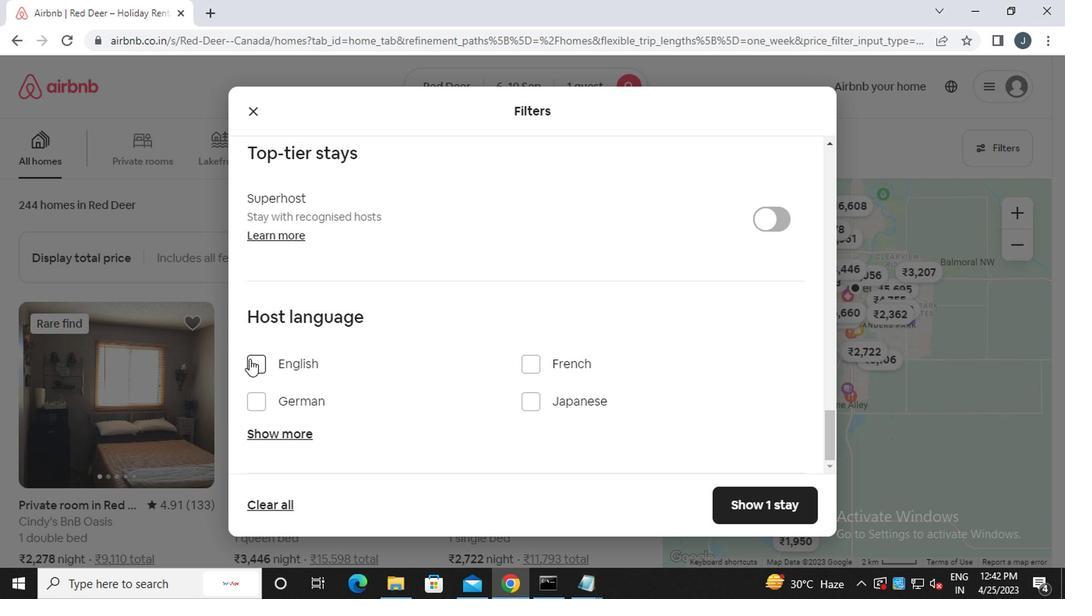 
Action: Mouse pressed left at (253, 366)
Screenshot: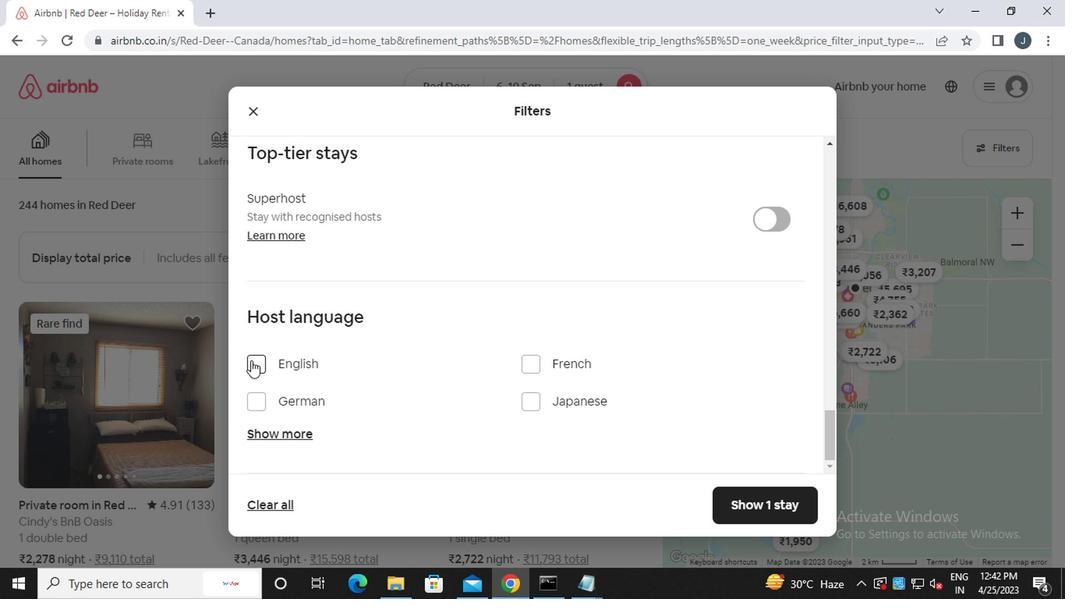 
Action: Mouse moved to (365, 349)
Screenshot: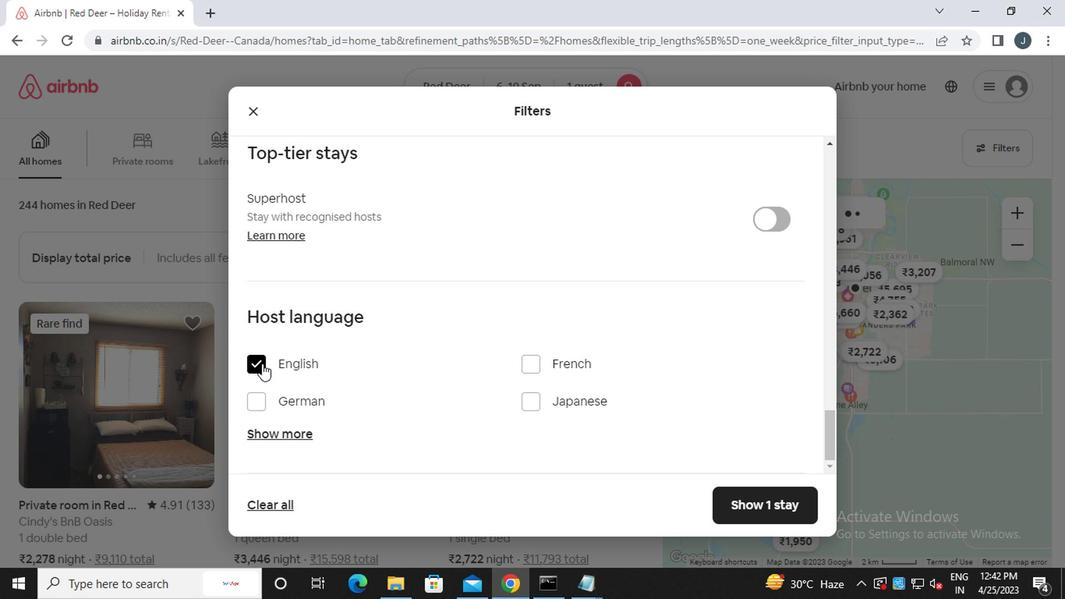 
Action: Mouse scrolled (365, 347) with delta (0, -1)
Screenshot: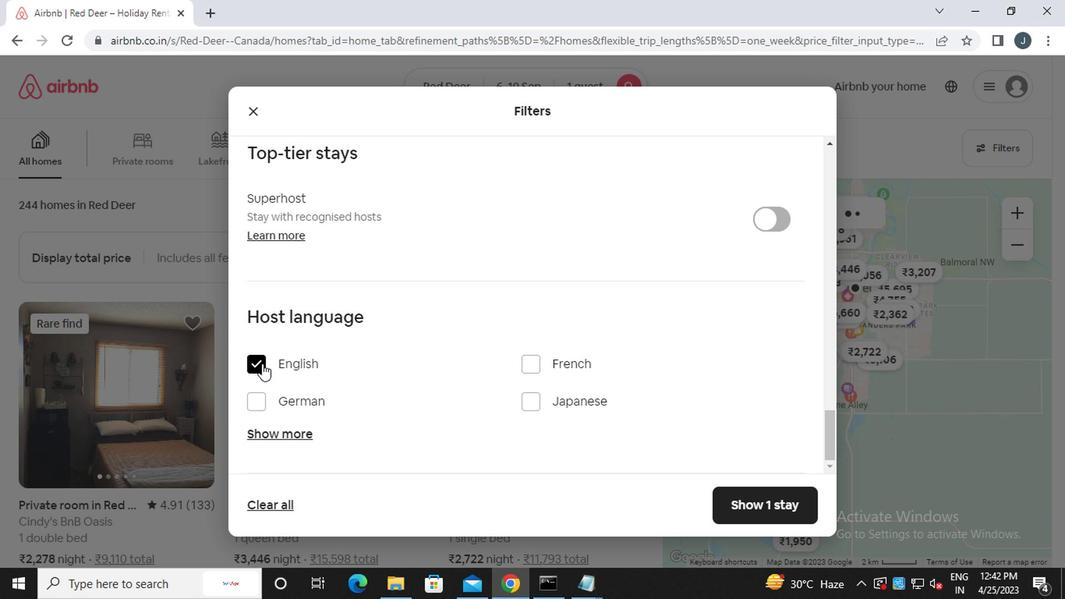 
Action: Mouse scrolled (365, 347) with delta (0, -1)
Screenshot: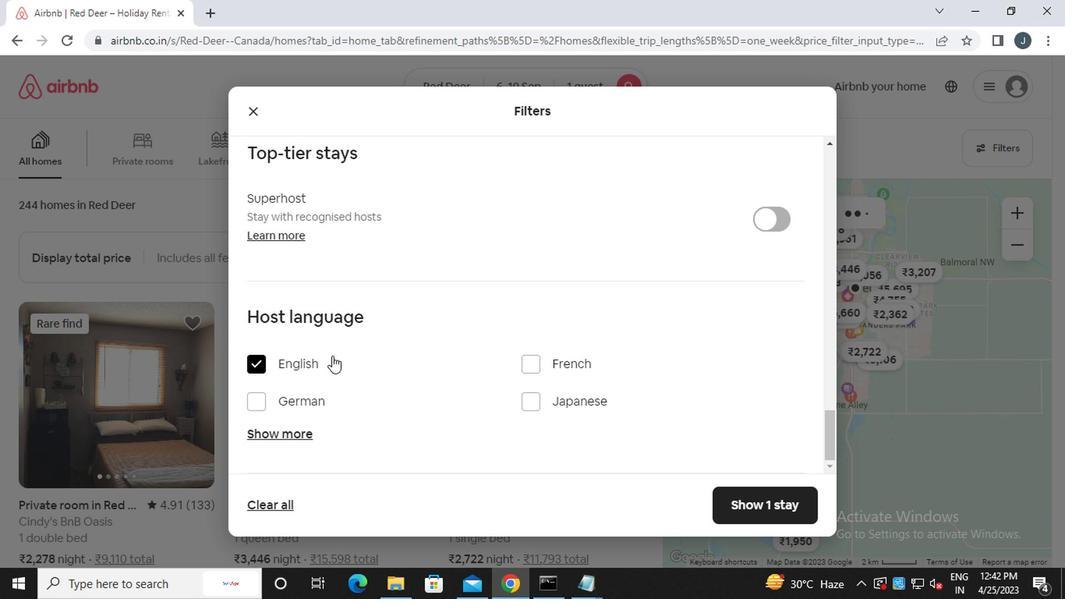 
Action: Mouse scrolled (365, 347) with delta (0, -1)
Screenshot: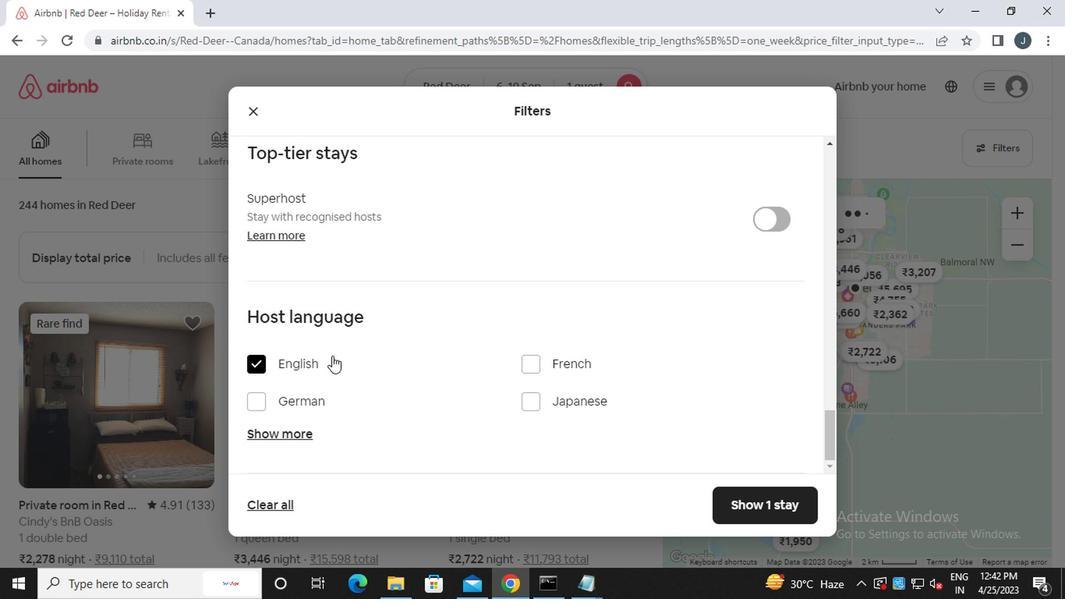 
Action: Mouse scrolled (365, 347) with delta (0, -1)
Screenshot: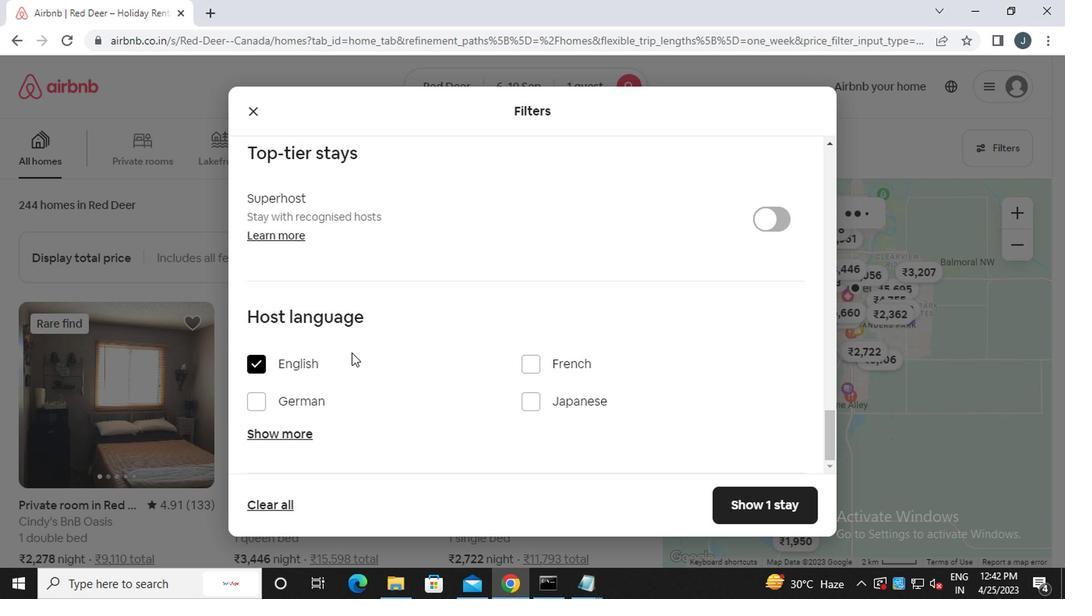 
Action: Mouse scrolled (365, 347) with delta (0, -1)
Screenshot: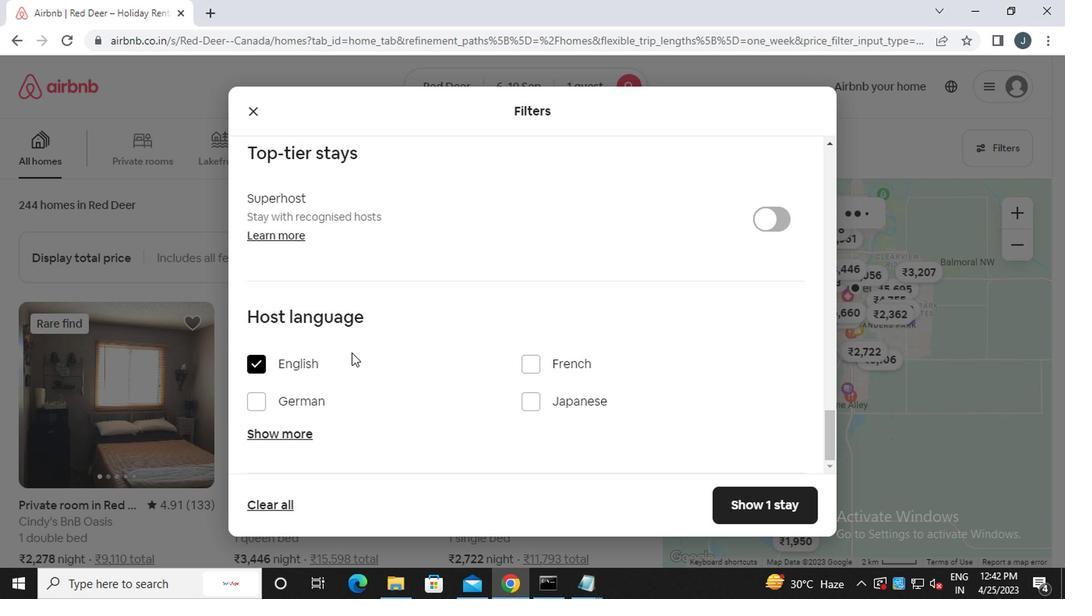 
Action: Mouse scrolled (365, 347) with delta (0, -1)
Screenshot: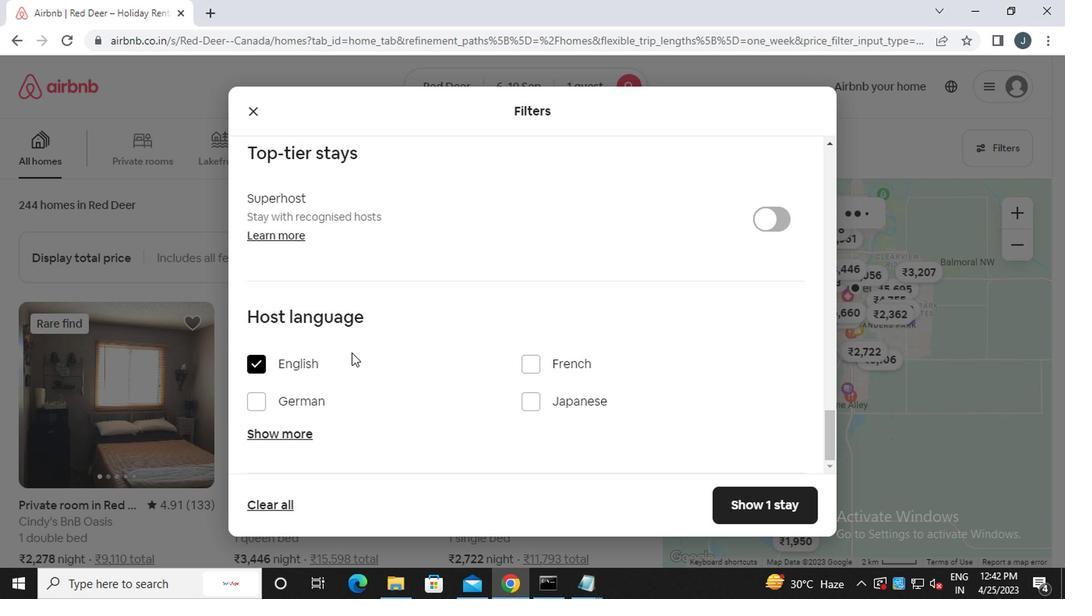 
Action: Mouse scrolled (365, 347) with delta (0, -1)
Screenshot: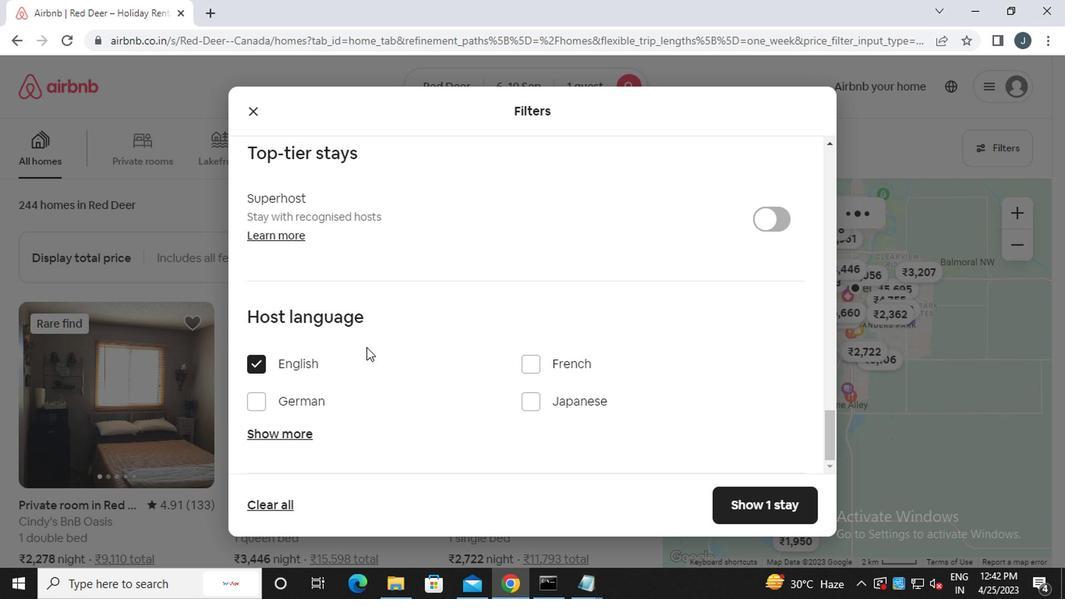 
Action: Mouse moved to (762, 511)
Screenshot: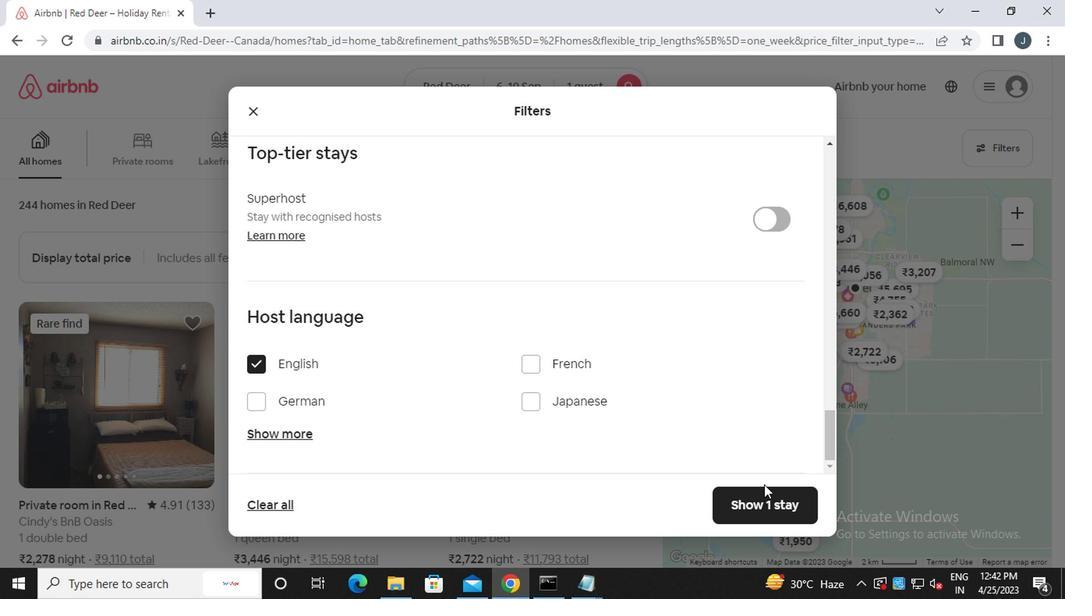 
Action: Mouse pressed left at (762, 511)
Screenshot: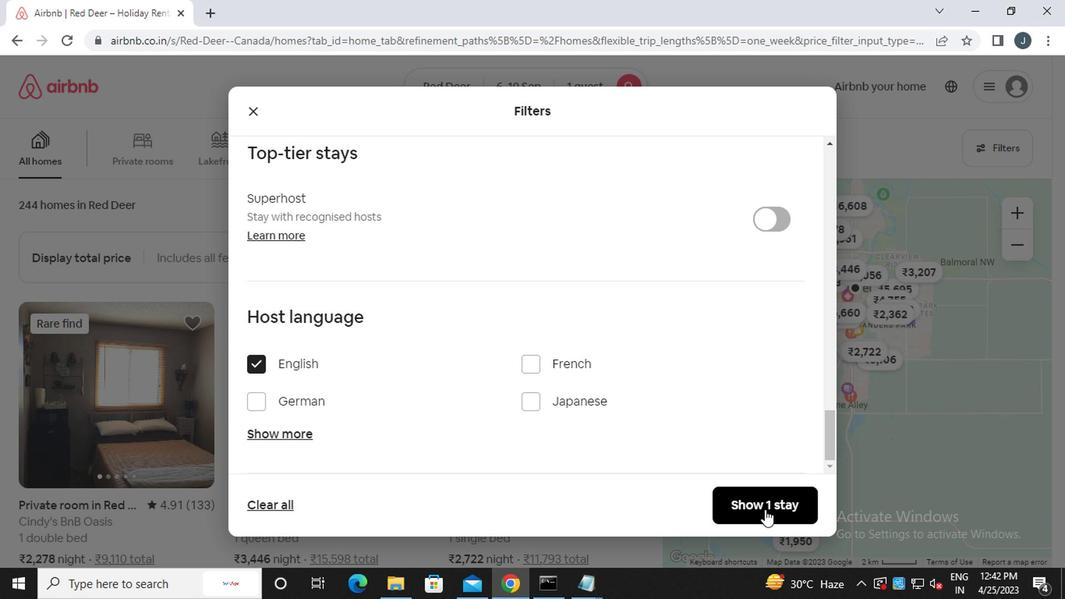 
Action: Mouse moved to (738, 496)
Screenshot: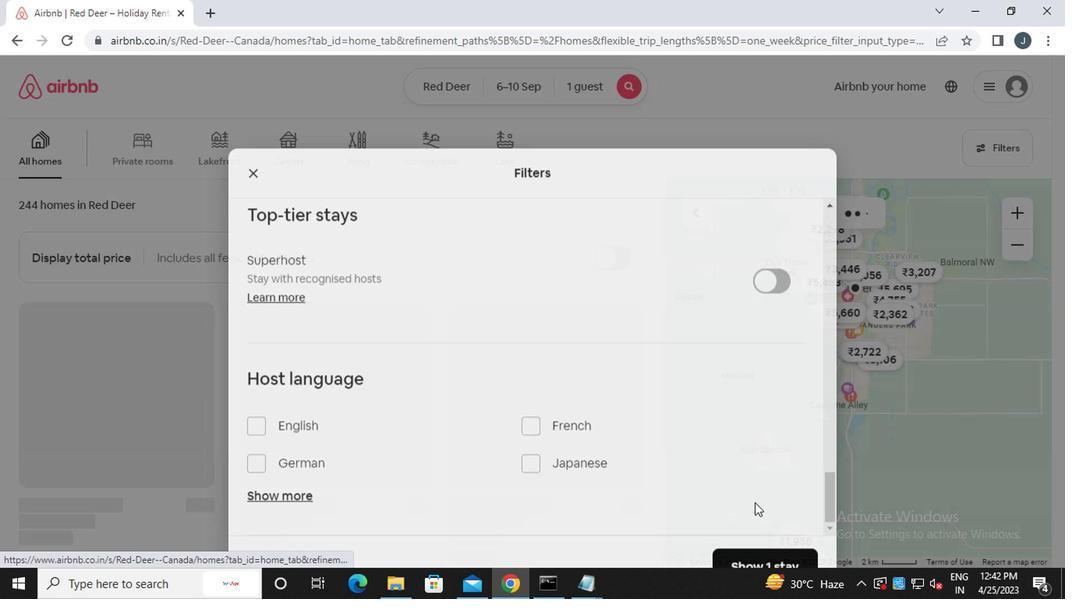 
